 Task: Find connections with filter location Aracruz with filter topic #Analyticswith filter profile language German with filter current company VICE Media with filter school Chaudhary Devi Lal University with filter industry Dance Companies with filter service category Retirement Planning with filter keywords title Actuary
Action: Mouse moved to (667, 116)
Screenshot: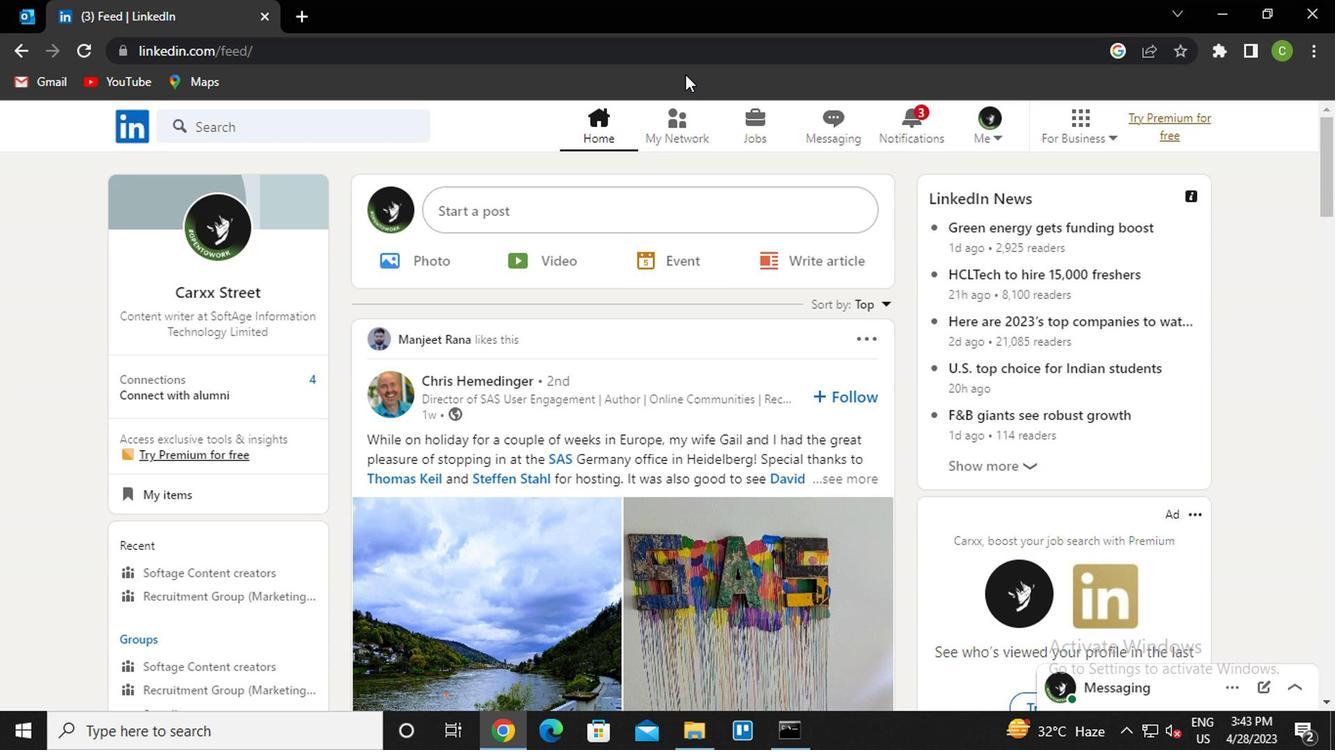 
Action: Mouse pressed left at (667, 116)
Screenshot: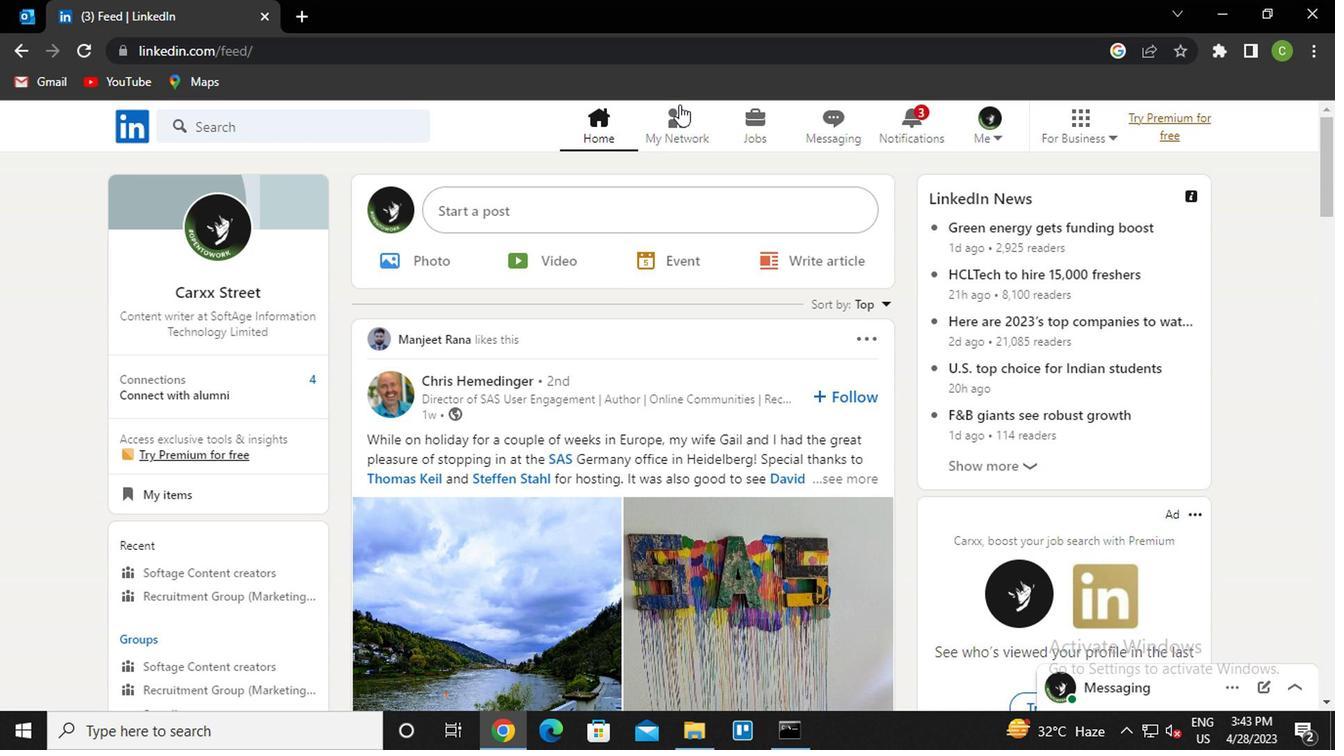 
Action: Mouse moved to (295, 252)
Screenshot: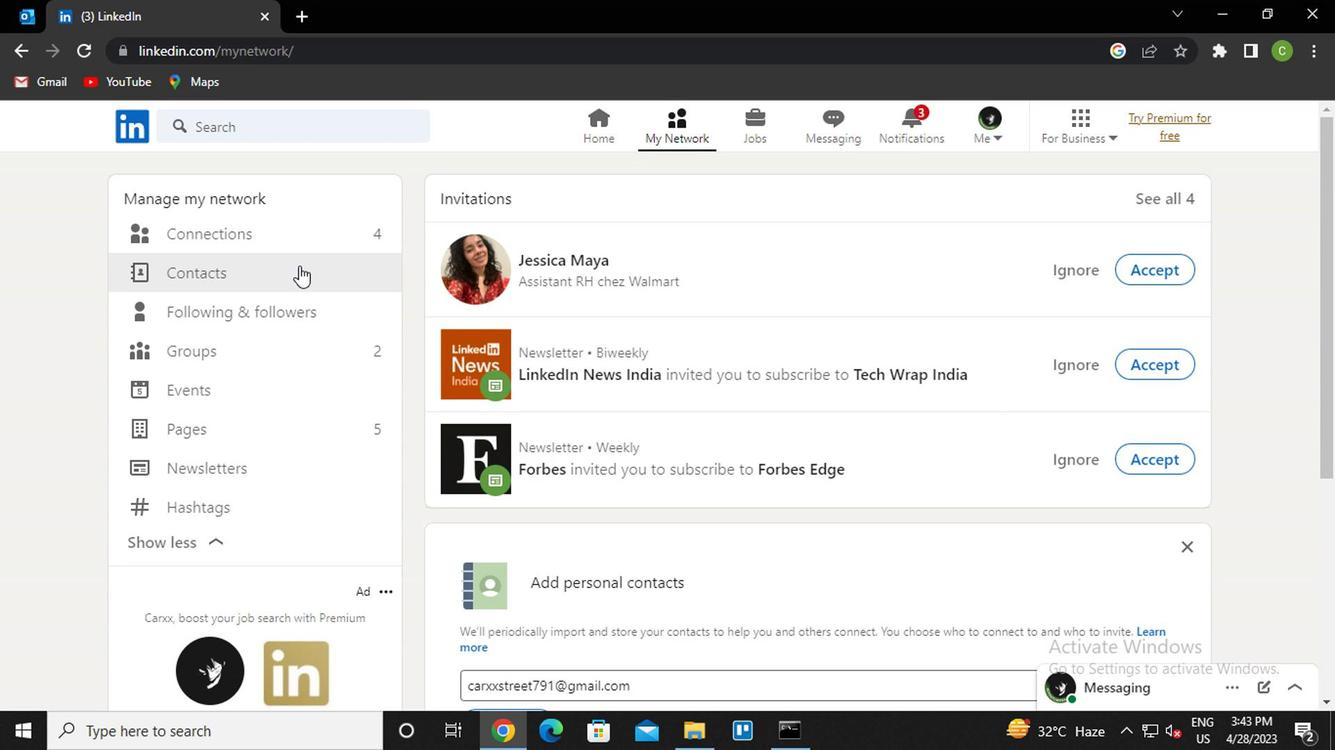 
Action: Mouse pressed left at (295, 252)
Screenshot: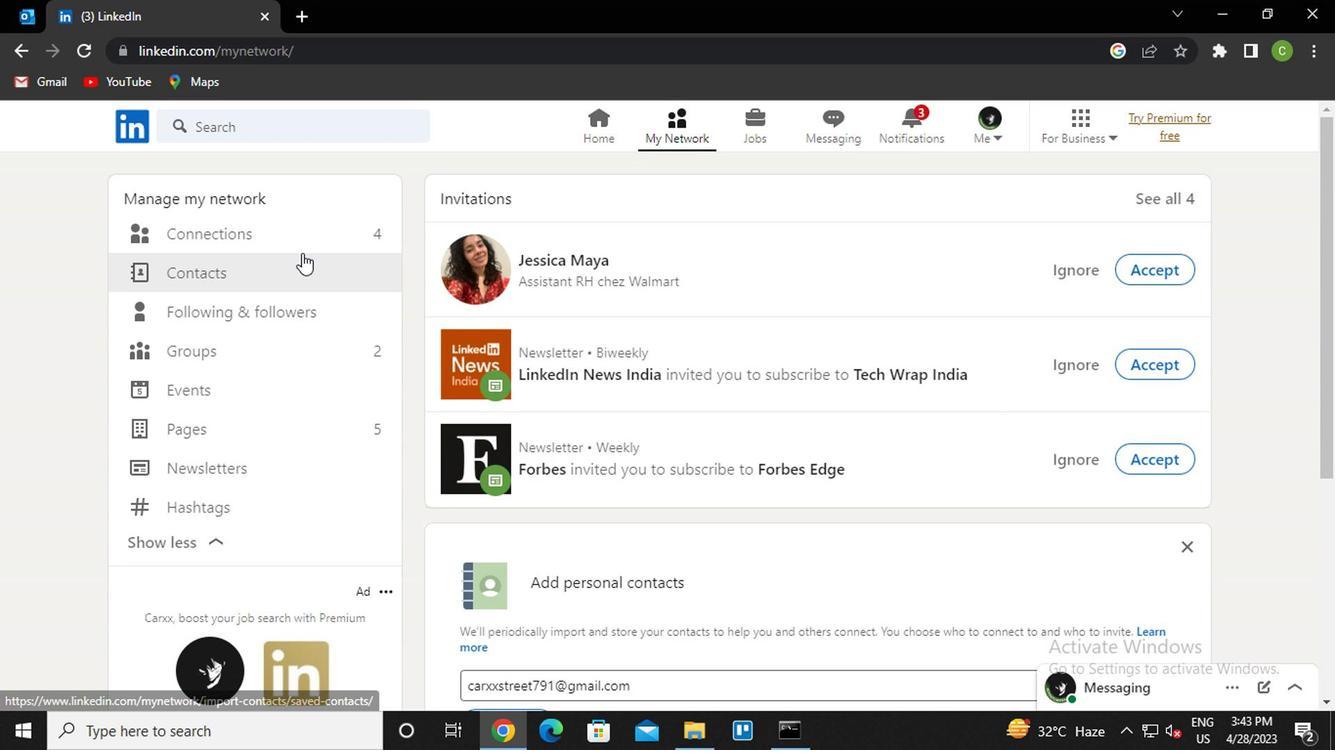 
Action: Mouse moved to (323, 241)
Screenshot: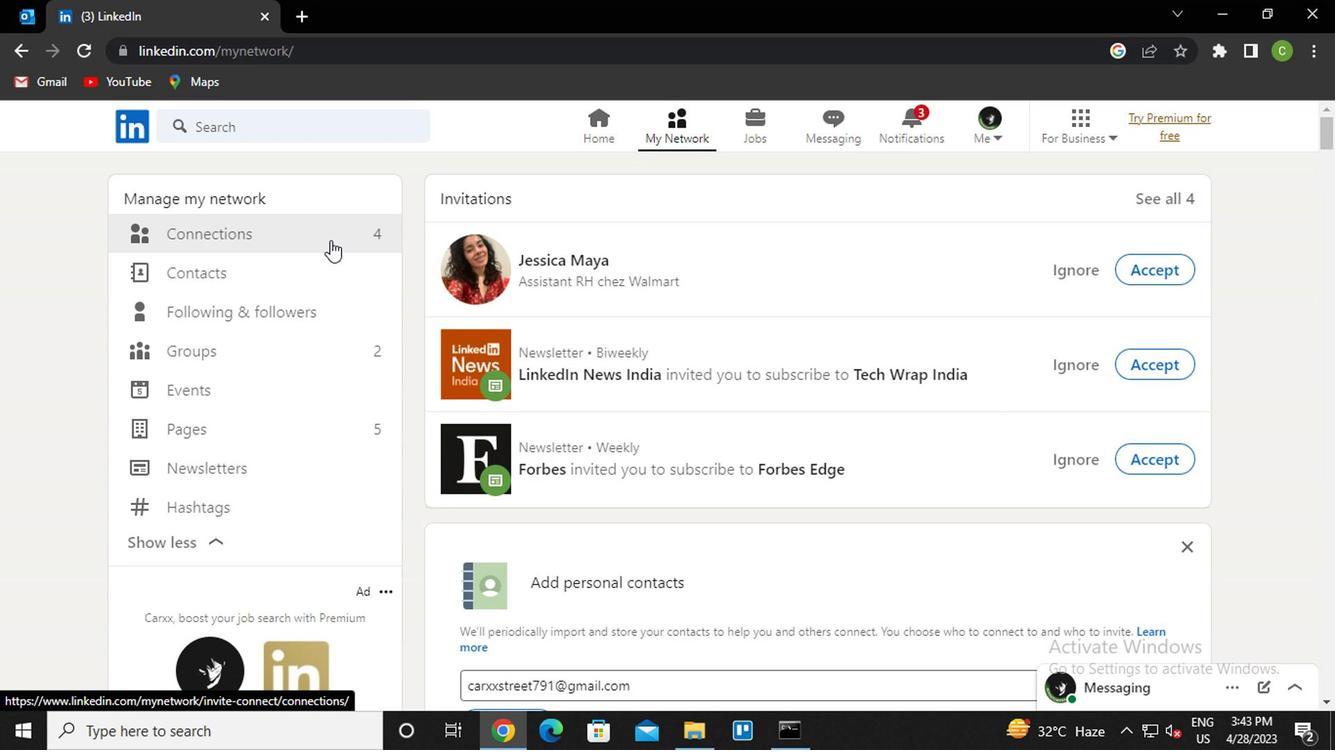 
Action: Mouse pressed left at (323, 241)
Screenshot: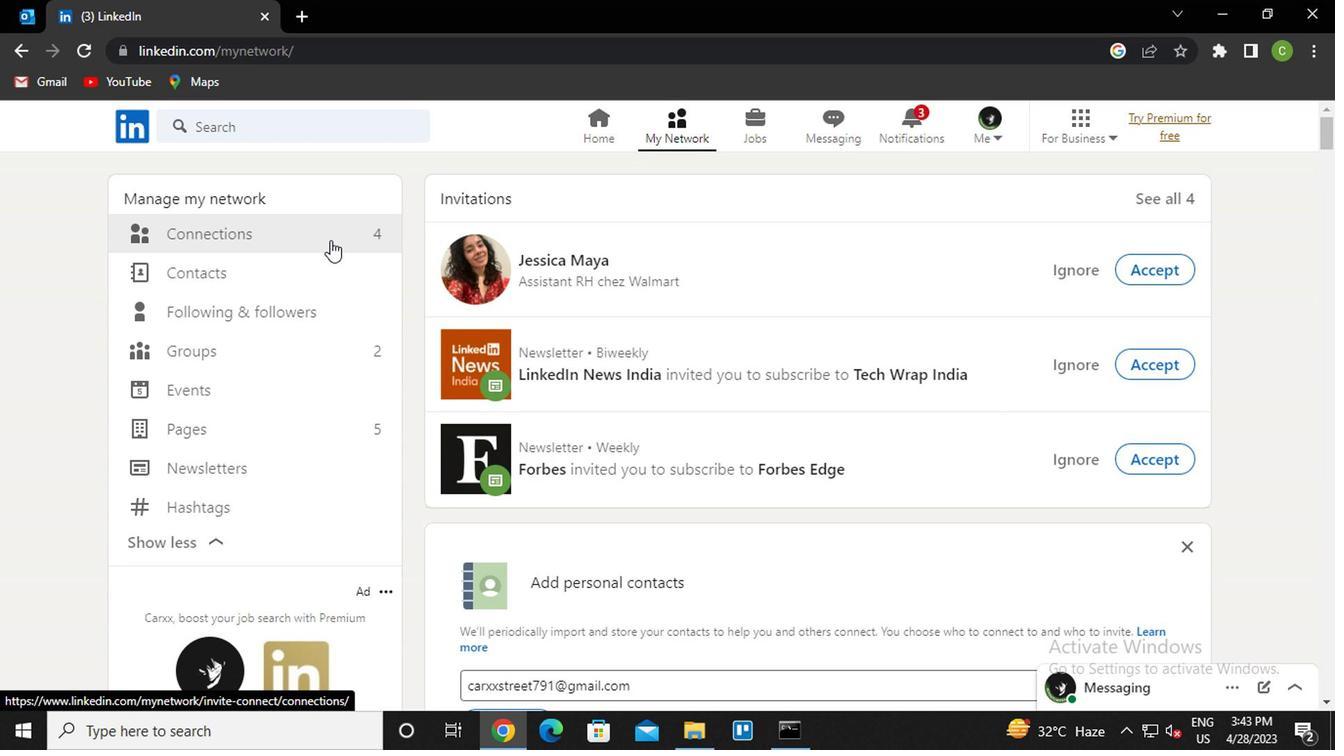 
Action: Mouse moved to (788, 235)
Screenshot: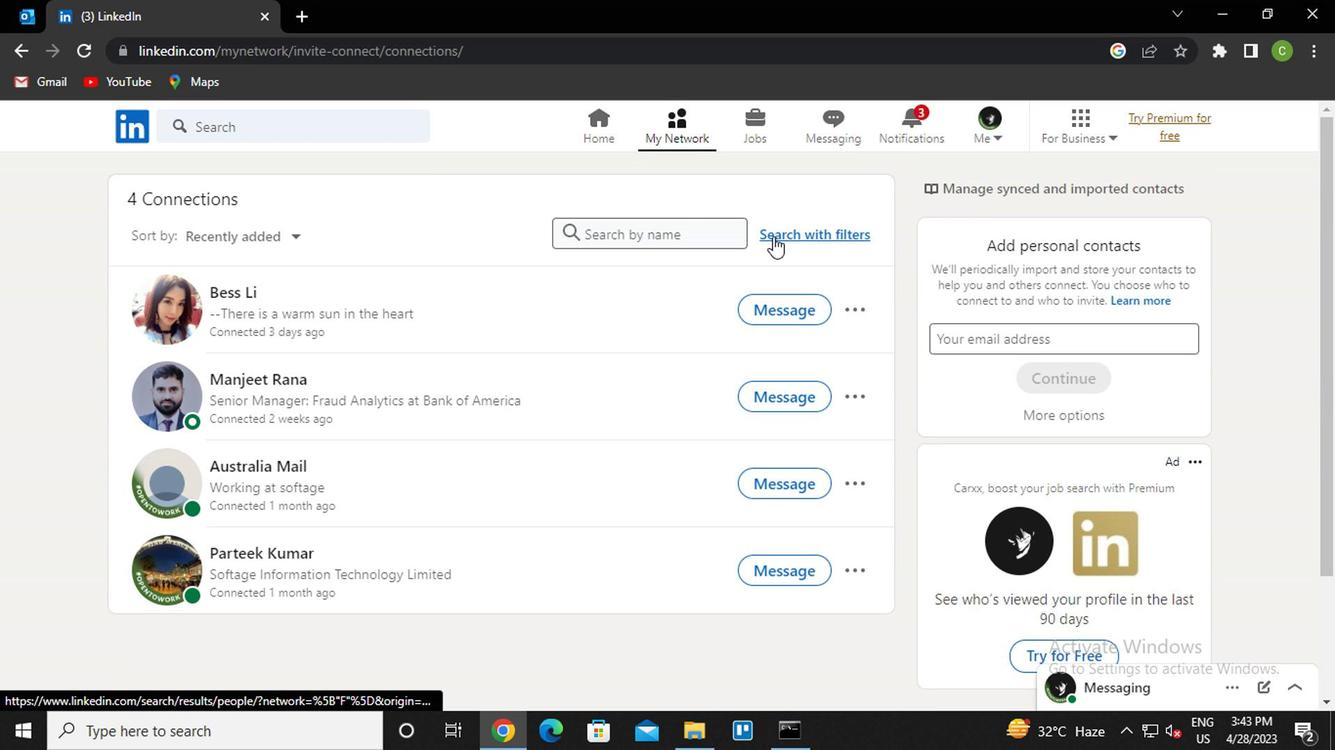 
Action: Mouse pressed left at (788, 235)
Screenshot: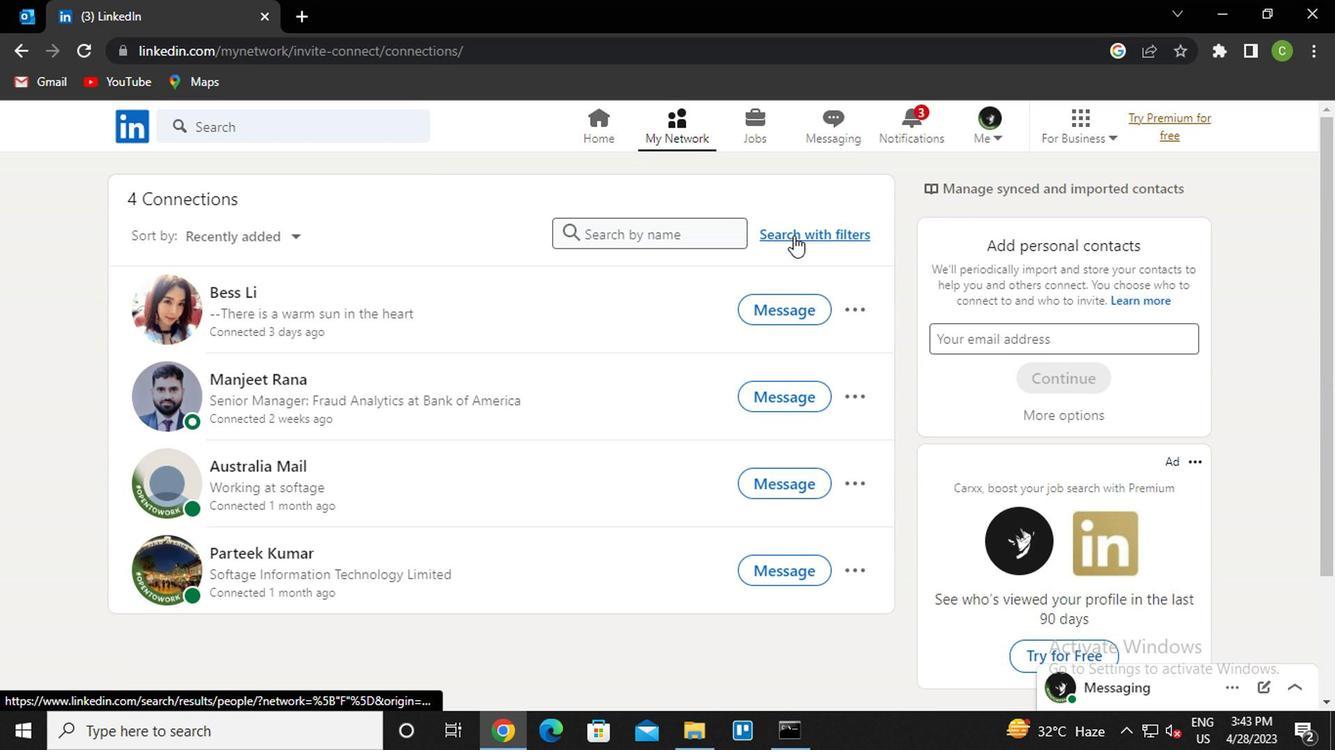 
Action: Mouse moved to (731, 185)
Screenshot: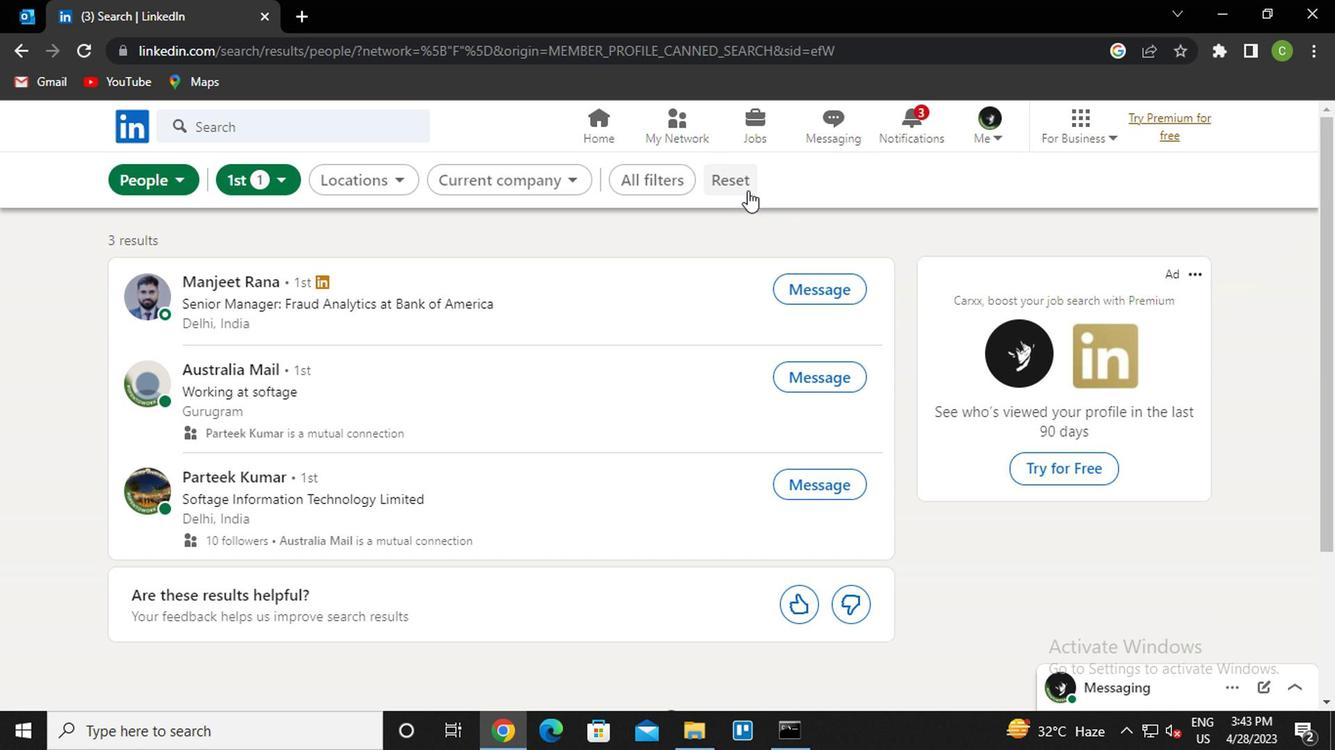 
Action: Mouse pressed left at (731, 185)
Screenshot: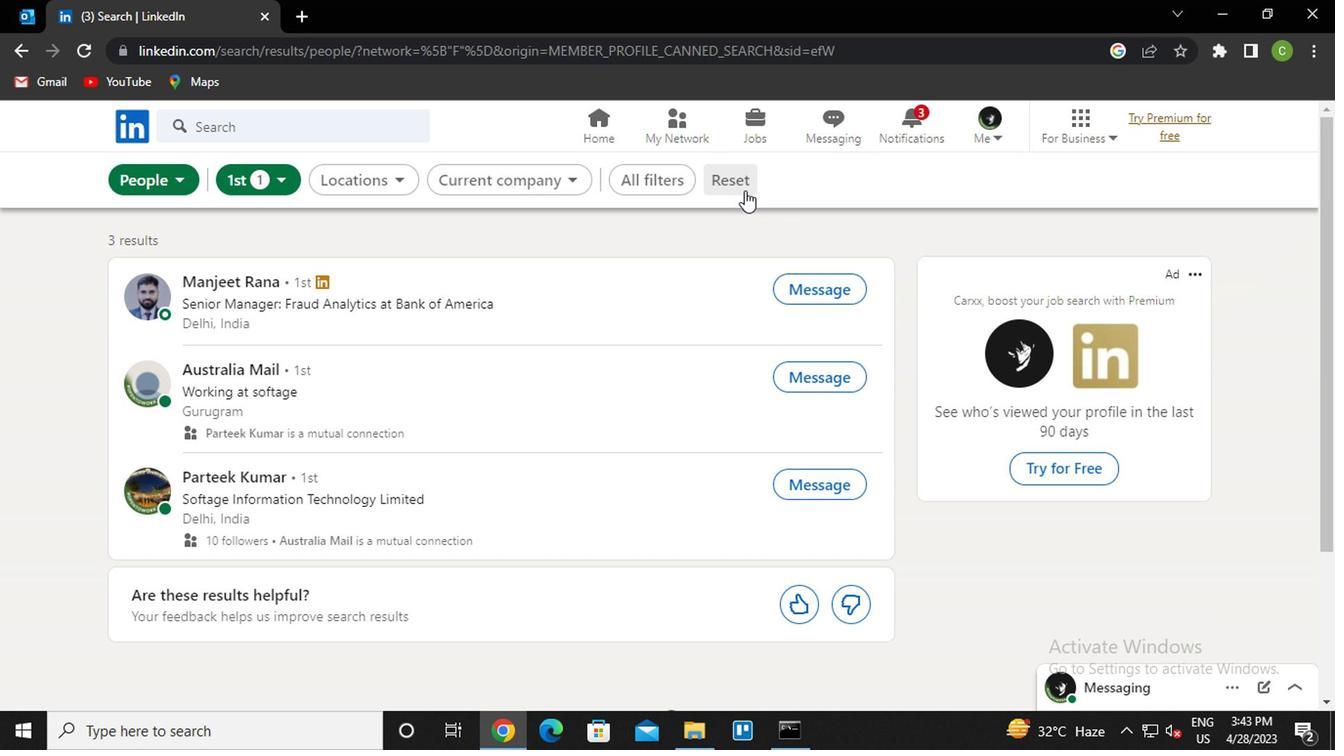 
Action: Mouse moved to (717, 186)
Screenshot: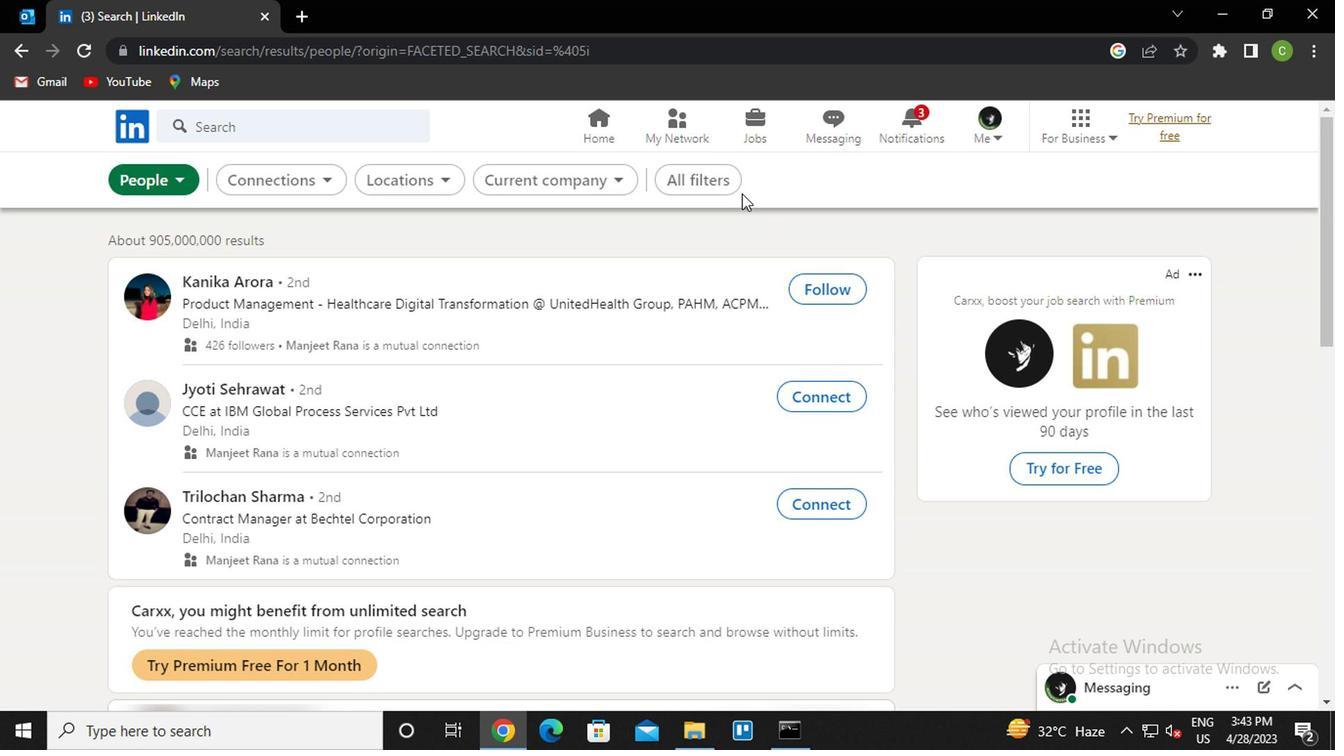 
Action: Mouse pressed left at (717, 186)
Screenshot: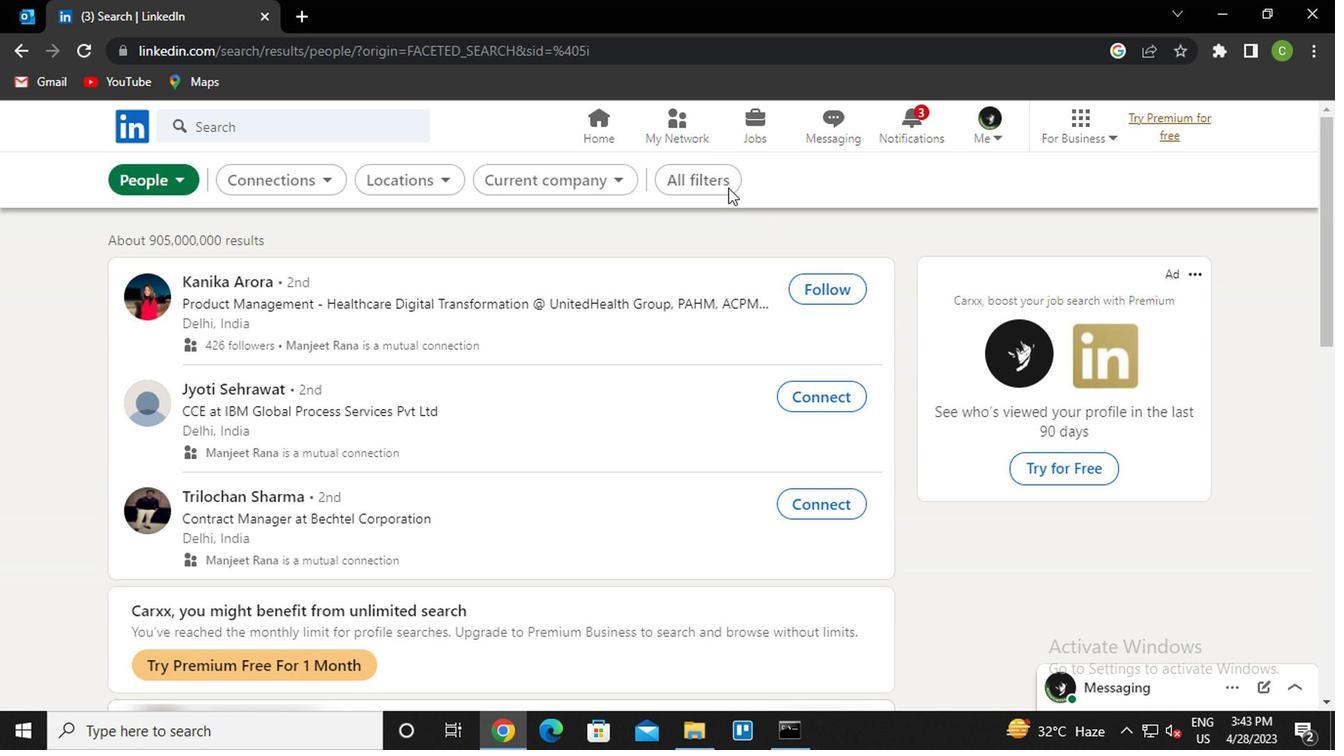 
Action: Mouse moved to (992, 351)
Screenshot: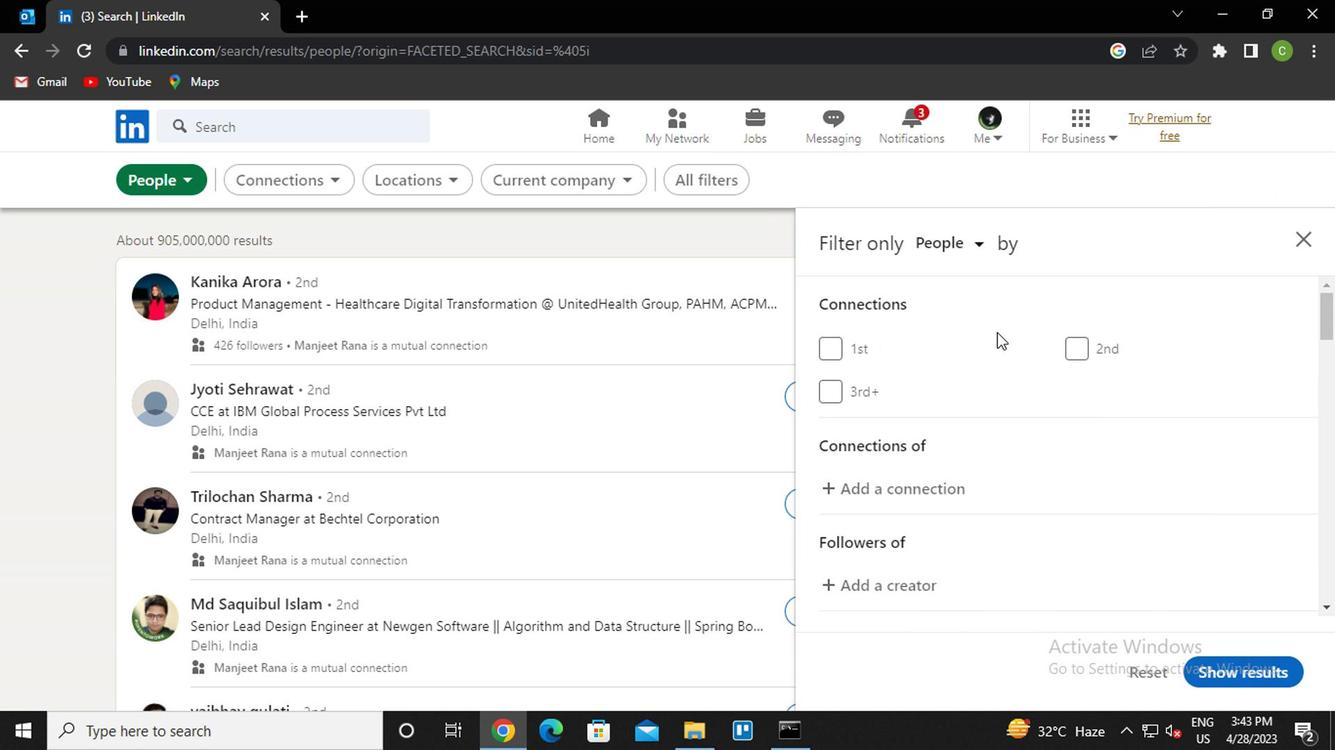 
Action: Mouse scrolled (992, 349) with delta (0, -1)
Screenshot: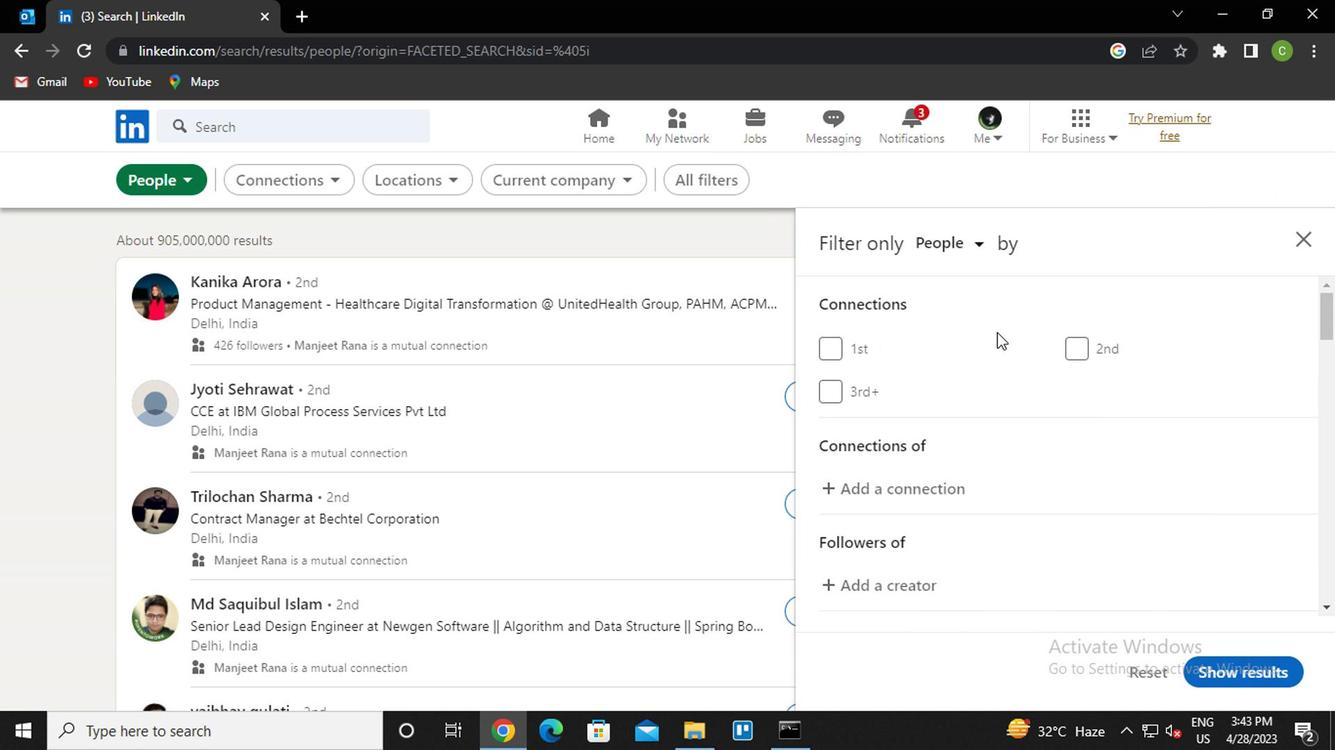 
Action: Mouse scrolled (992, 349) with delta (0, -1)
Screenshot: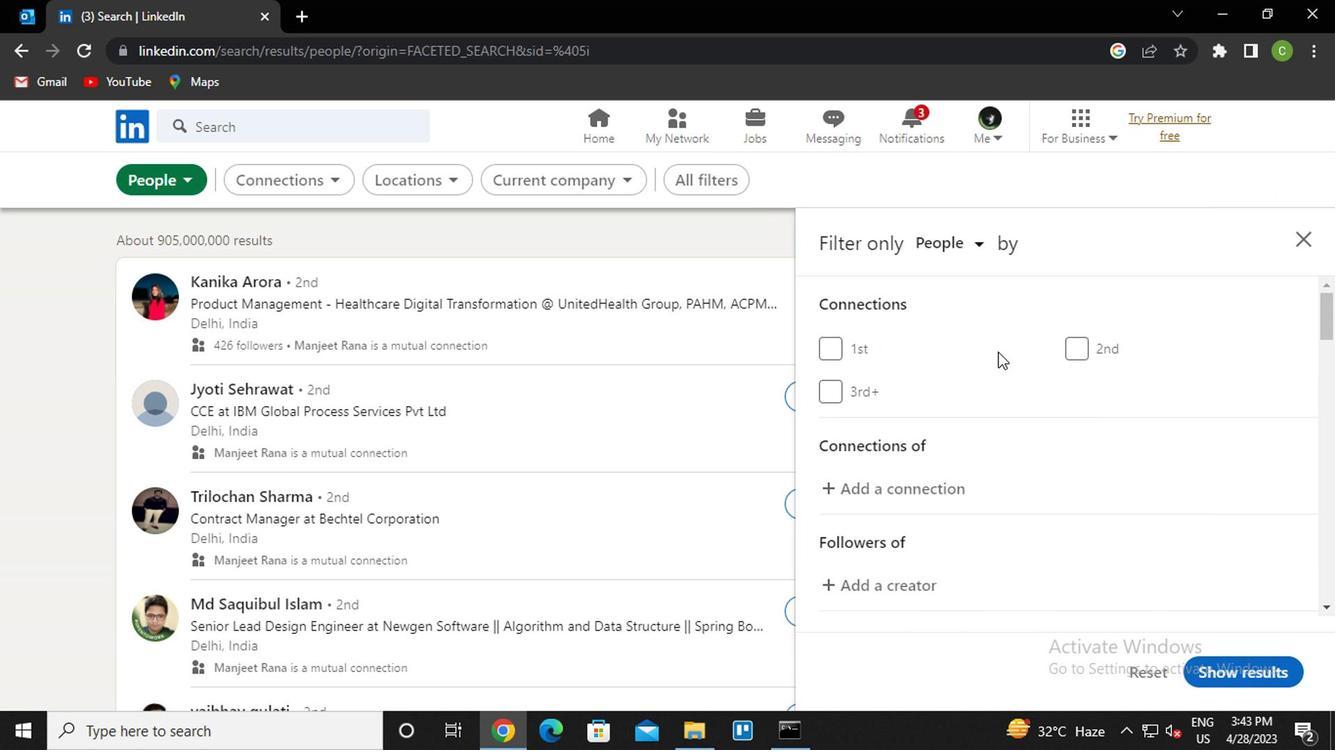 
Action: Mouse moved to (988, 353)
Screenshot: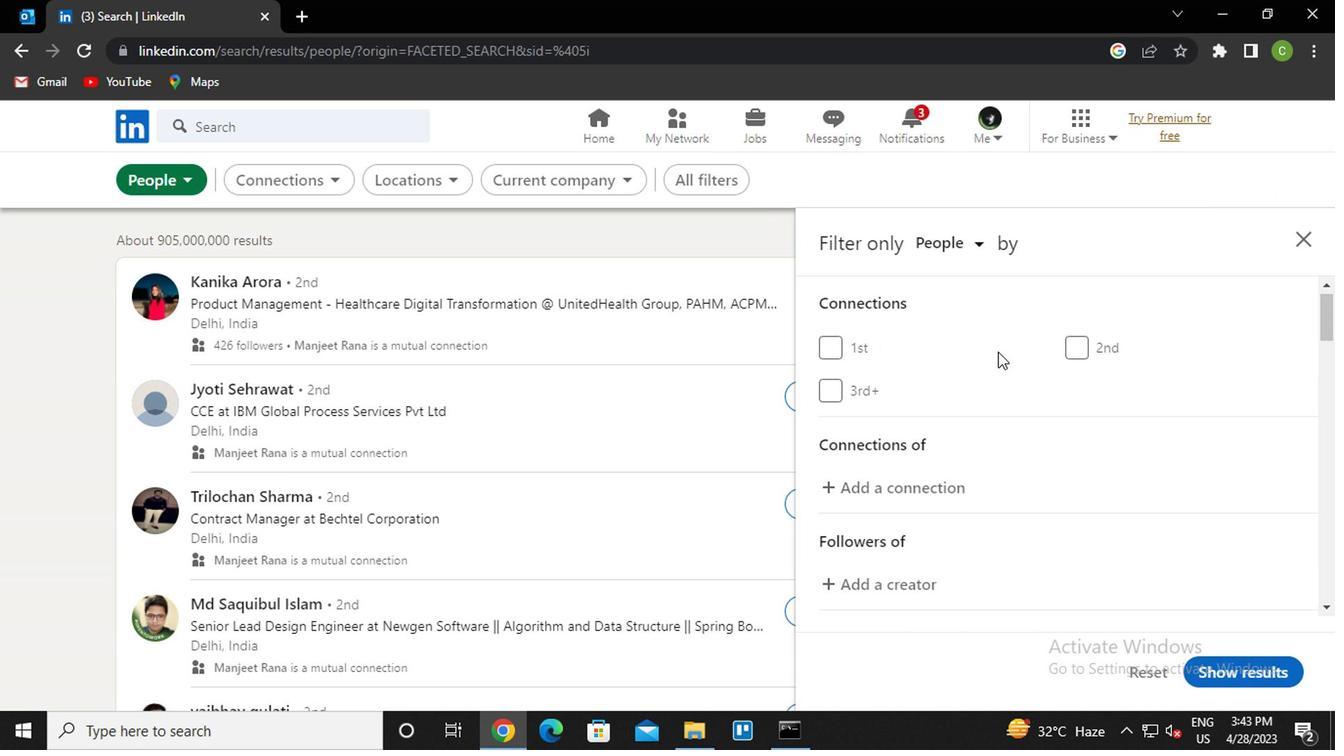 
Action: Mouse scrolled (988, 352) with delta (0, -1)
Screenshot: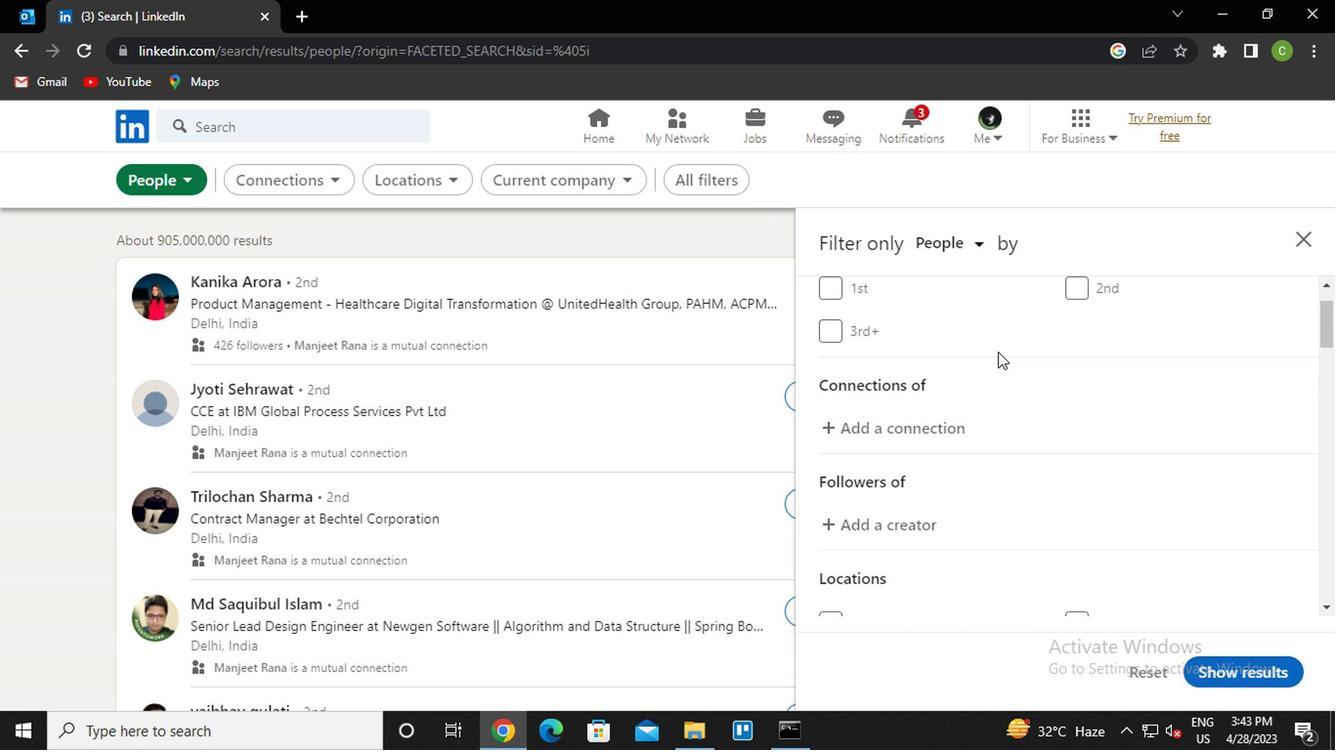 
Action: Mouse moved to (983, 357)
Screenshot: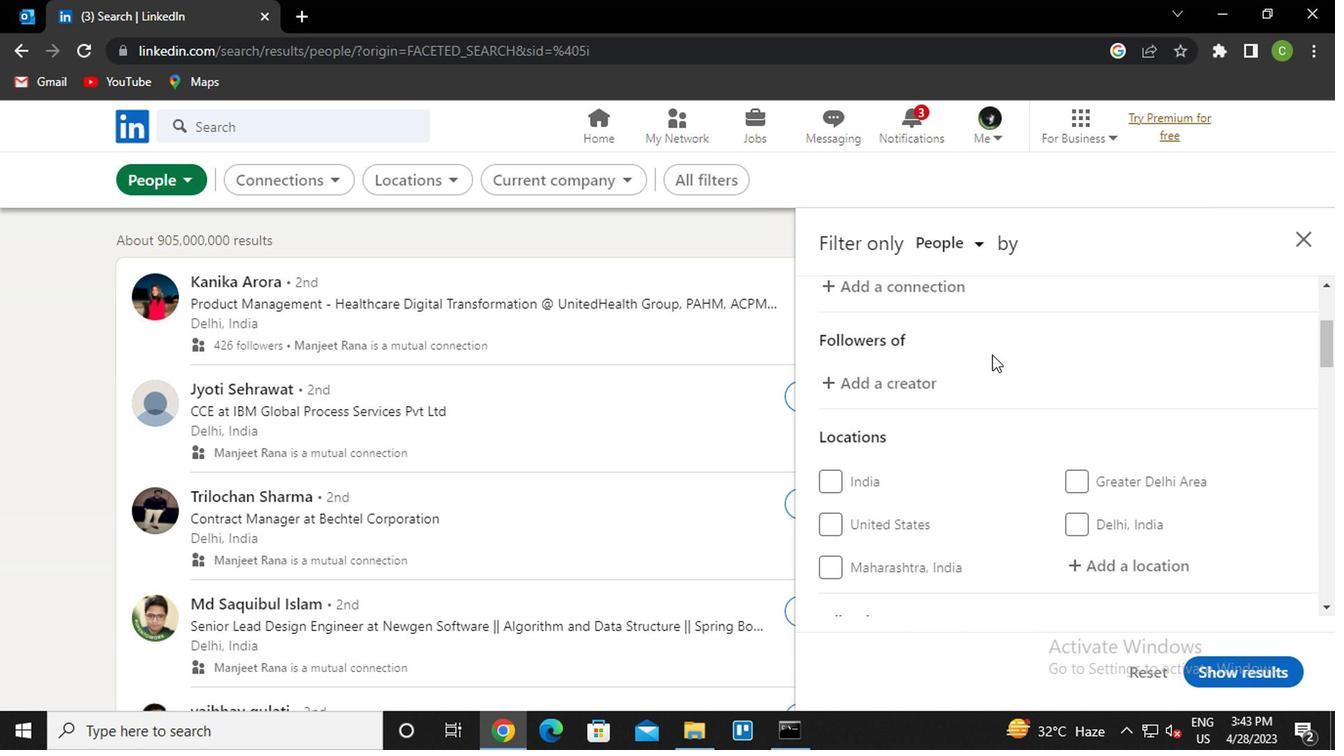 
Action: Mouse scrolled (983, 356) with delta (0, 0)
Screenshot: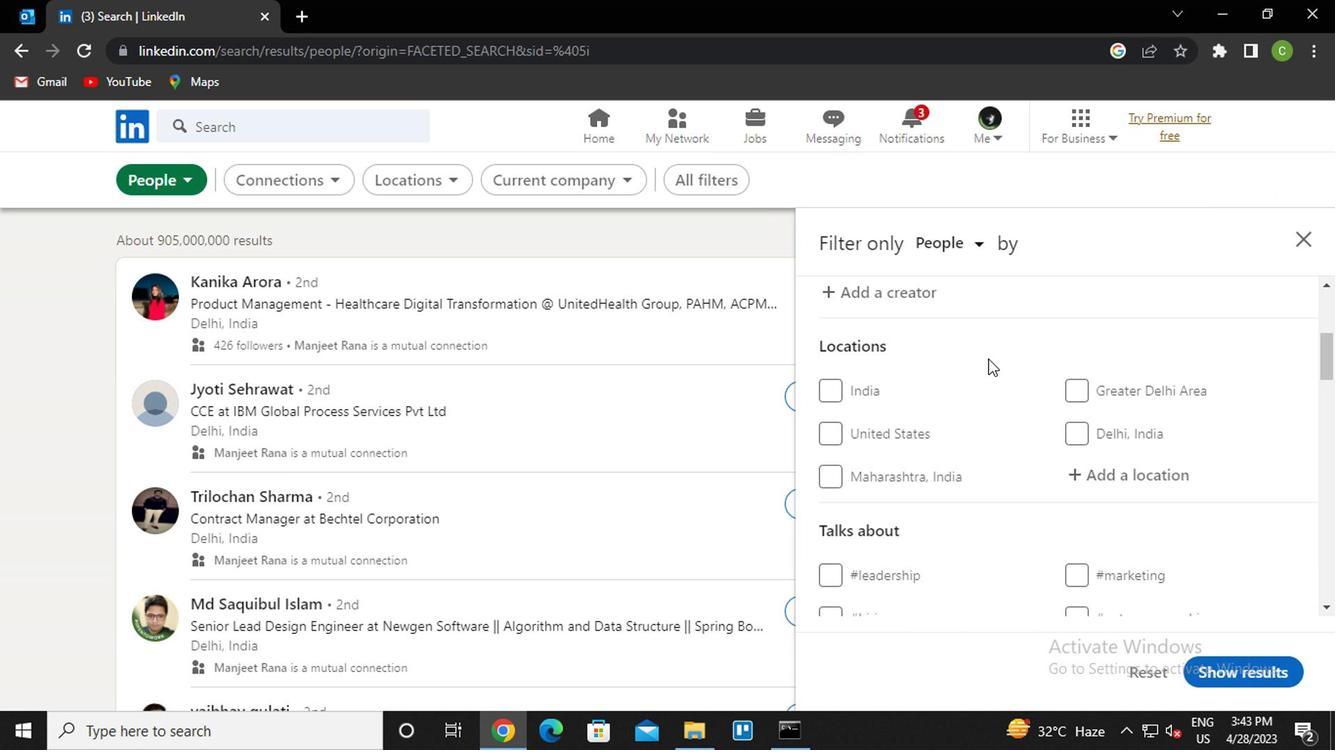 
Action: Mouse moved to (1081, 381)
Screenshot: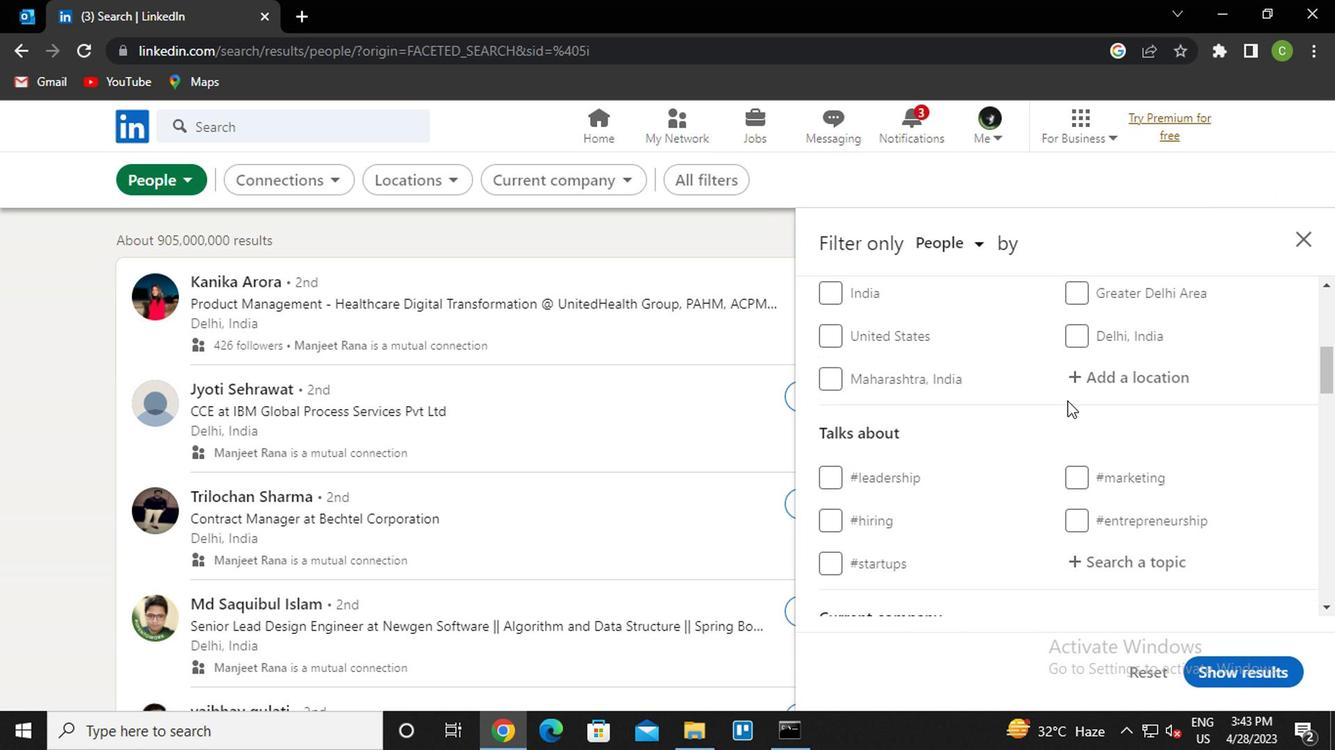
Action: Mouse pressed left at (1081, 381)
Screenshot: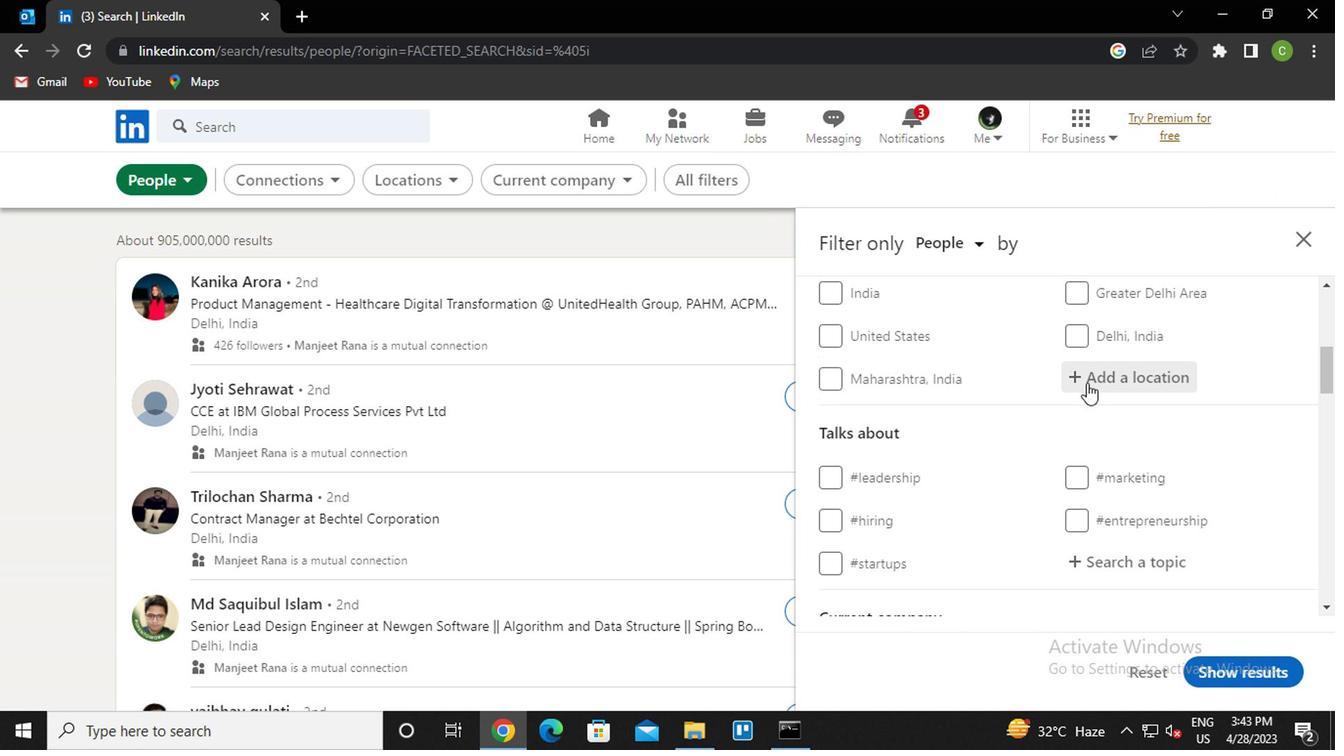 
Action: Key pressed <Key.caps_lock>a<Key.caps_lock>racru<Key.down><Key.enter>
Screenshot: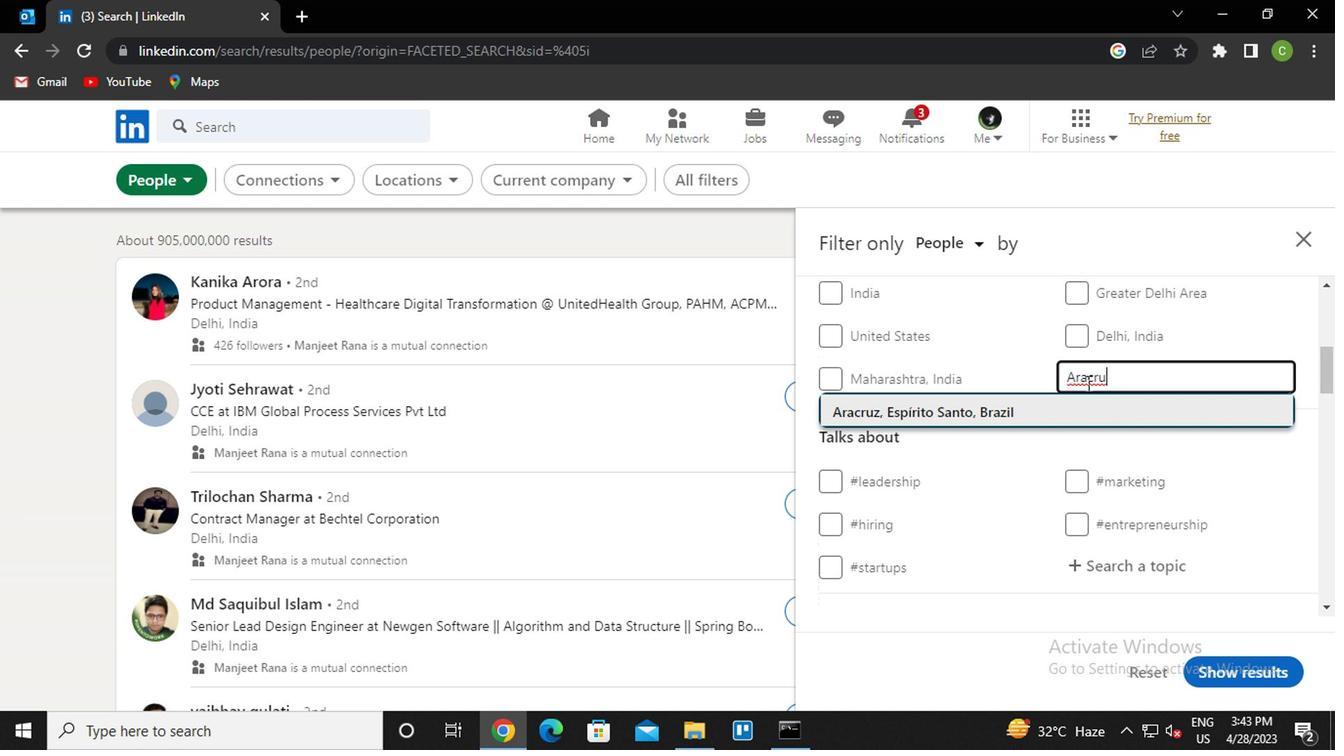 
Action: Mouse scrolled (1081, 381) with delta (0, 0)
Screenshot: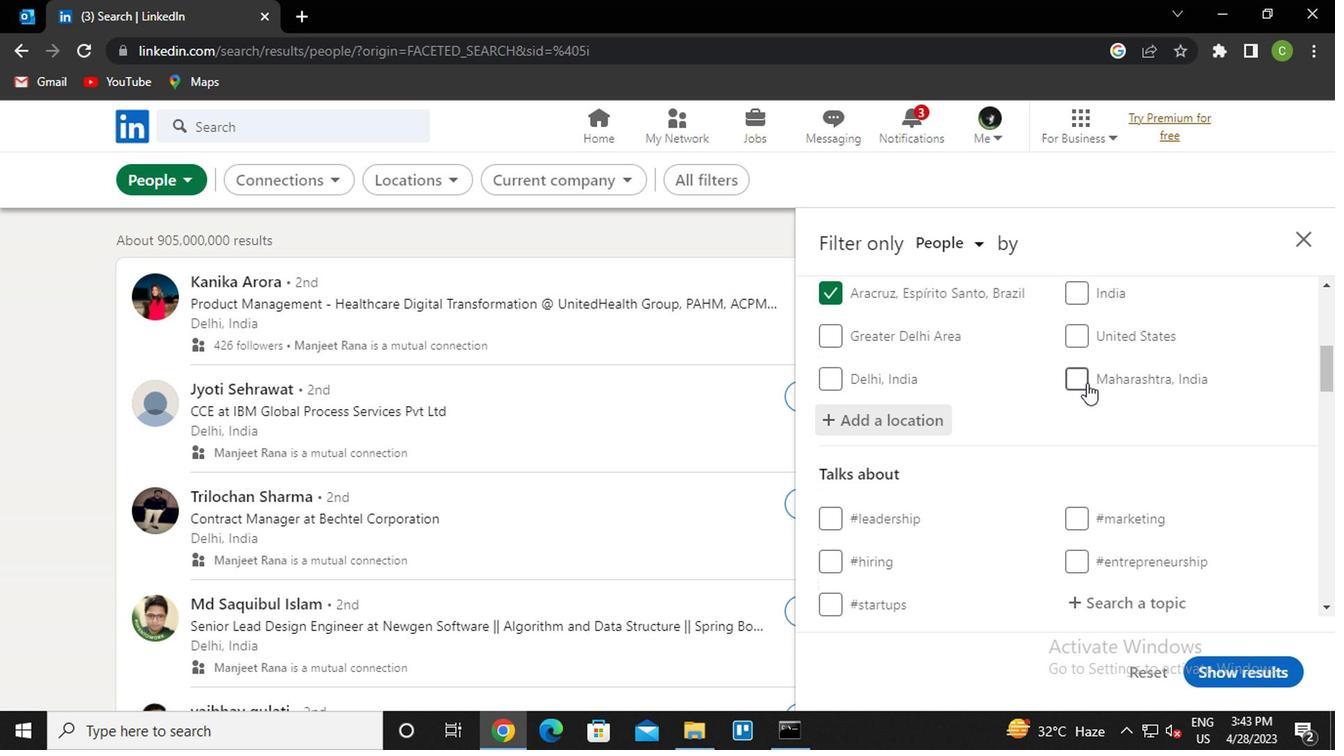
Action: Mouse scrolled (1081, 381) with delta (0, 0)
Screenshot: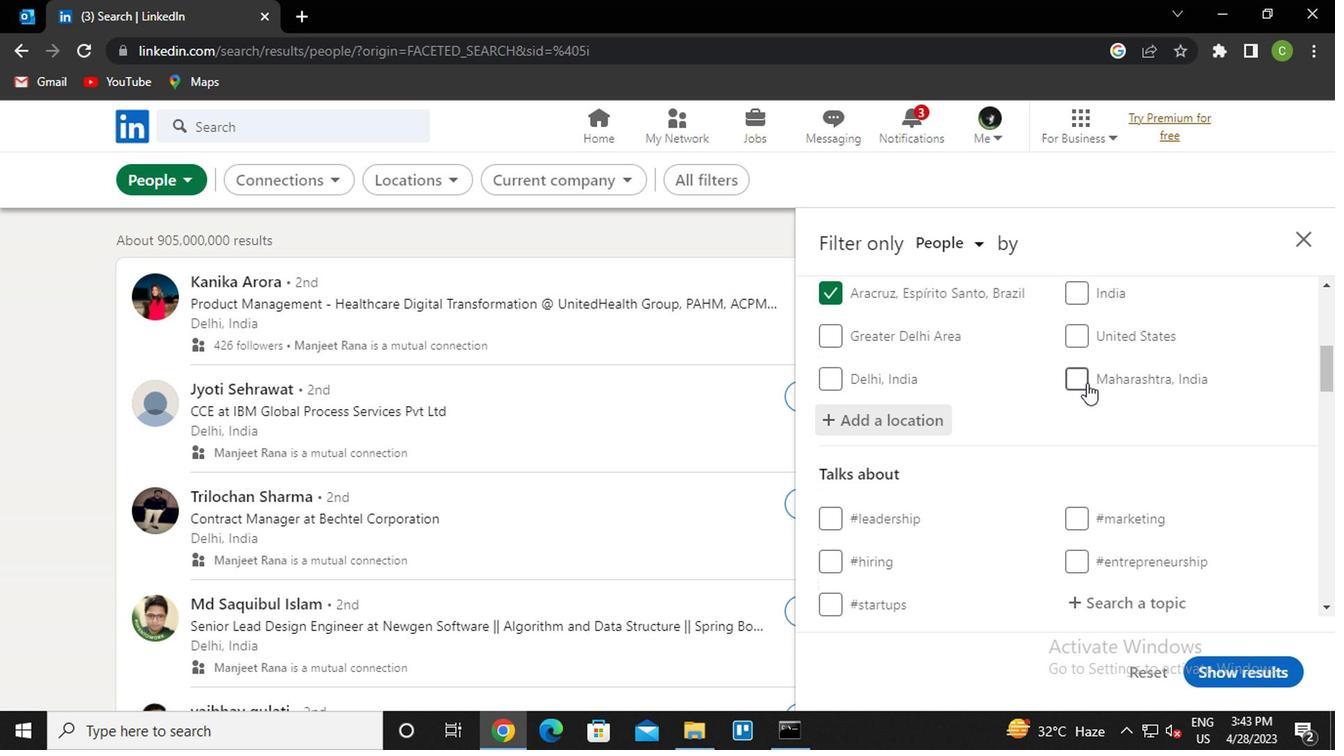 
Action: Mouse moved to (1147, 410)
Screenshot: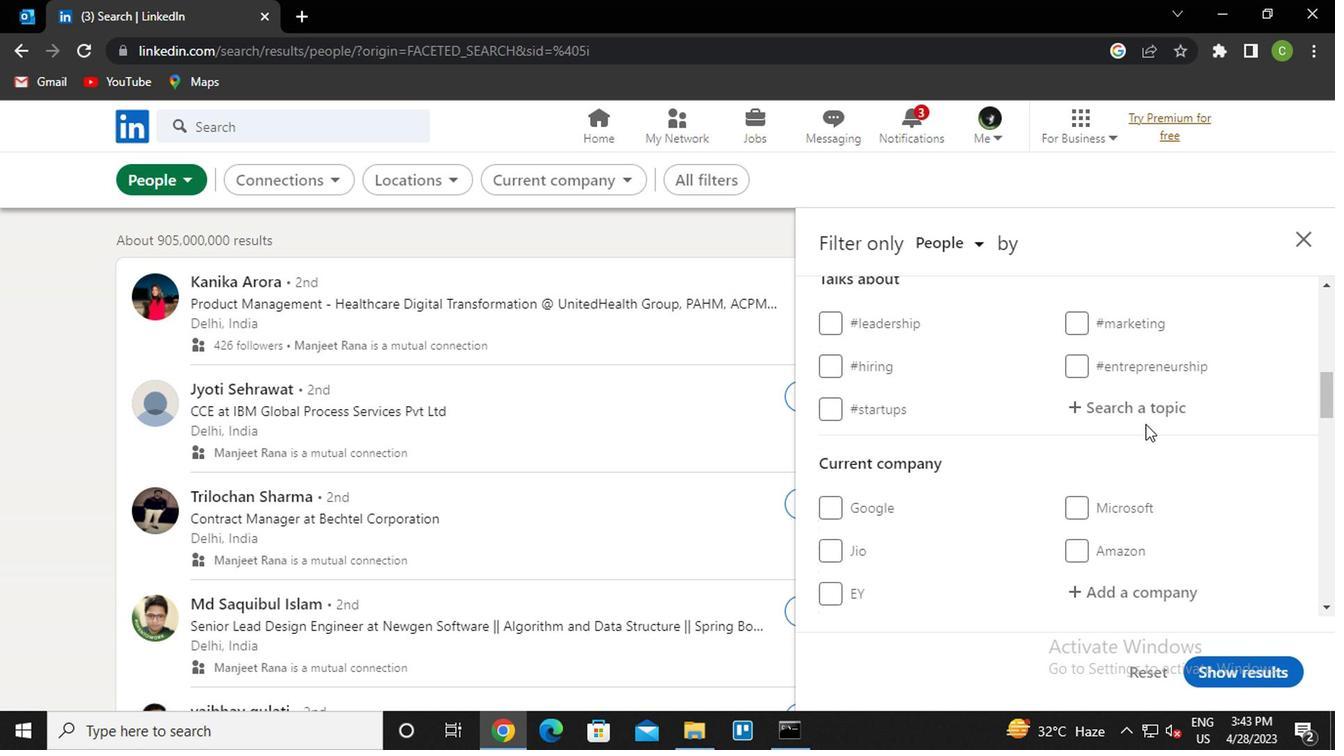 
Action: Mouse pressed left at (1147, 410)
Screenshot: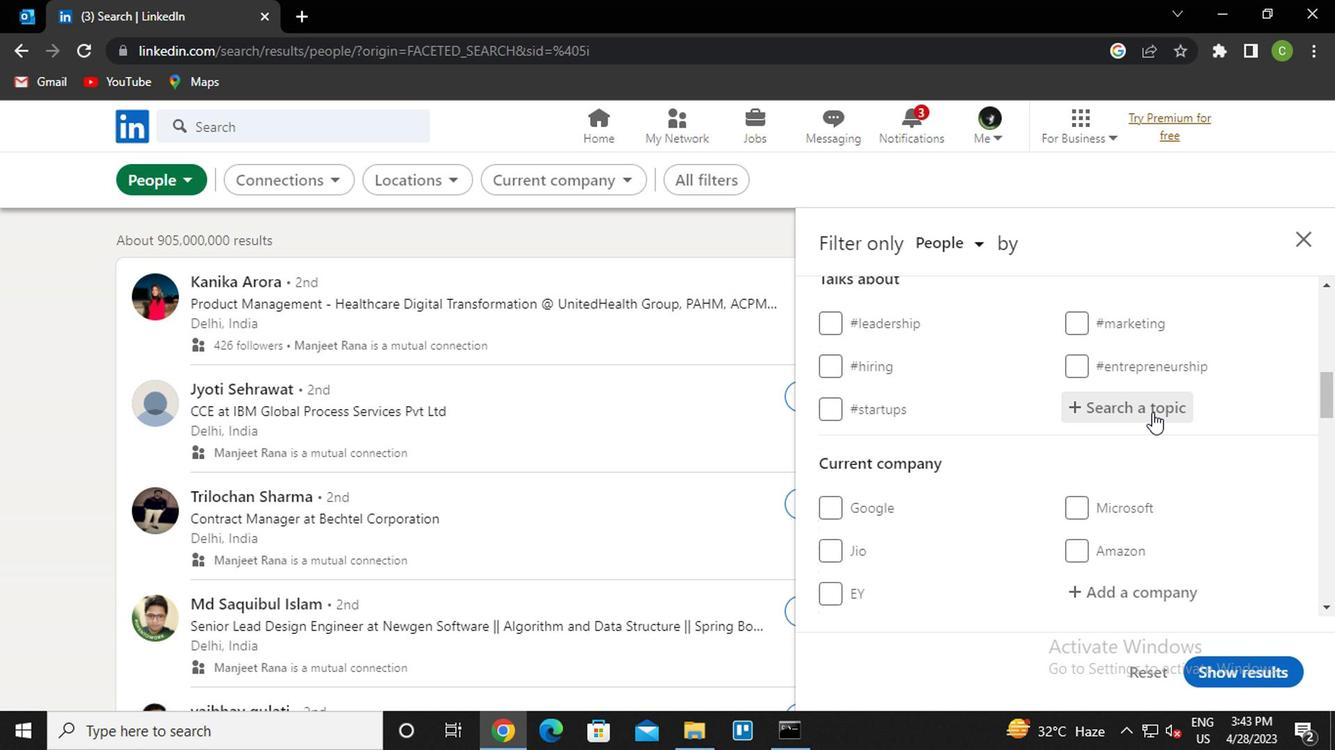 
Action: Key pressed <Key.caps_lock>a<Key.caps_lock>naly<Key.down><Key.enter>
Screenshot: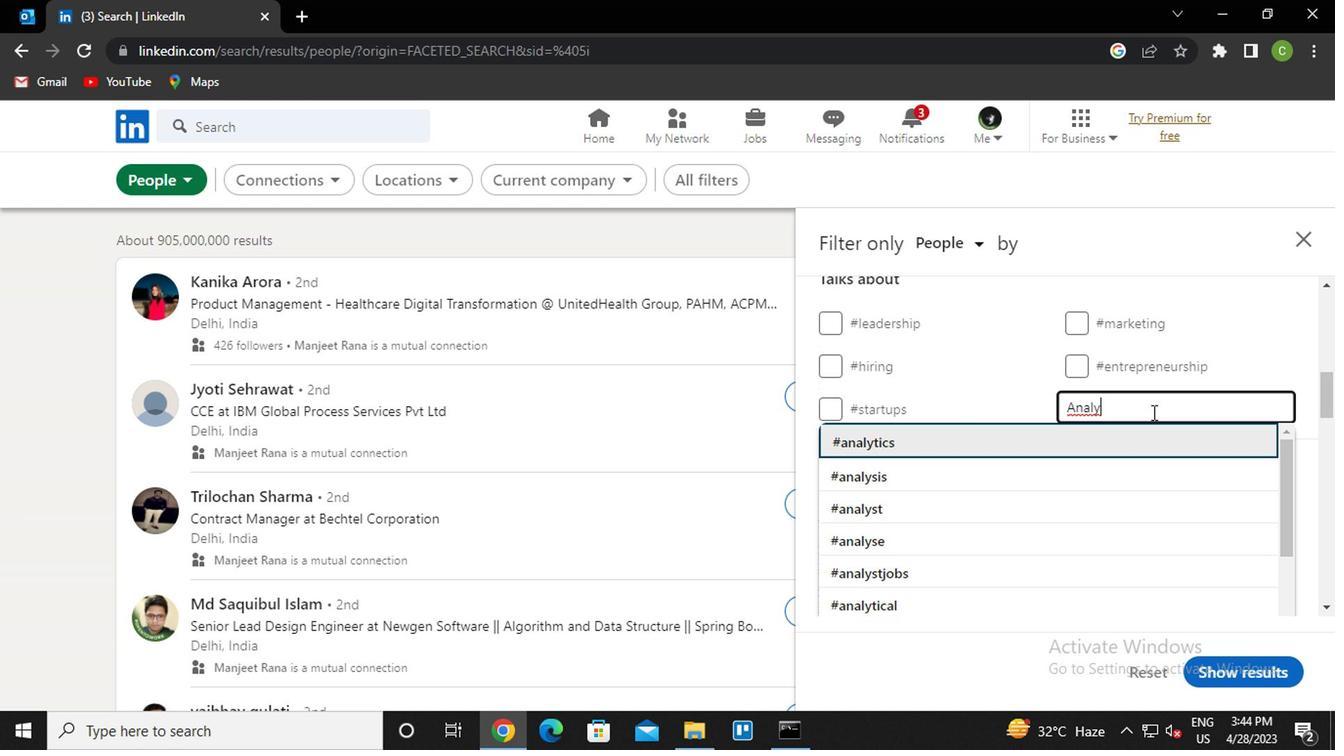 
Action: Mouse scrolled (1147, 409) with delta (0, -1)
Screenshot: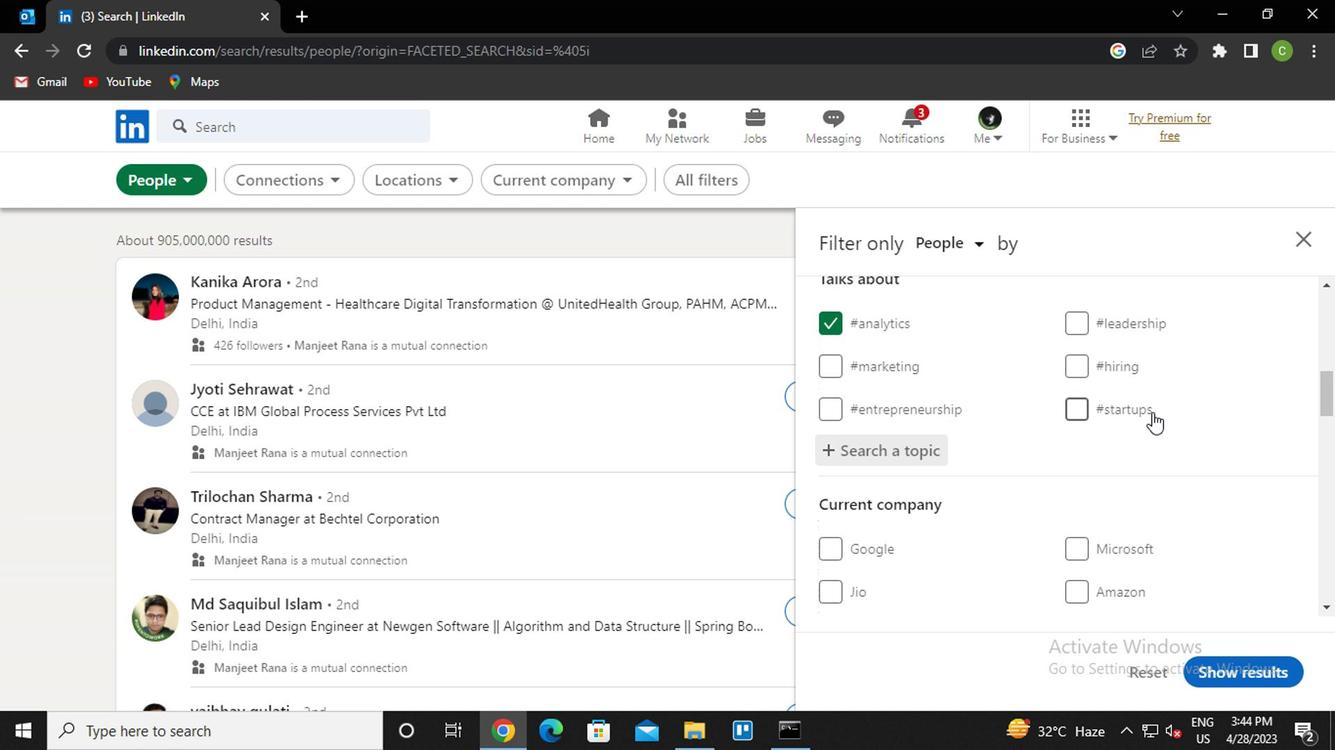 
Action: Mouse scrolled (1147, 409) with delta (0, -1)
Screenshot: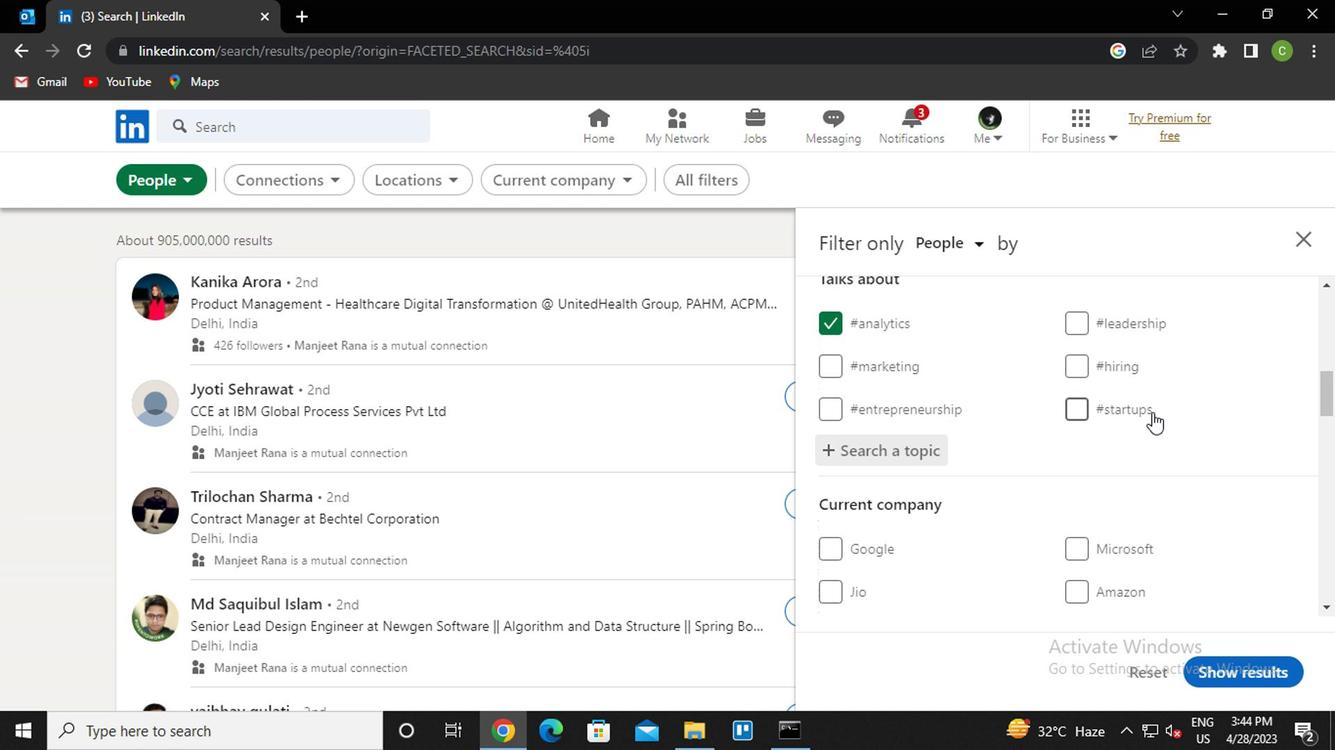 
Action: Mouse scrolled (1147, 409) with delta (0, -1)
Screenshot: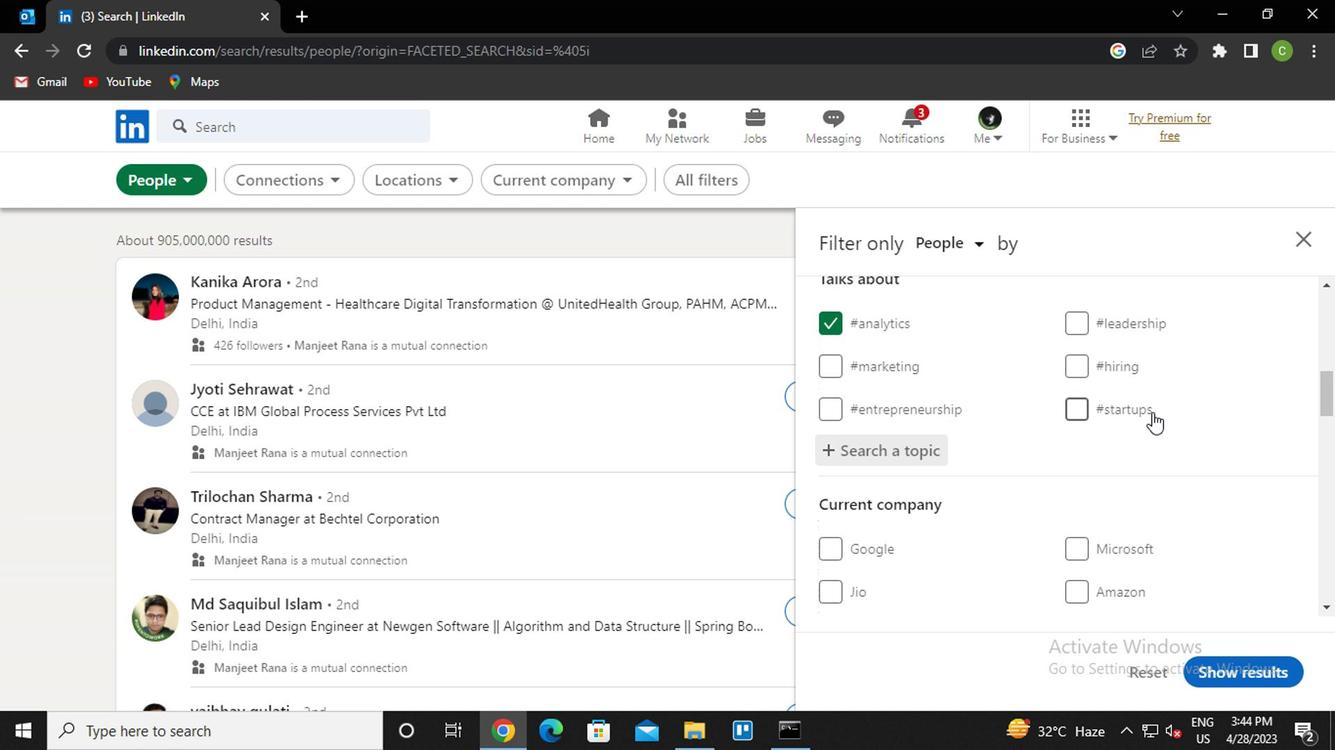 
Action: Mouse moved to (1129, 421)
Screenshot: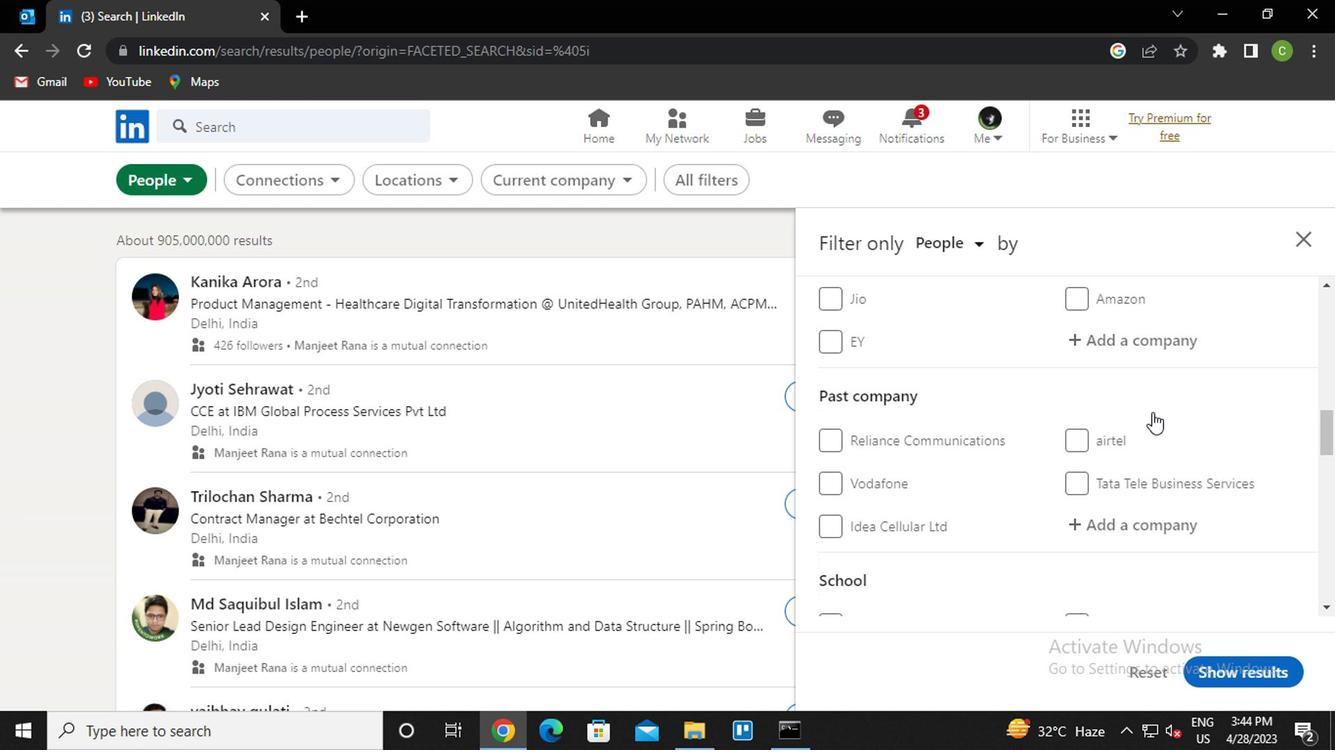 
Action: Mouse scrolled (1129, 420) with delta (0, 0)
Screenshot: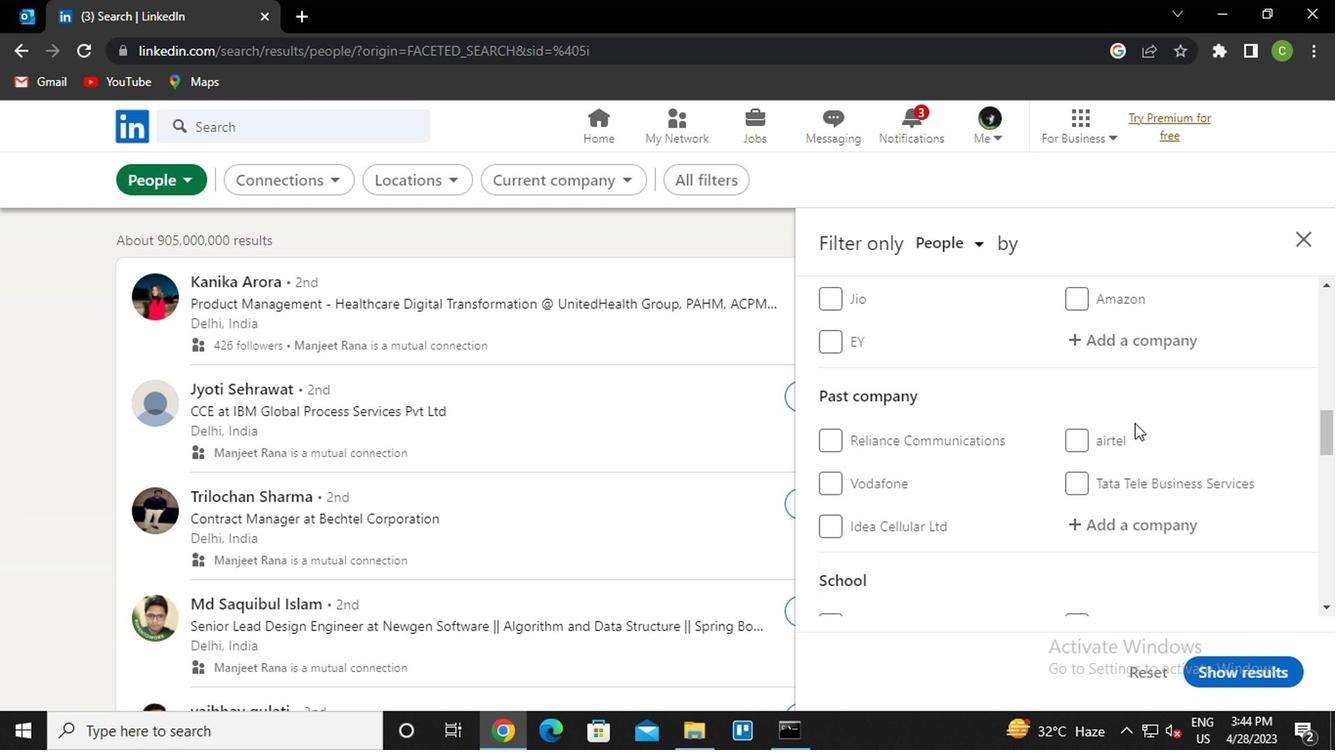 
Action: Mouse scrolled (1129, 420) with delta (0, 0)
Screenshot: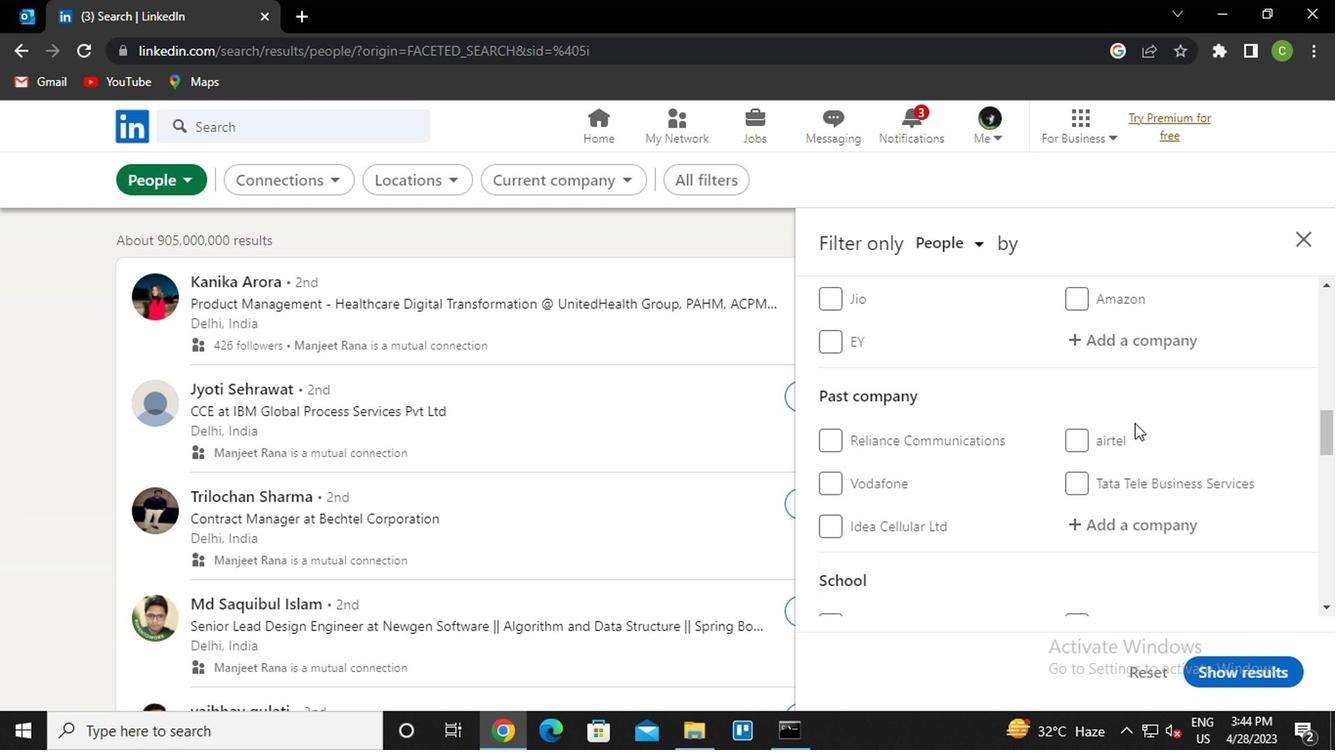 
Action: Mouse scrolled (1129, 420) with delta (0, 0)
Screenshot: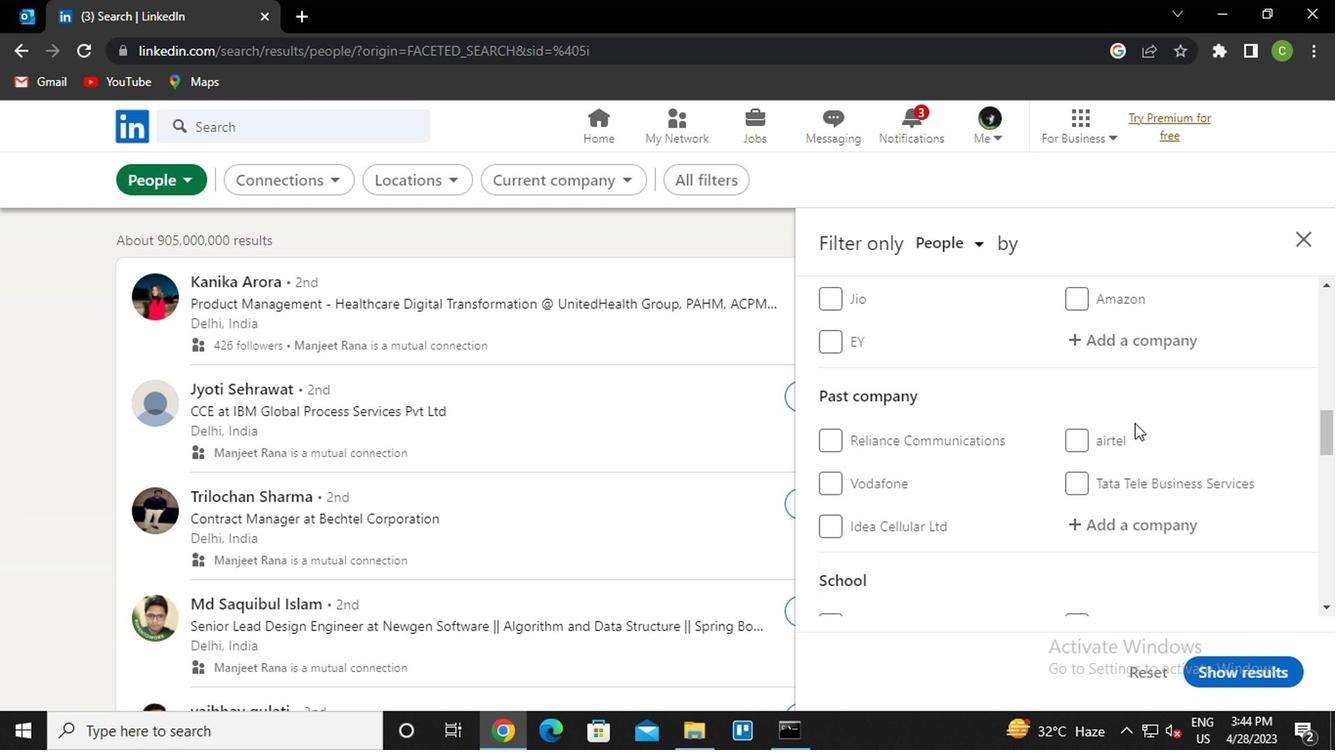 
Action: Mouse scrolled (1129, 420) with delta (0, 0)
Screenshot: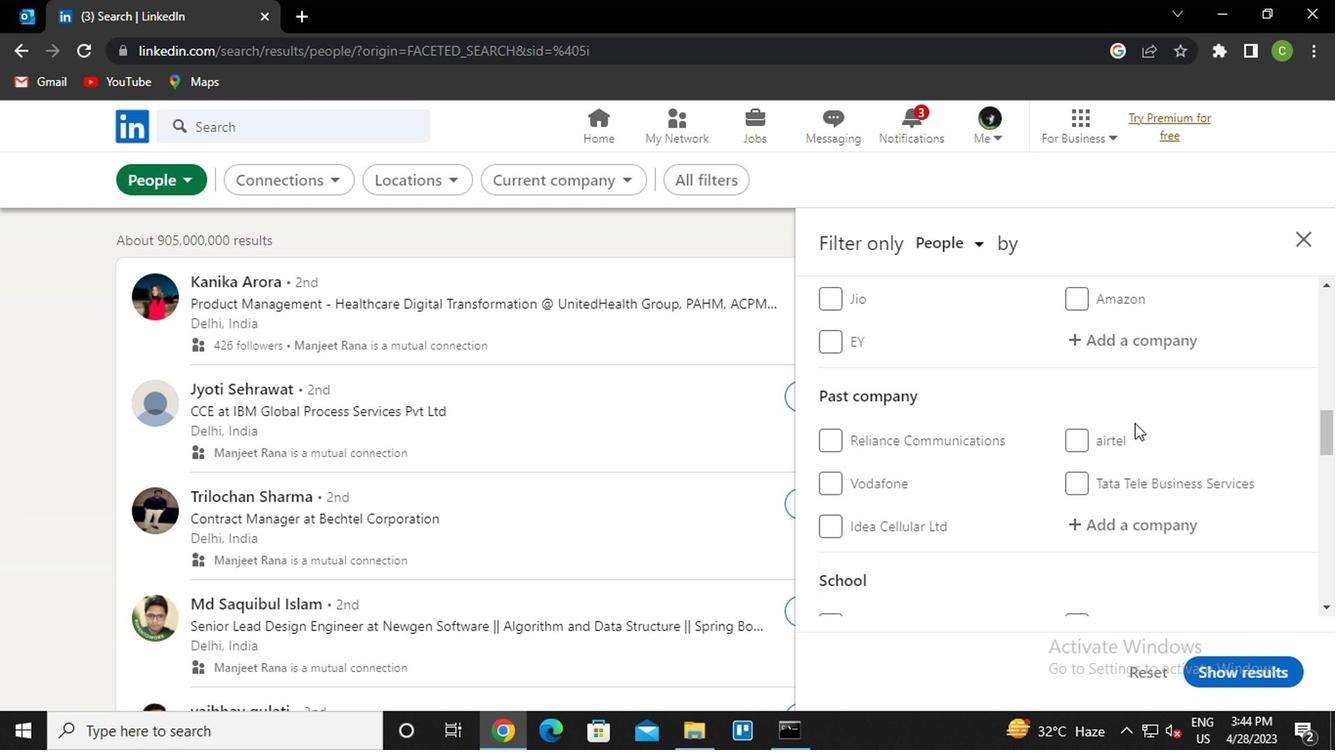 
Action: Mouse scrolled (1129, 420) with delta (0, 0)
Screenshot: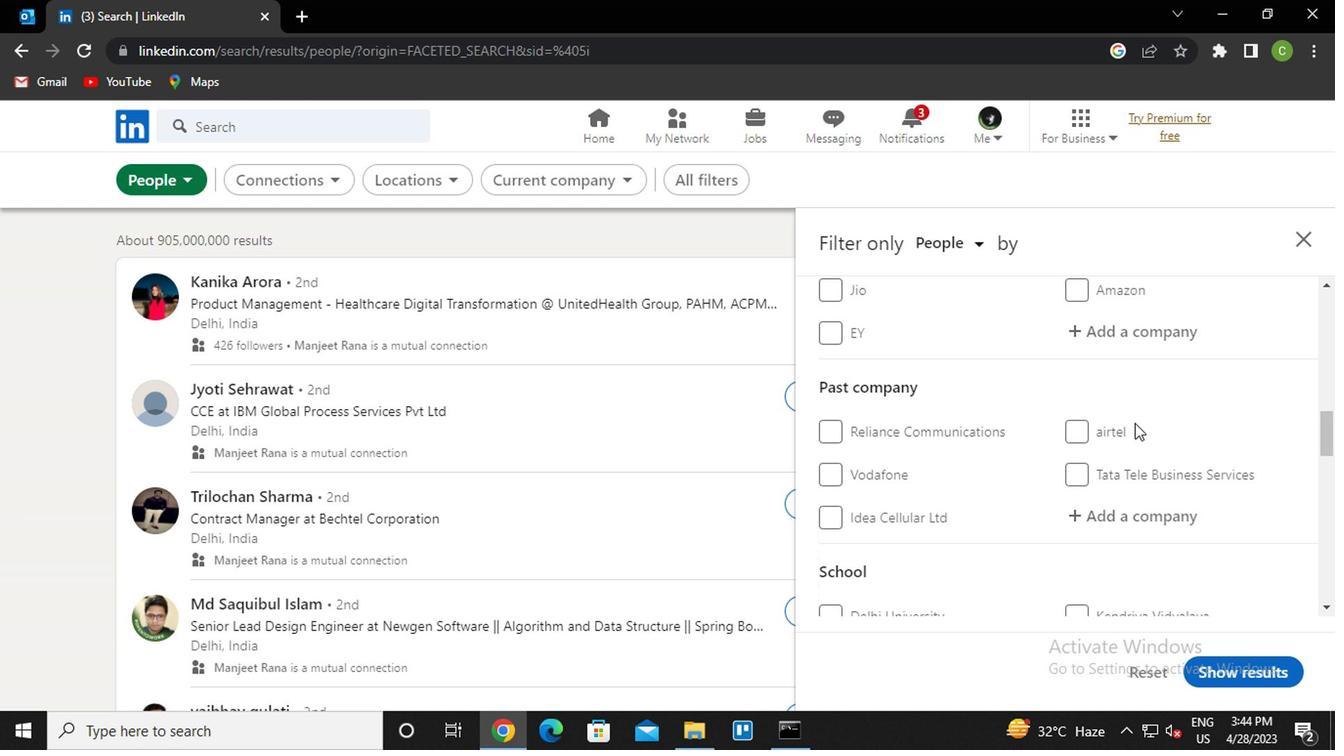 
Action: Mouse scrolled (1129, 420) with delta (0, 0)
Screenshot: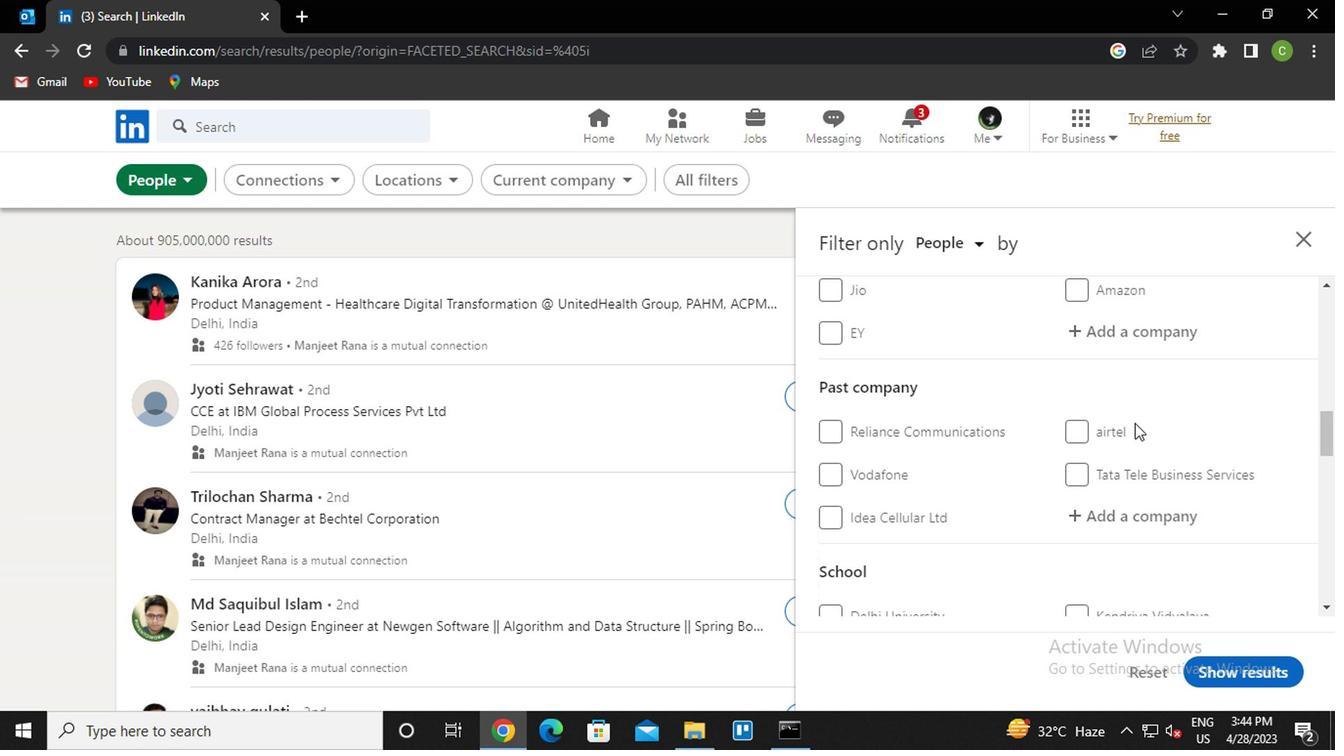 
Action: Mouse scrolled (1129, 420) with delta (0, 0)
Screenshot: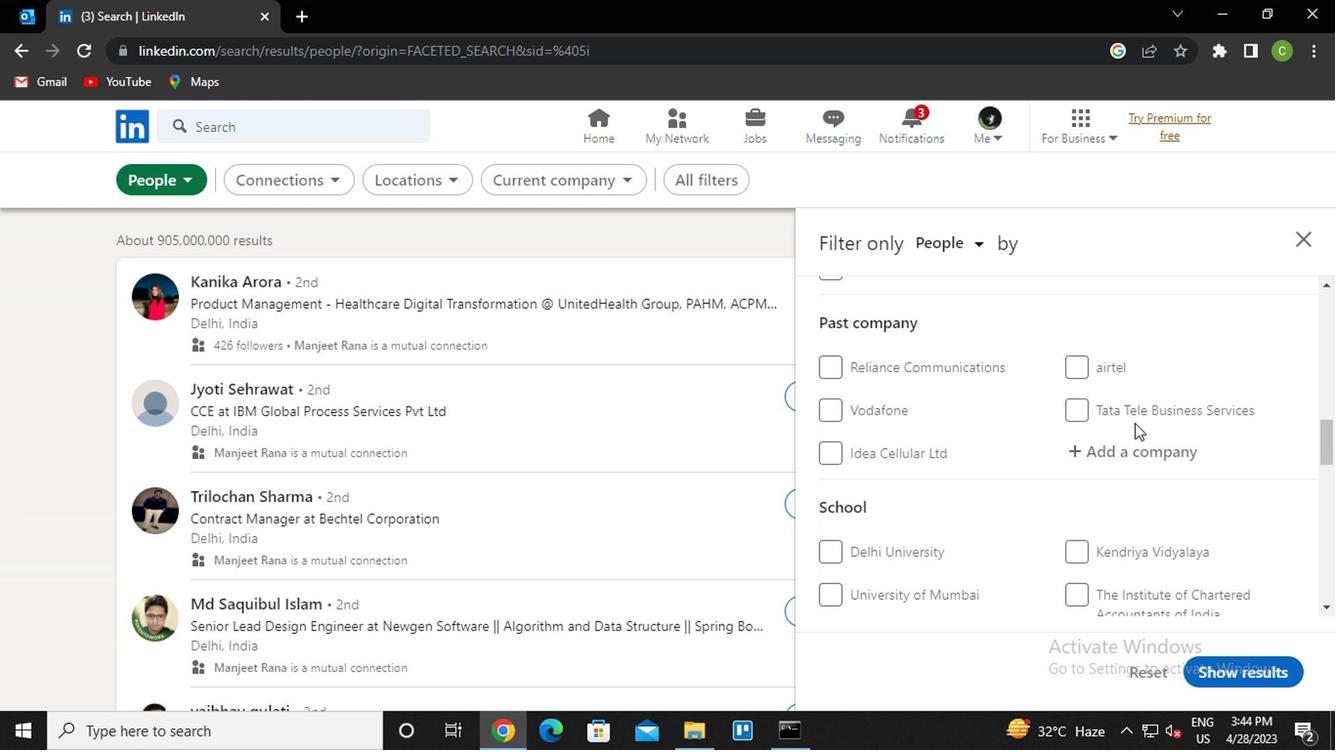 
Action: Mouse moved to (837, 425)
Screenshot: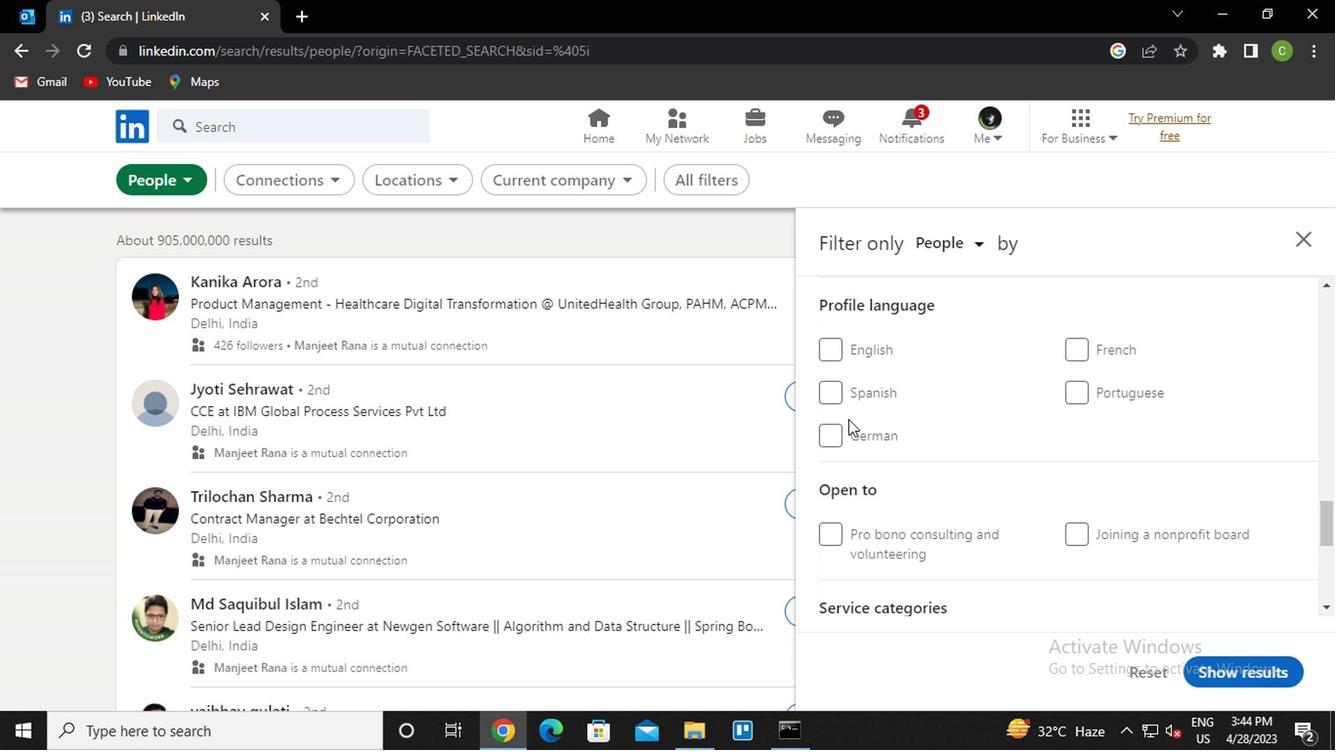 
Action: Mouse pressed left at (837, 425)
Screenshot: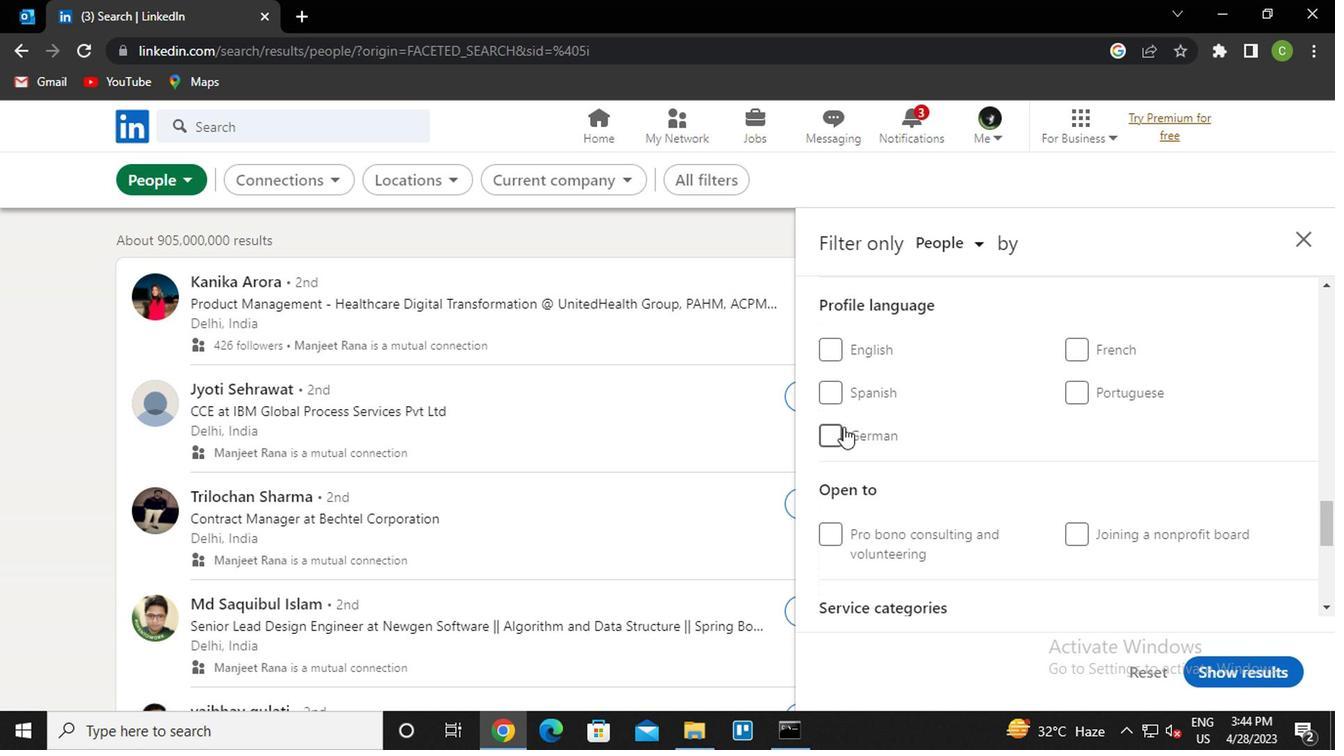 
Action: Mouse moved to (1000, 522)
Screenshot: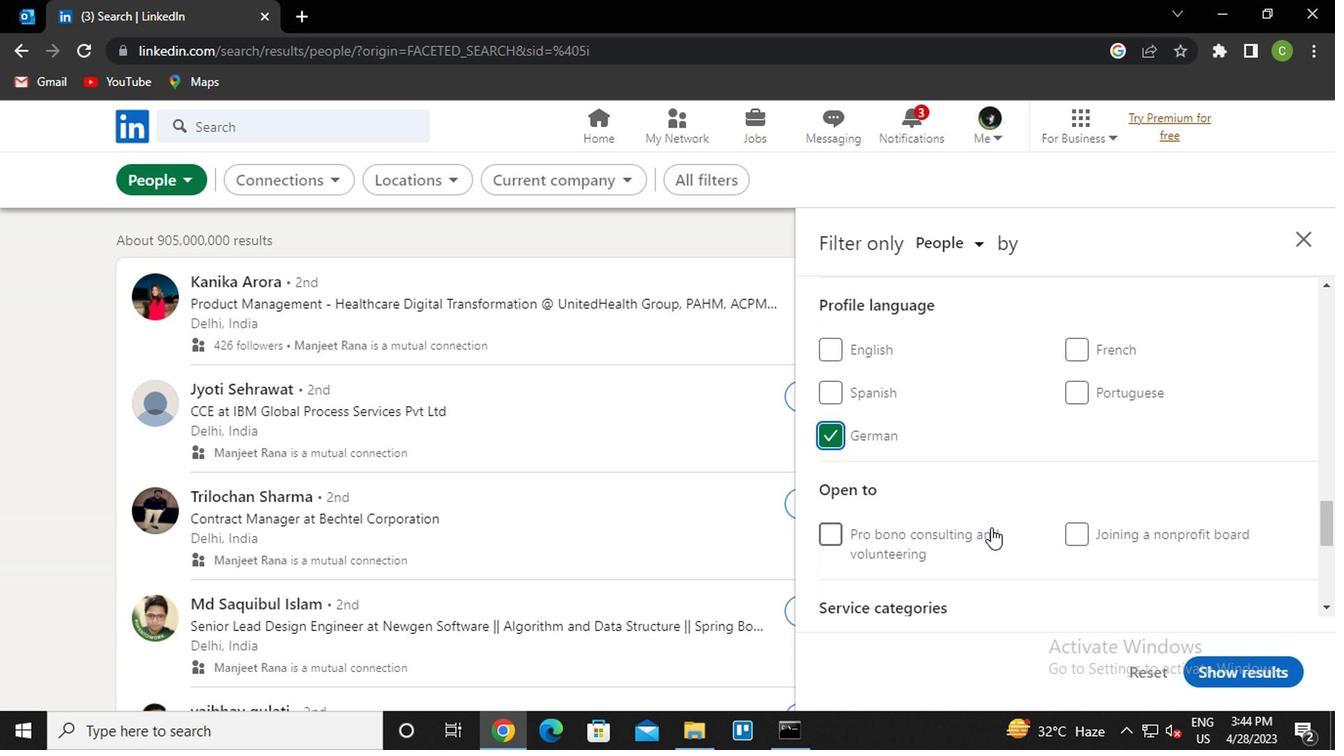 
Action: Mouse scrolled (1000, 522) with delta (0, 0)
Screenshot: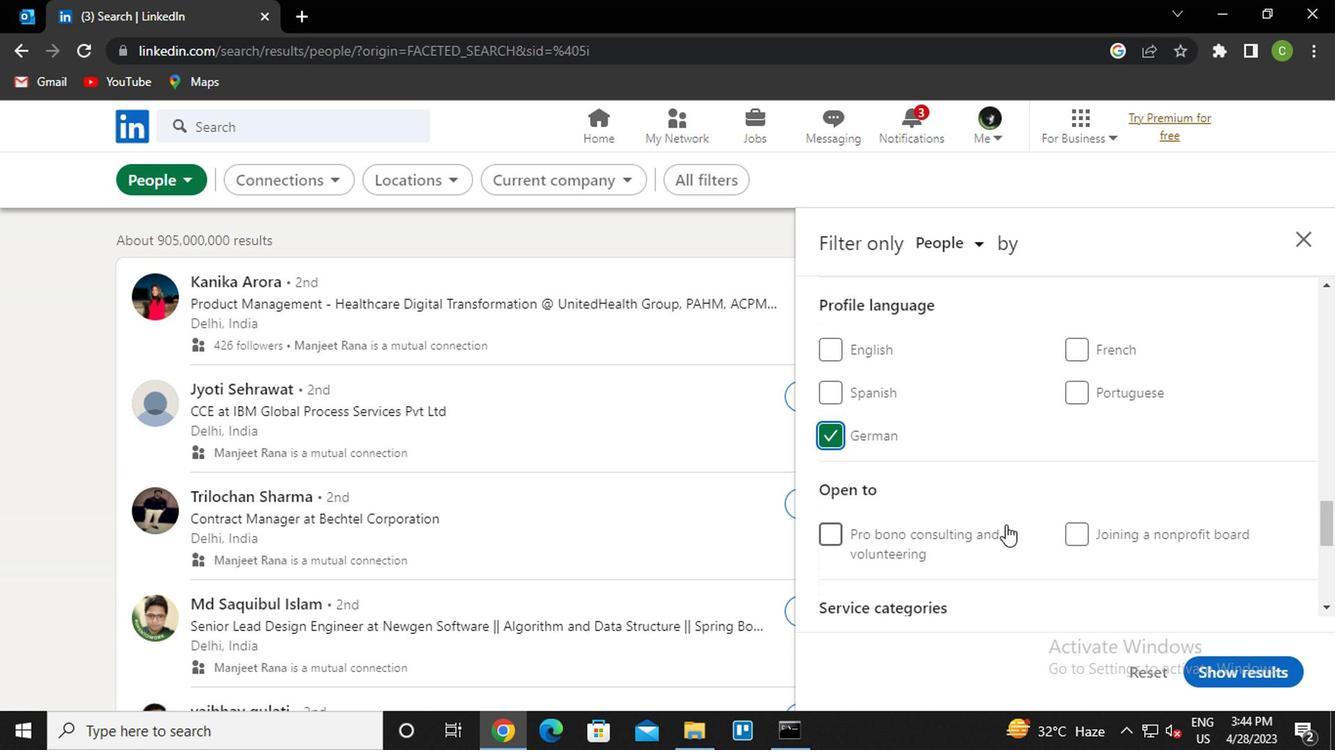 
Action: Mouse scrolled (1000, 522) with delta (0, 0)
Screenshot: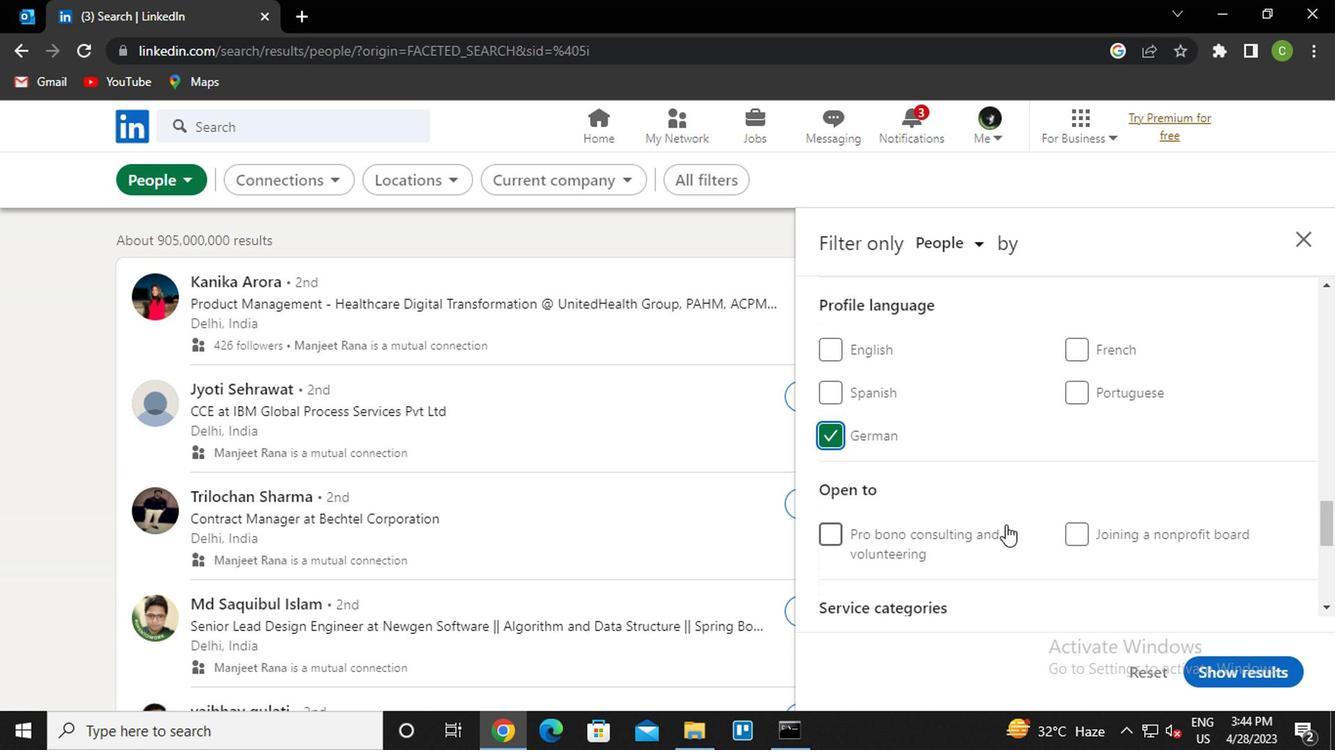 
Action: Mouse scrolled (1000, 522) with delta (0, 0)
Screenshot: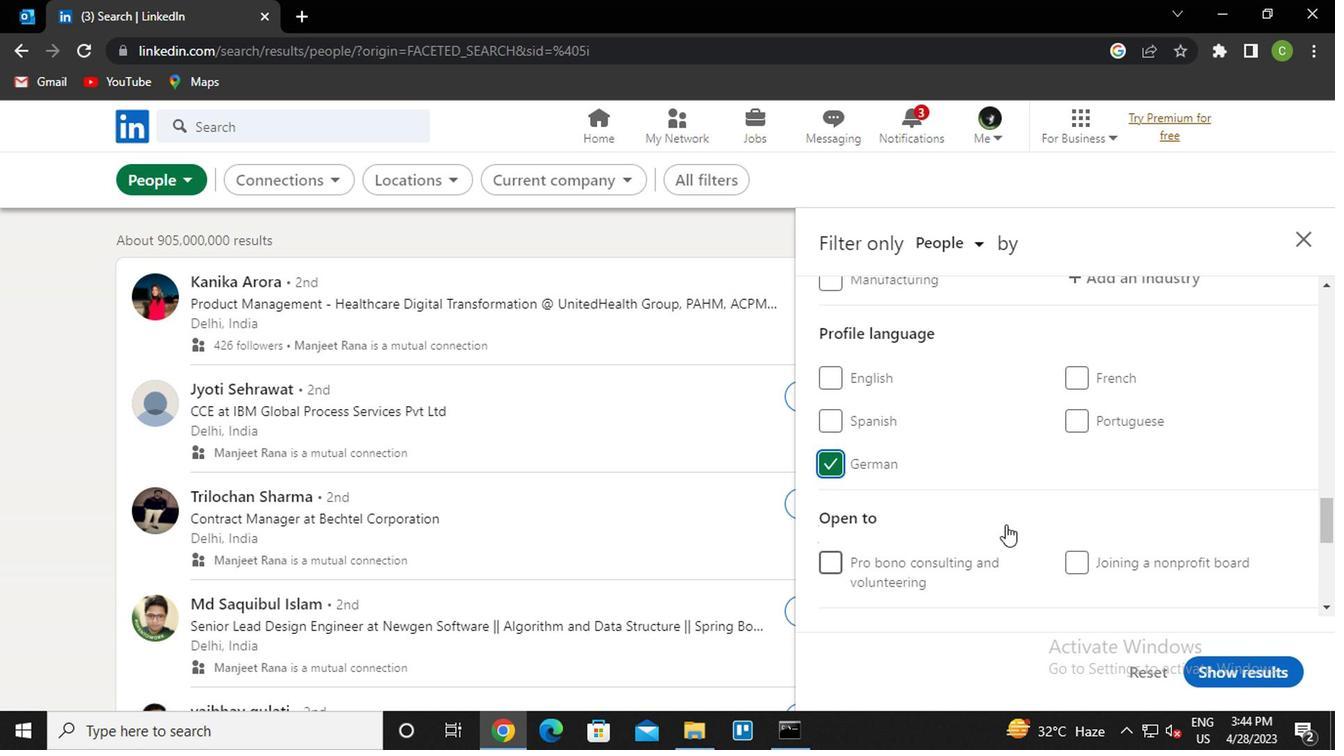
Action: Mouse scrolled (1000, 522) with delta (0, 0)
Screenshot: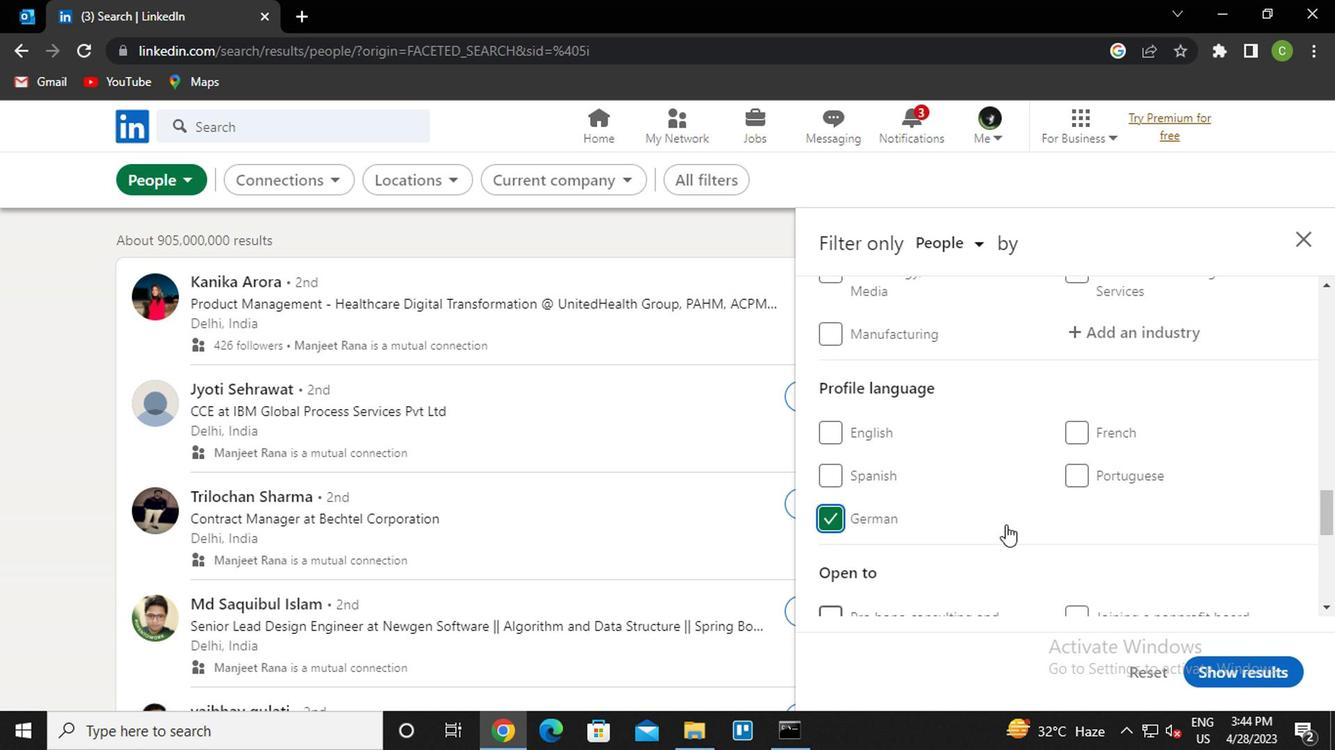 
Action: Mouse scrolled (1000, 522) with delta (0, 0)
Screenshot: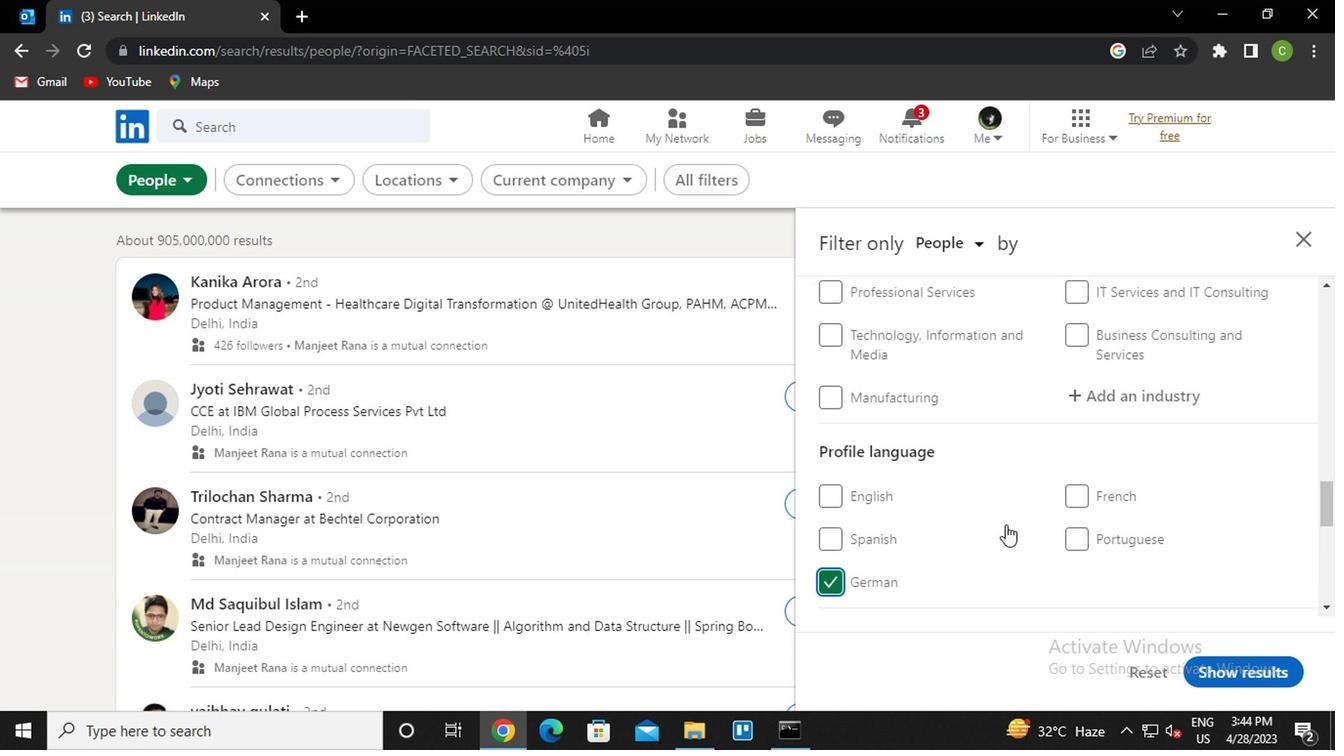 
Action: Mouse scrolled (1000, 522) with delta (0, 0)
Screenshot: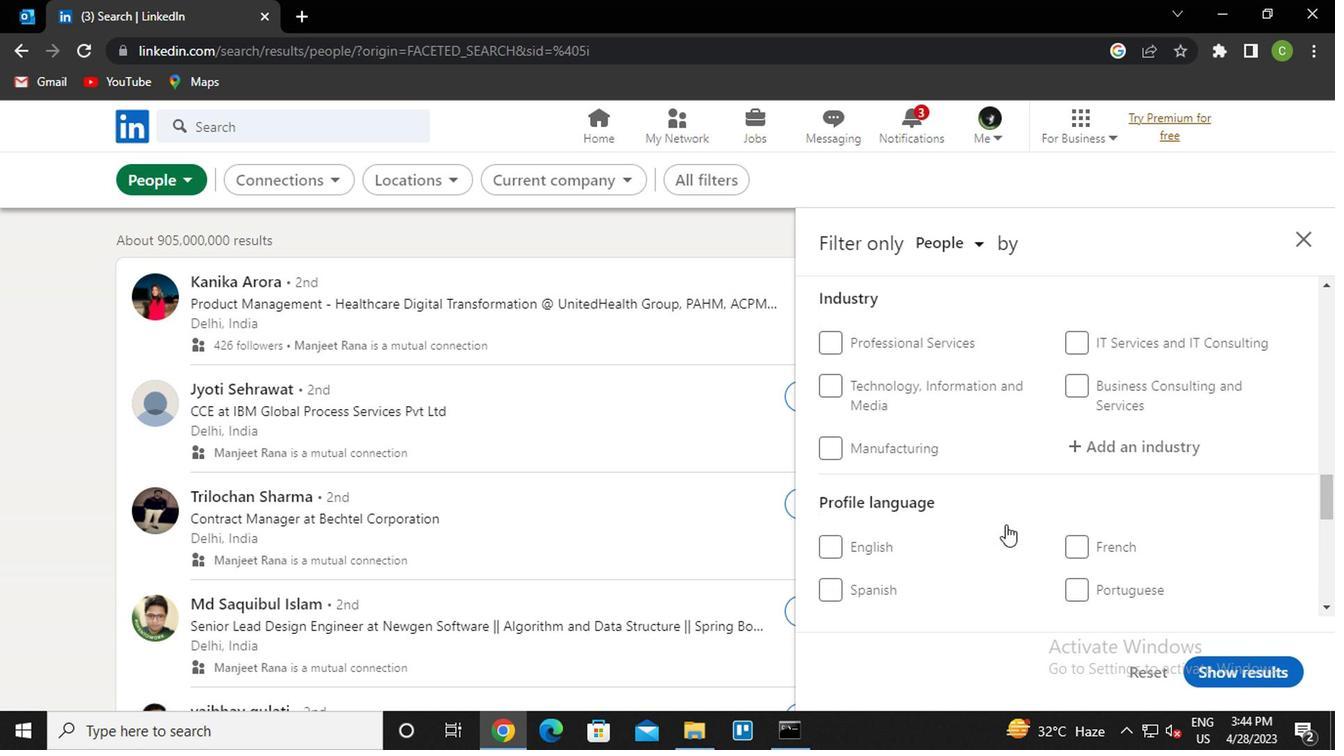 
Action: Mouse scrolled (1000, 522) with delta (0, 0)
Screenshot: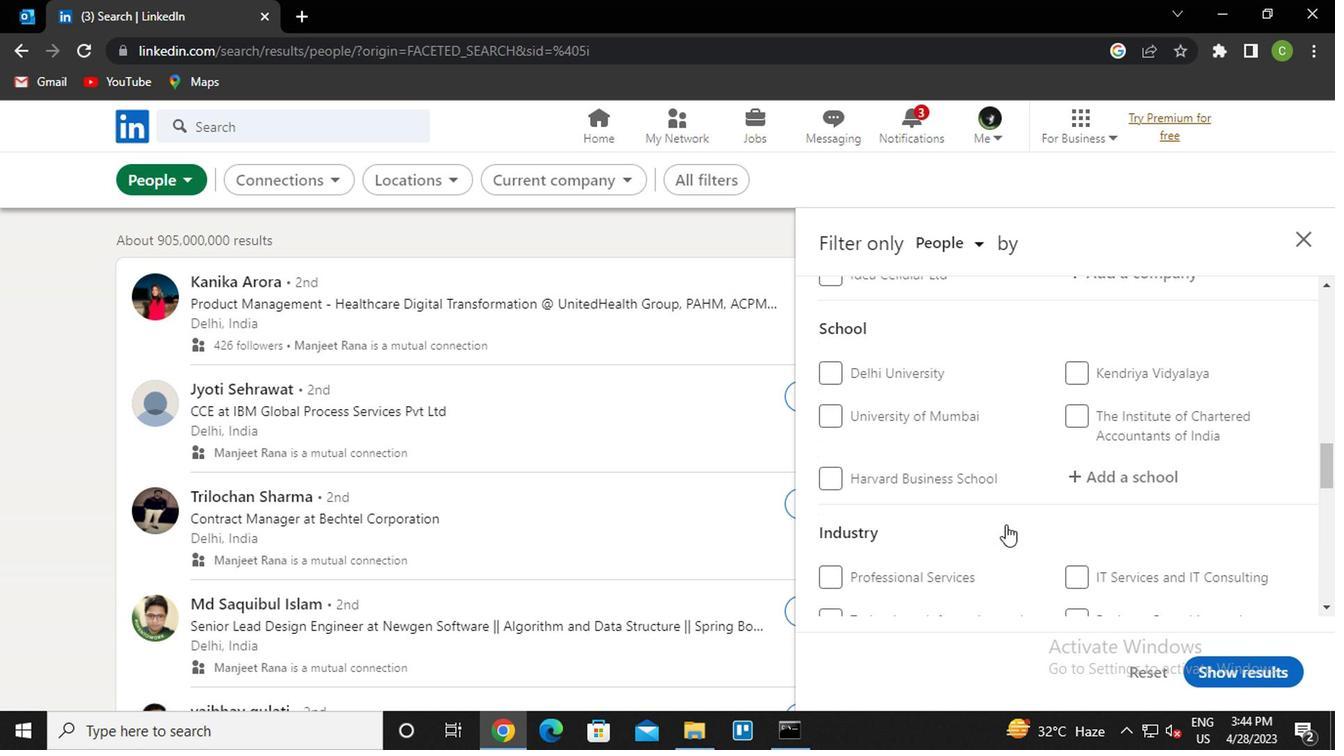 
Action: Mouse scrolled (1000, 522) with delta (0, 0)
Screenshot: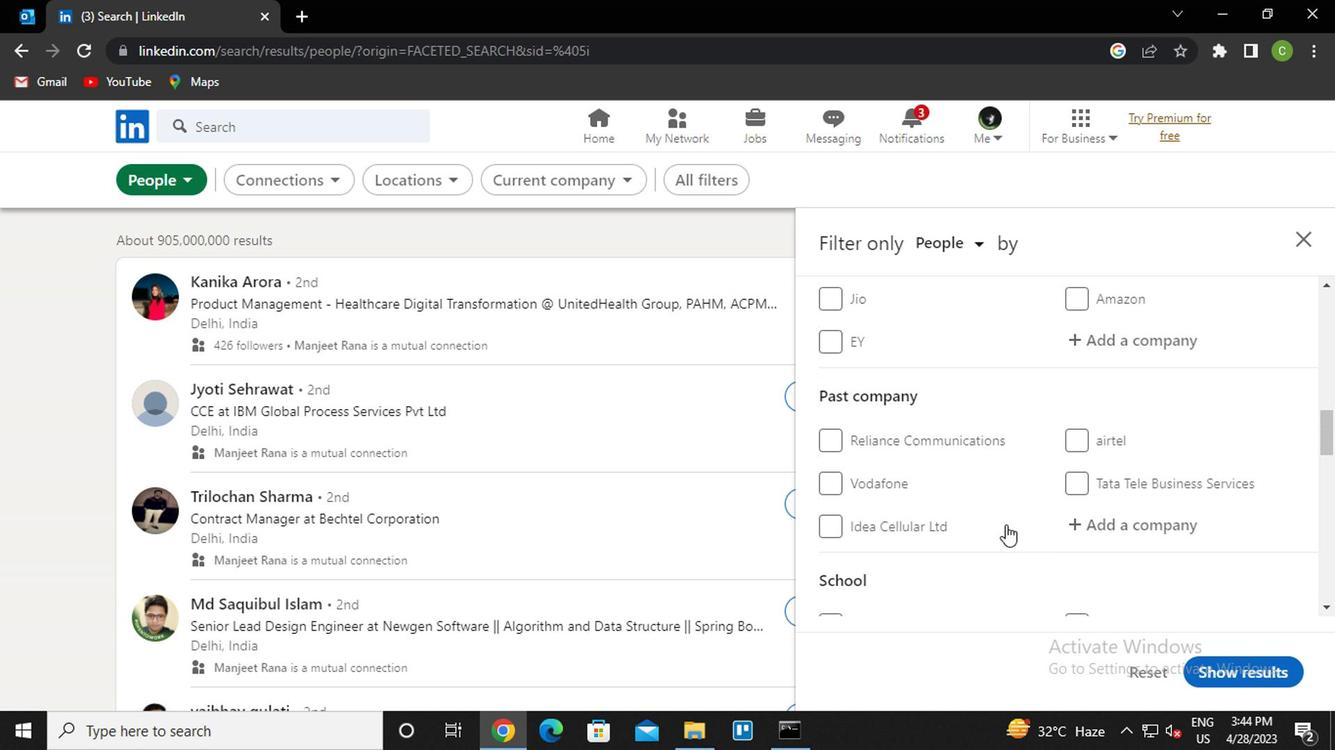
Action: Mouse scrolled (1000, 522) with delta (0, 0)
Screenshot: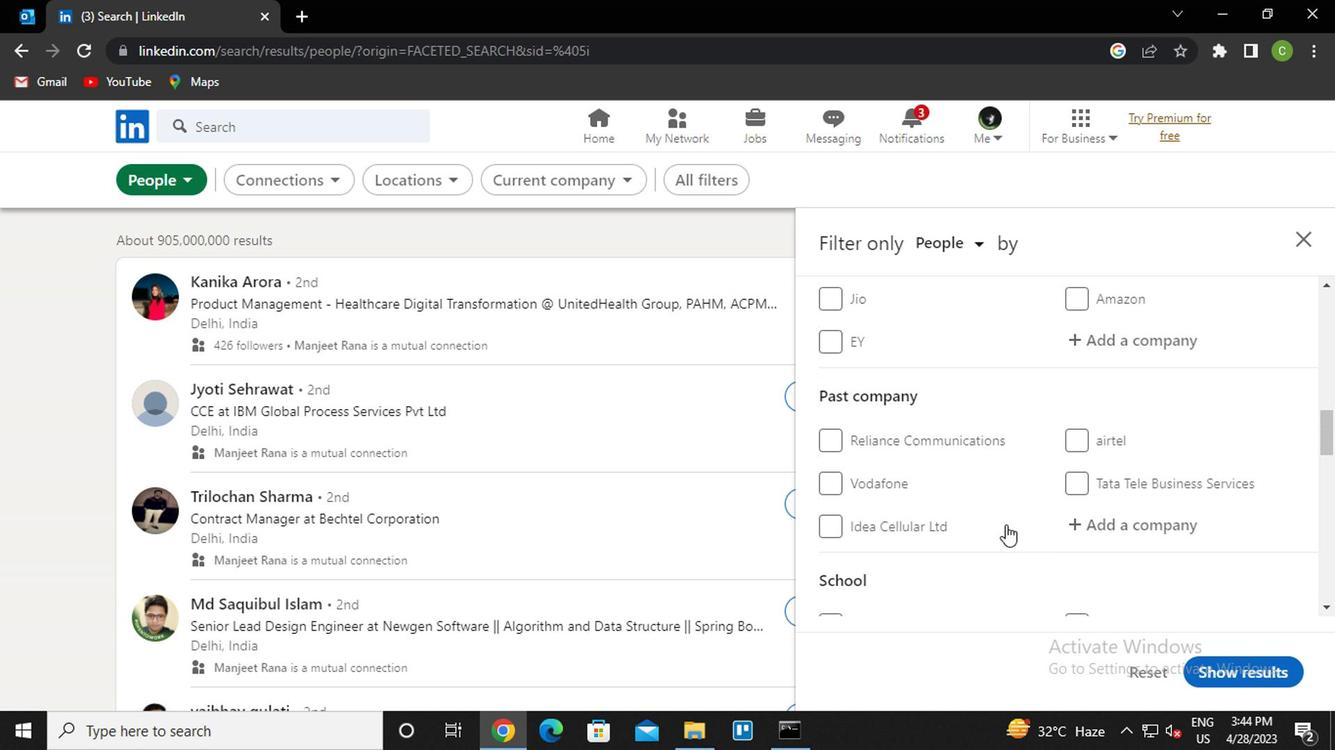 
Action: Mouse scrolled (1000, 521) with delta (0, 0)
Screenshot: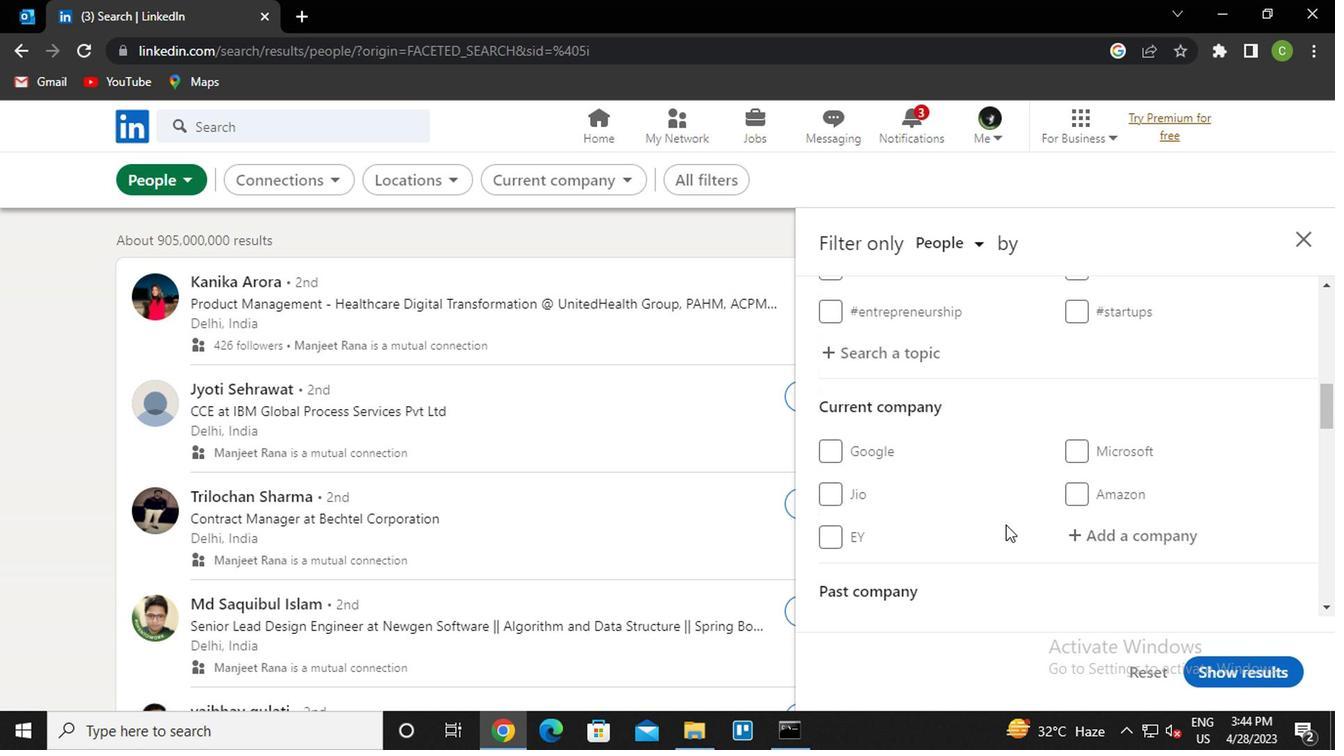 
Action: Mouse scrolled (1000, 521) with delta (0, 0)
Screenshot: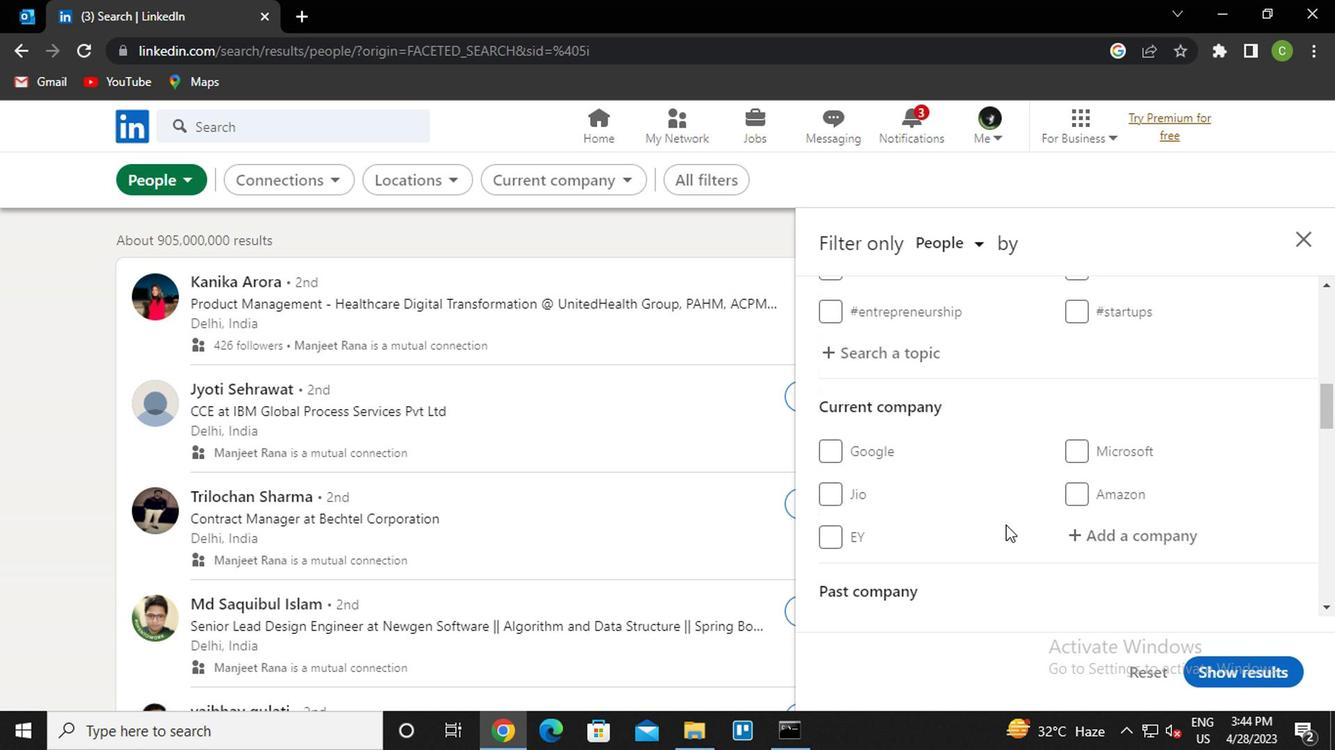 
Action: Mouse moved to (1121, 341)
Screenshot: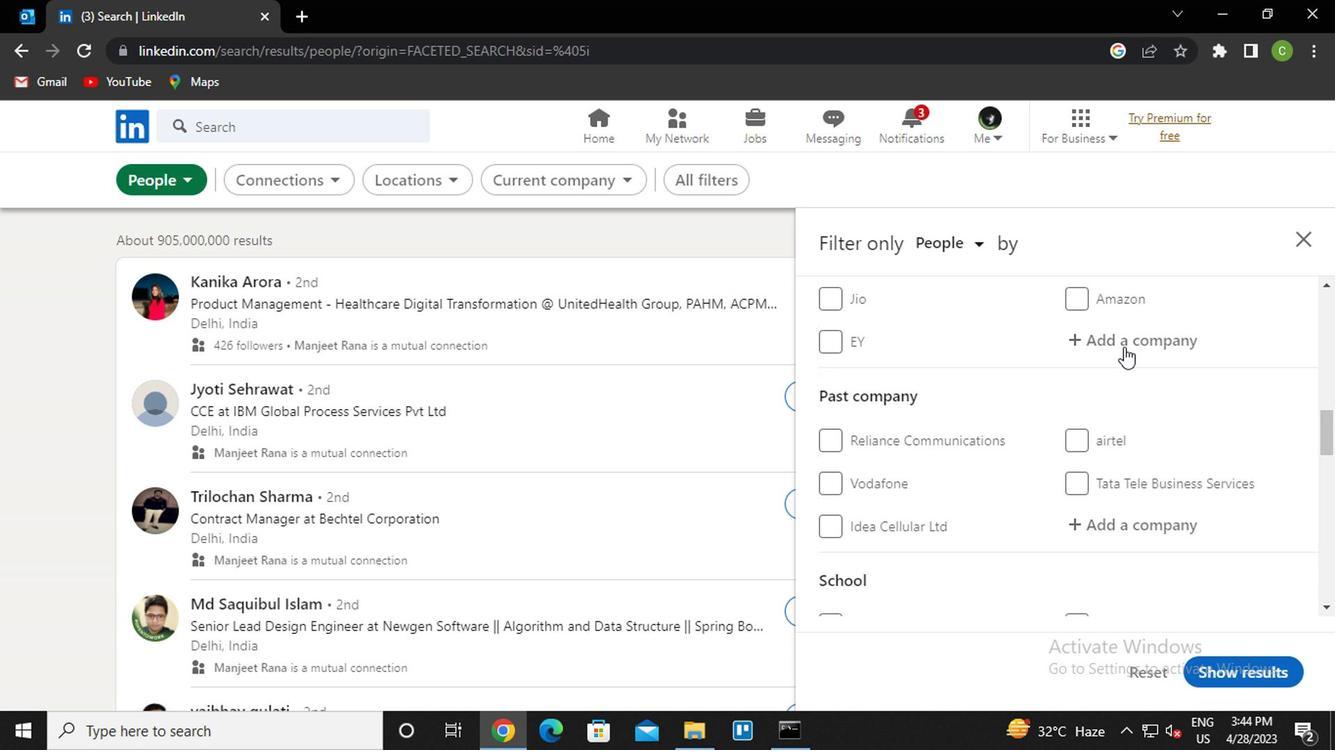 
Action: Mouse pressed left at (1121, 341)
Screenshot: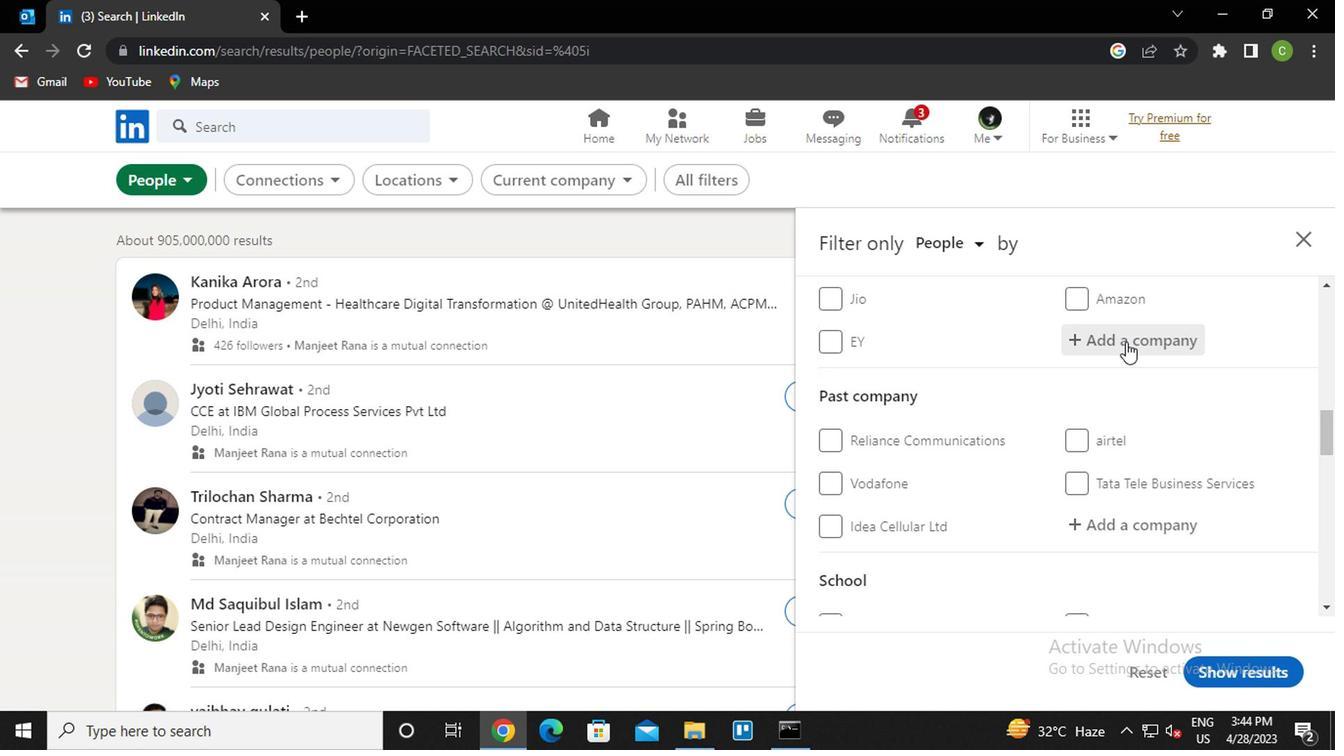 
Action: Key pressed <Key.tab>
Screenshot: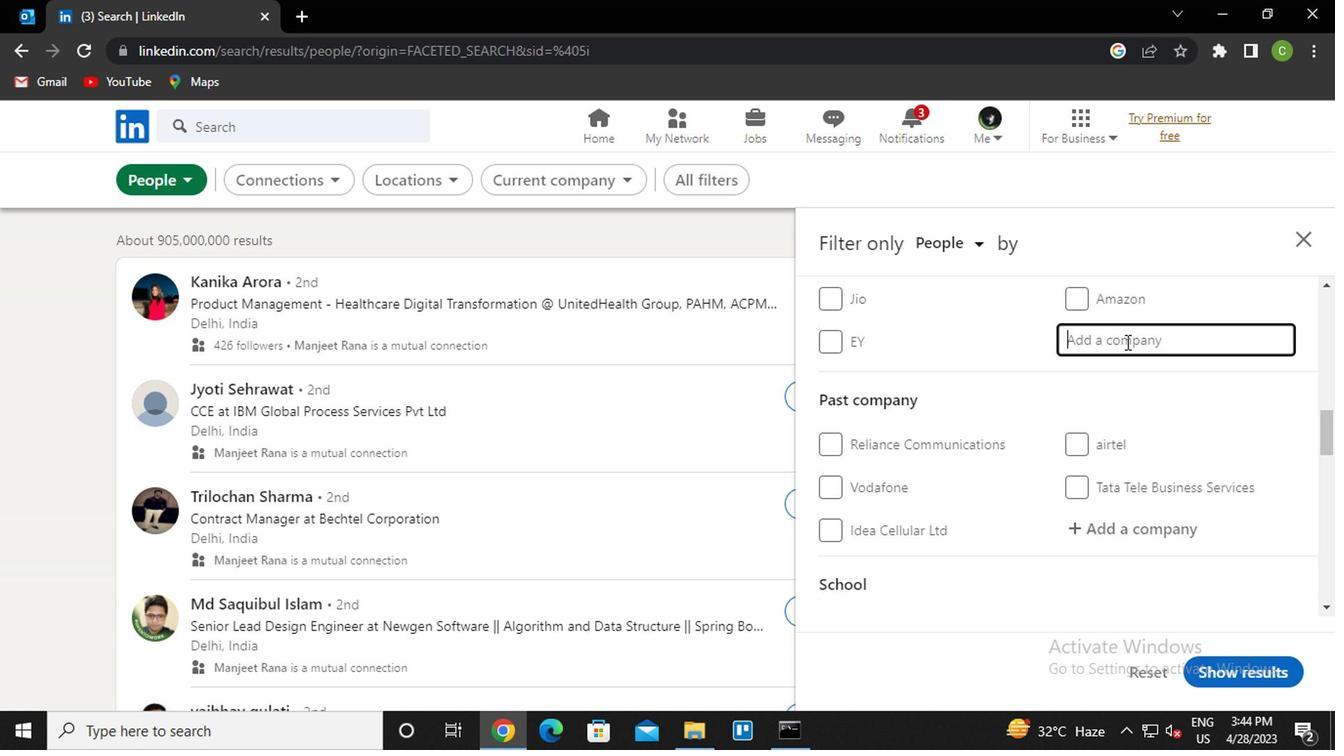
Action: Mouse pressed left at (1121, 341)
Screenshot: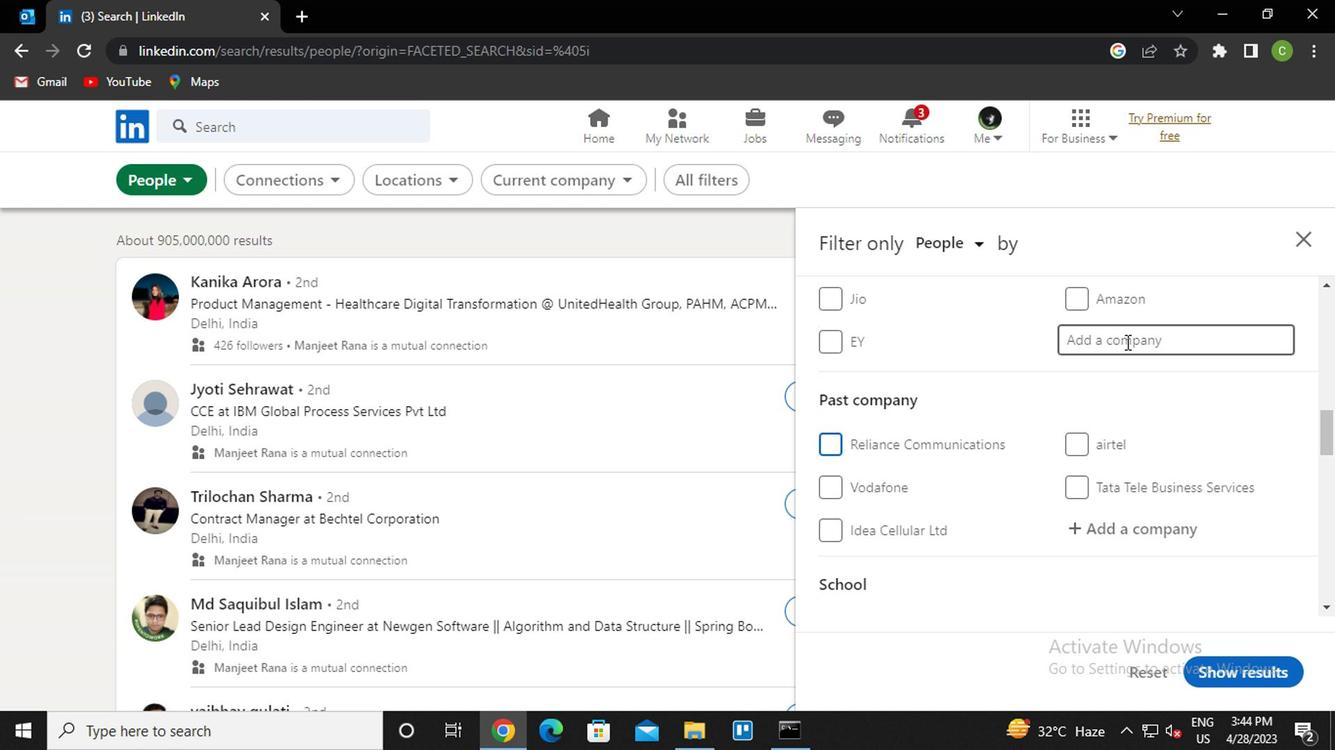 
Action: Key pressed <Key.caps_lock>vice<Key.space>m<Key.caps_lock>ed<Key.down><Key.enter>
Screenshot: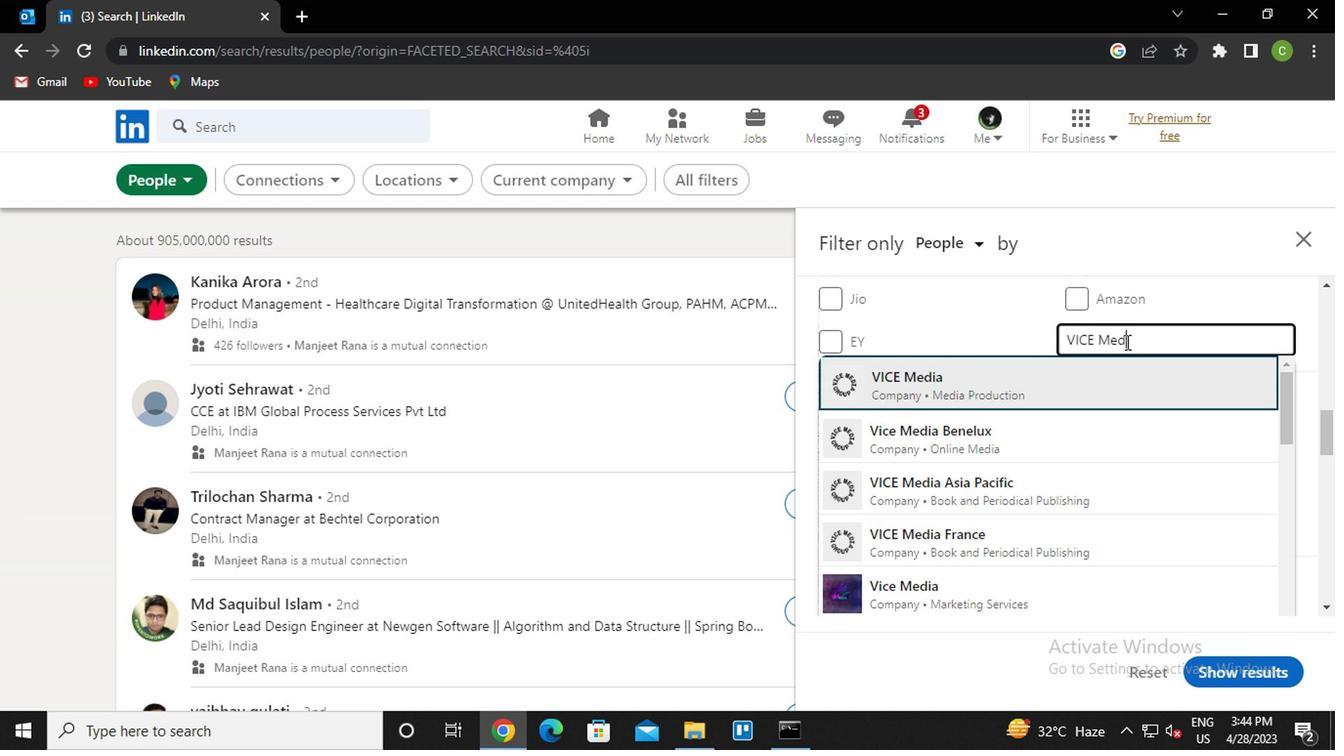 
Action: Mouse moved to (1113, 336)
Screenshot: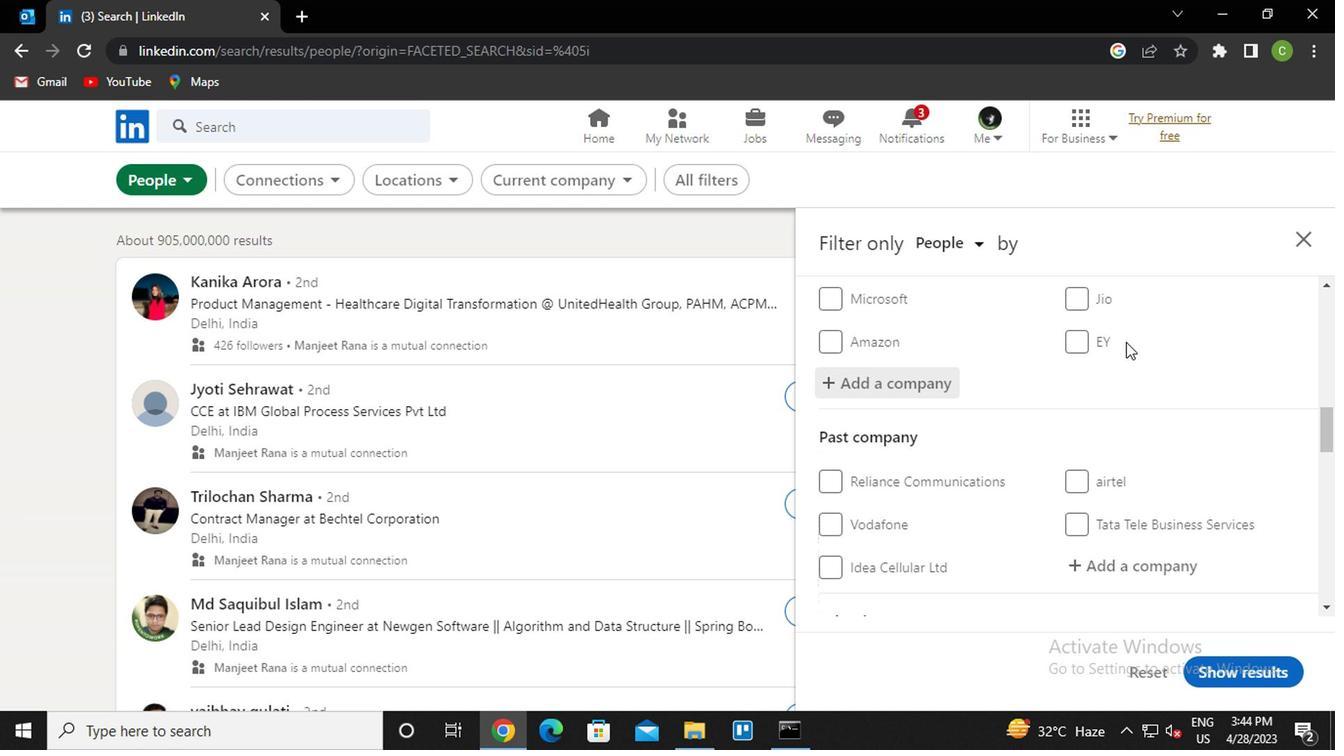 
Action: Mouse scrolled (1113, 335) with delta (0, -1)
Screenshot: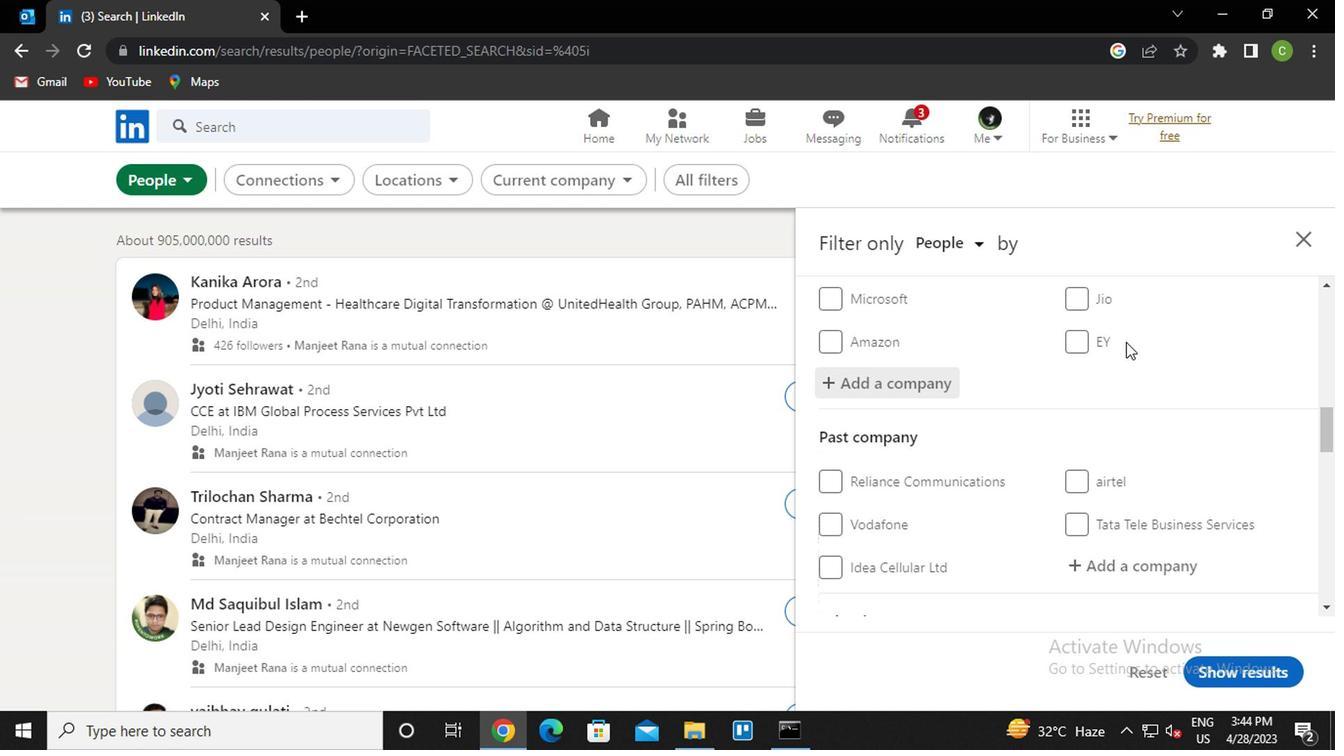 
Action: Mouse scrolled (1113, 335) with delta (0, -1)
Screenshot: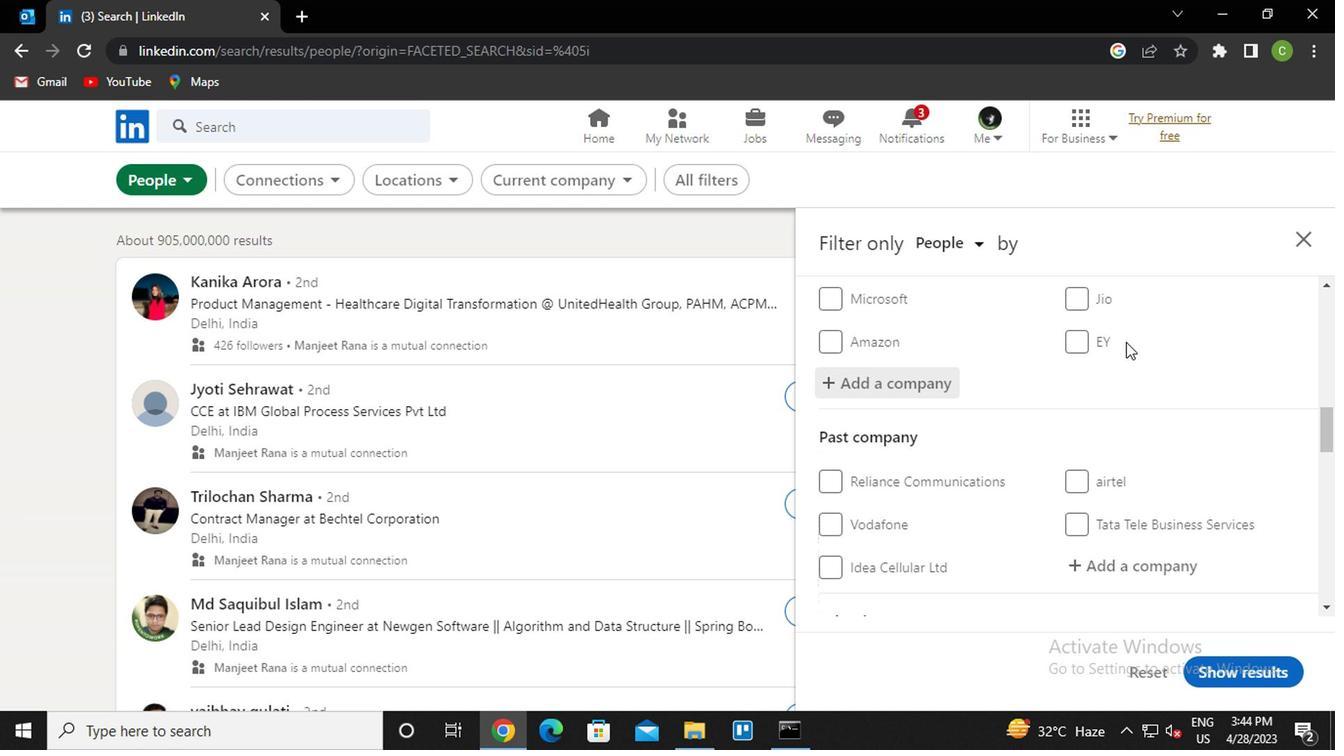 
Action: Mouse moved to (1109, 342)
Screenshot: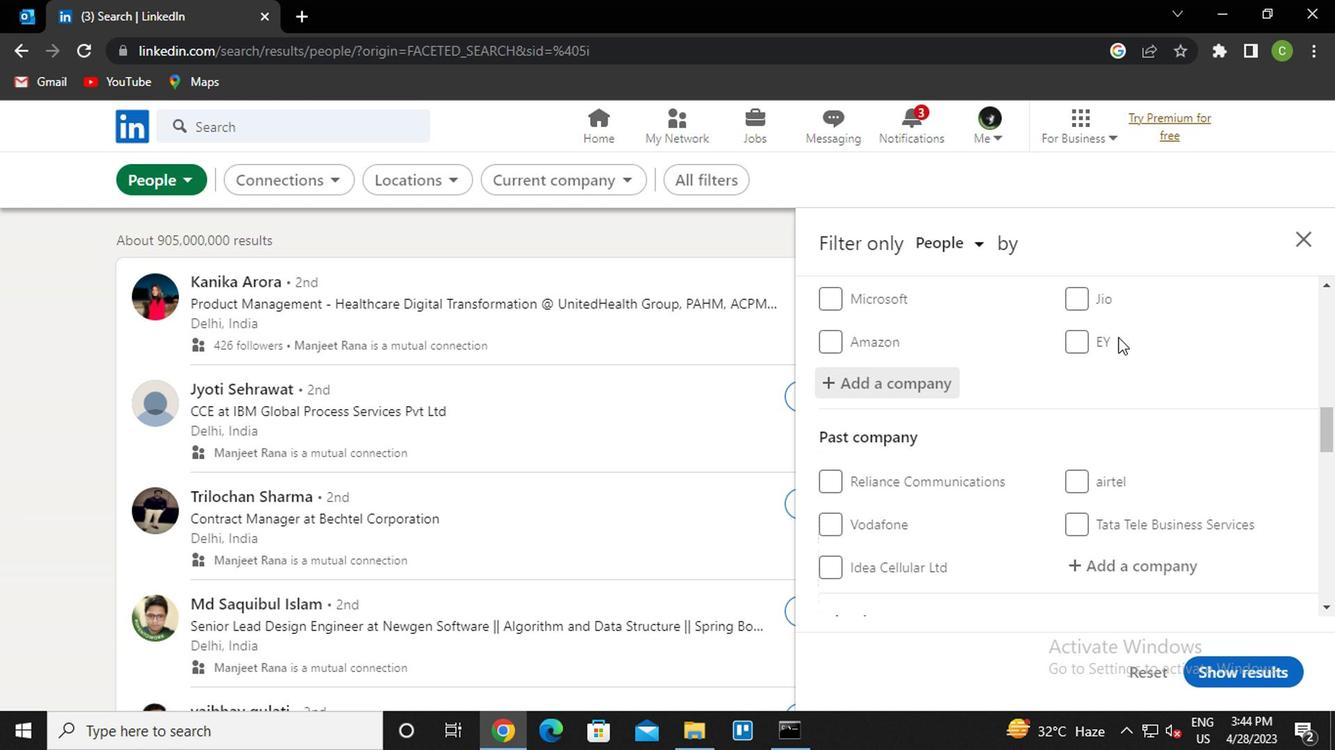 
Action: Mouse scrolled (1109, 341) with delta (0, 0)
Screenshot: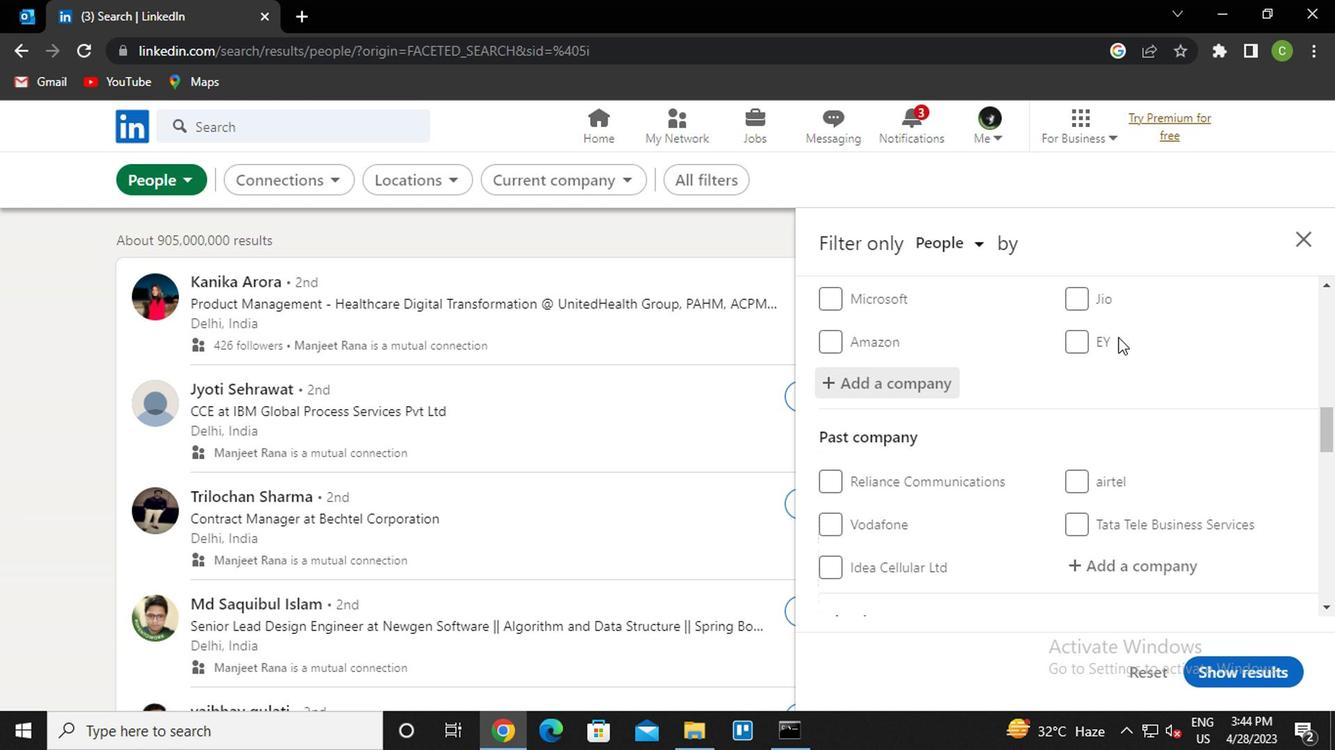 
Action: Mouse moved to (1134, 467)
Screenshot: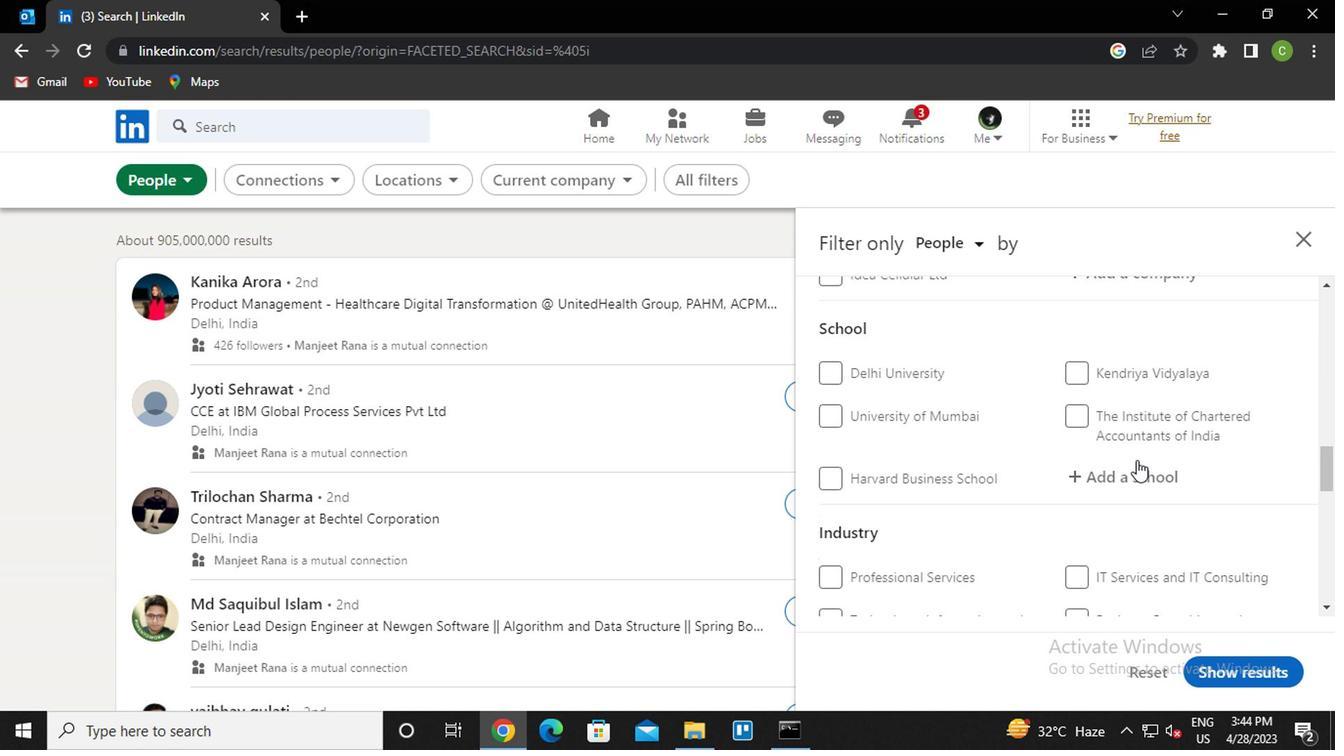 
Action: Mouse pressed left at (1134, 467)
Screenshot: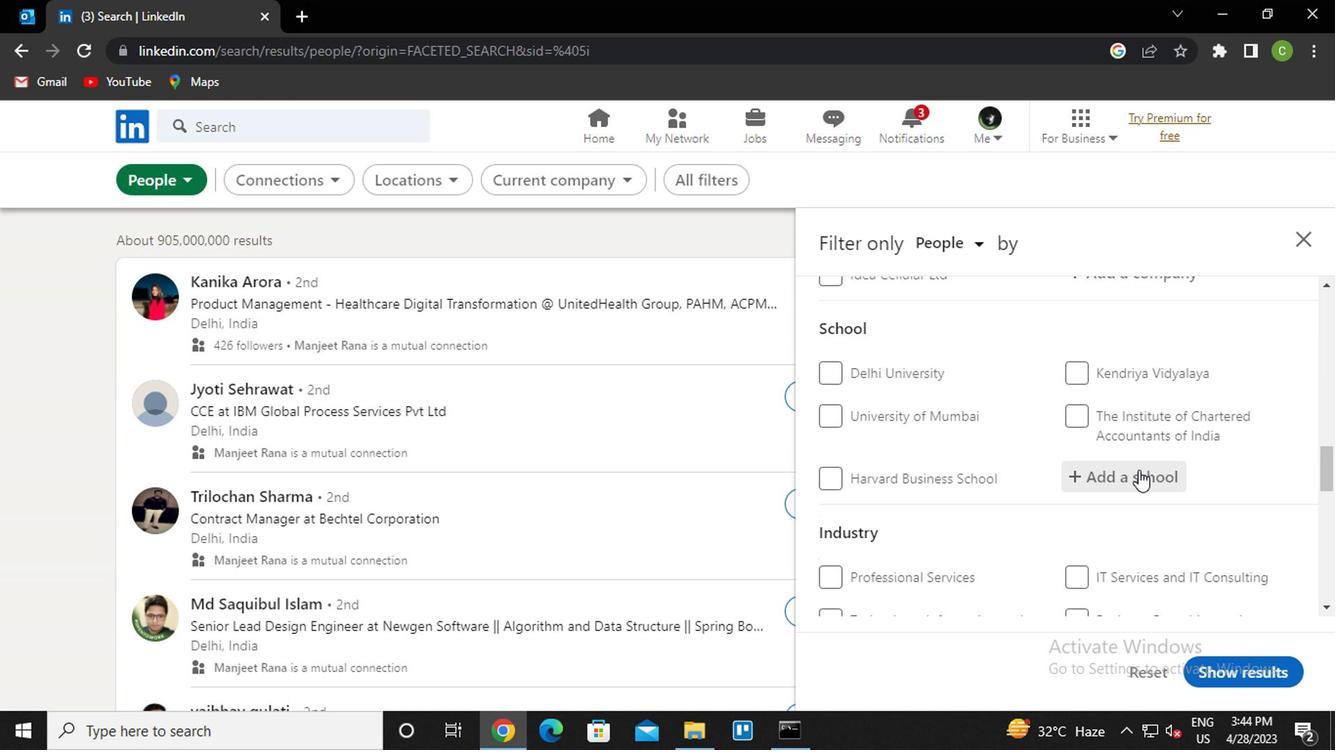 
Action: Key pressed <Key.caps_lock>c<Key.caps_lock>haudhary<Key.space><Key.caps_lock>d<Key.caps_lock>Evi<Key.down><Key.enter>
Screenshot: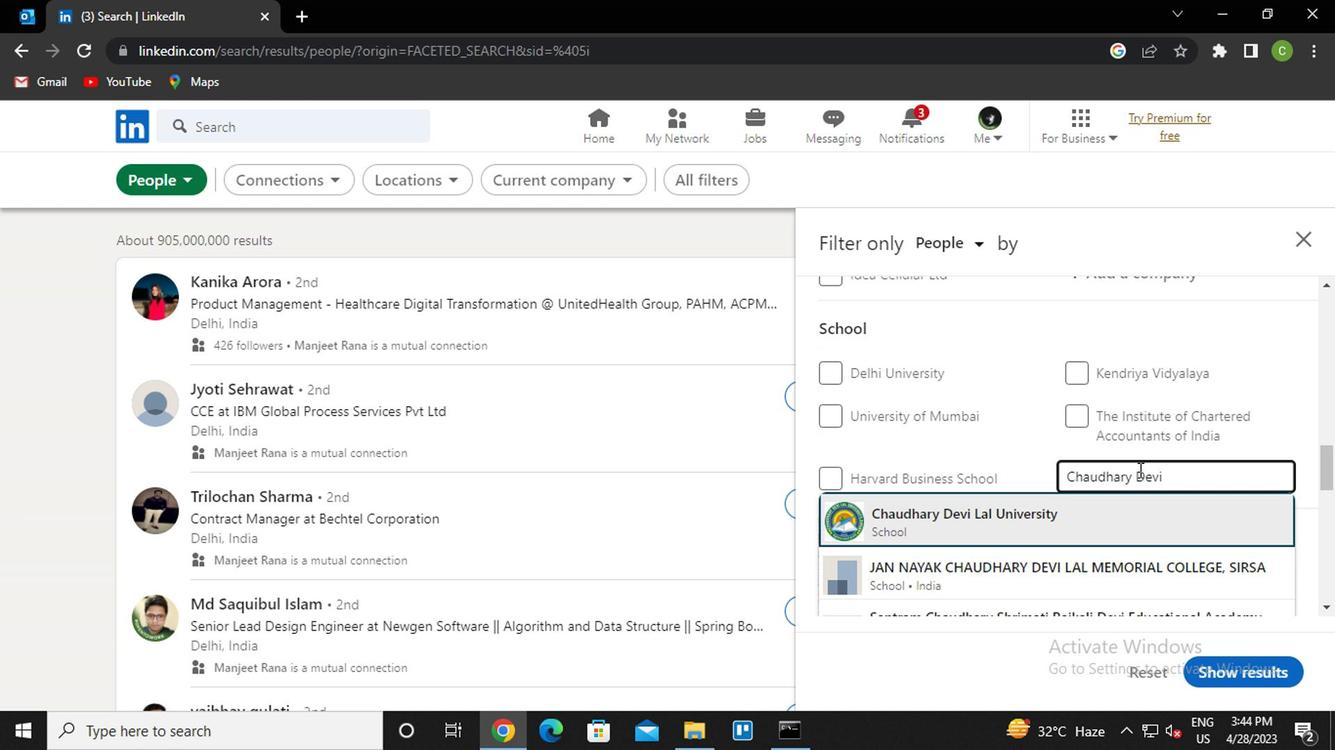 
Action: Mouse scrolled (1134, 467) with delta (0, 0)
Screenshot: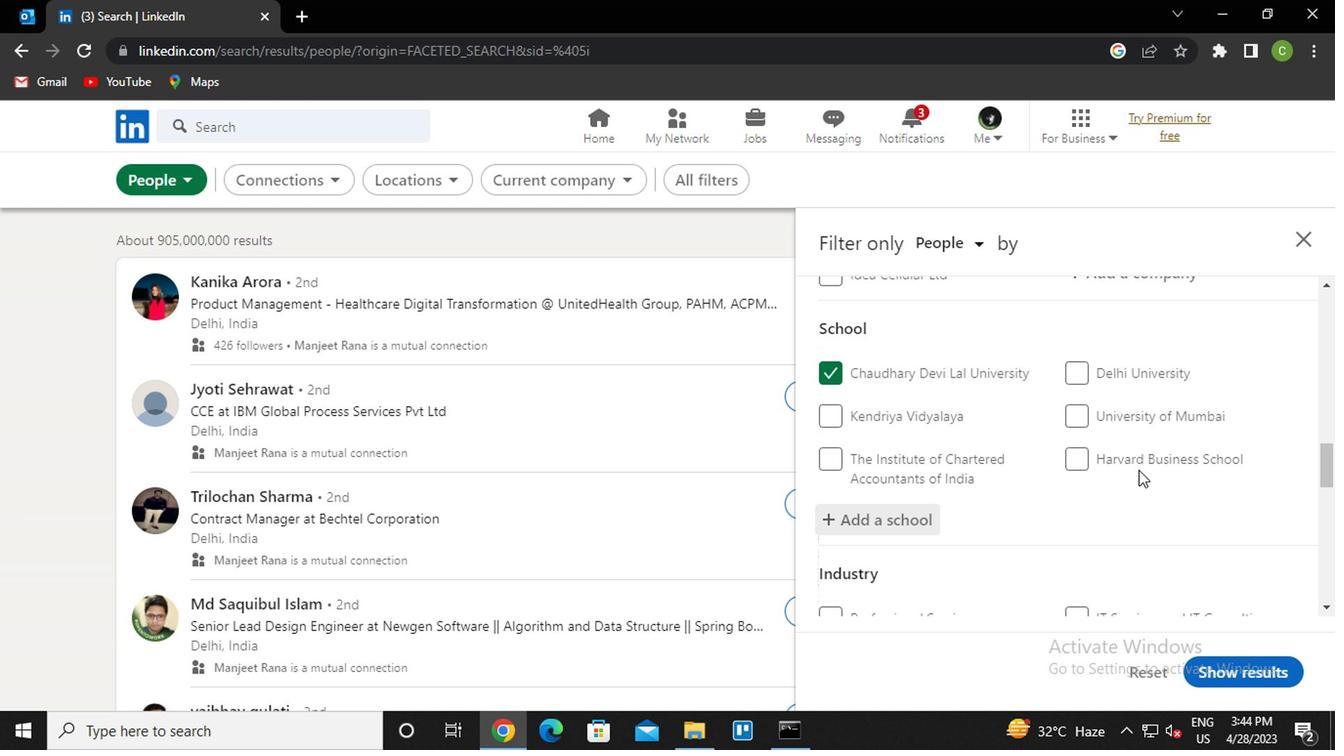 
Action: Mouse scrolled (1134, 467) with delta (0, 0)
Screenshot: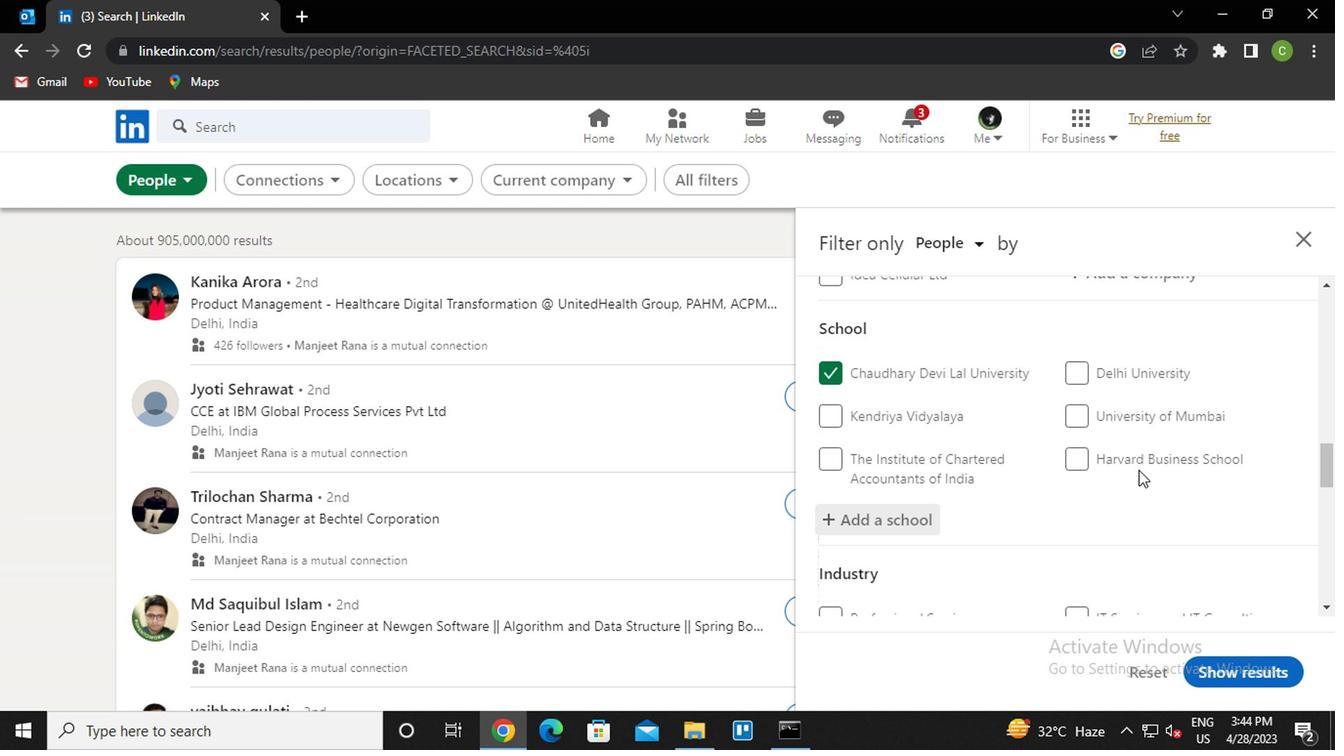 
Action: Mouse scrolled (1134, 467) with delta (0, 0)
Screenshot: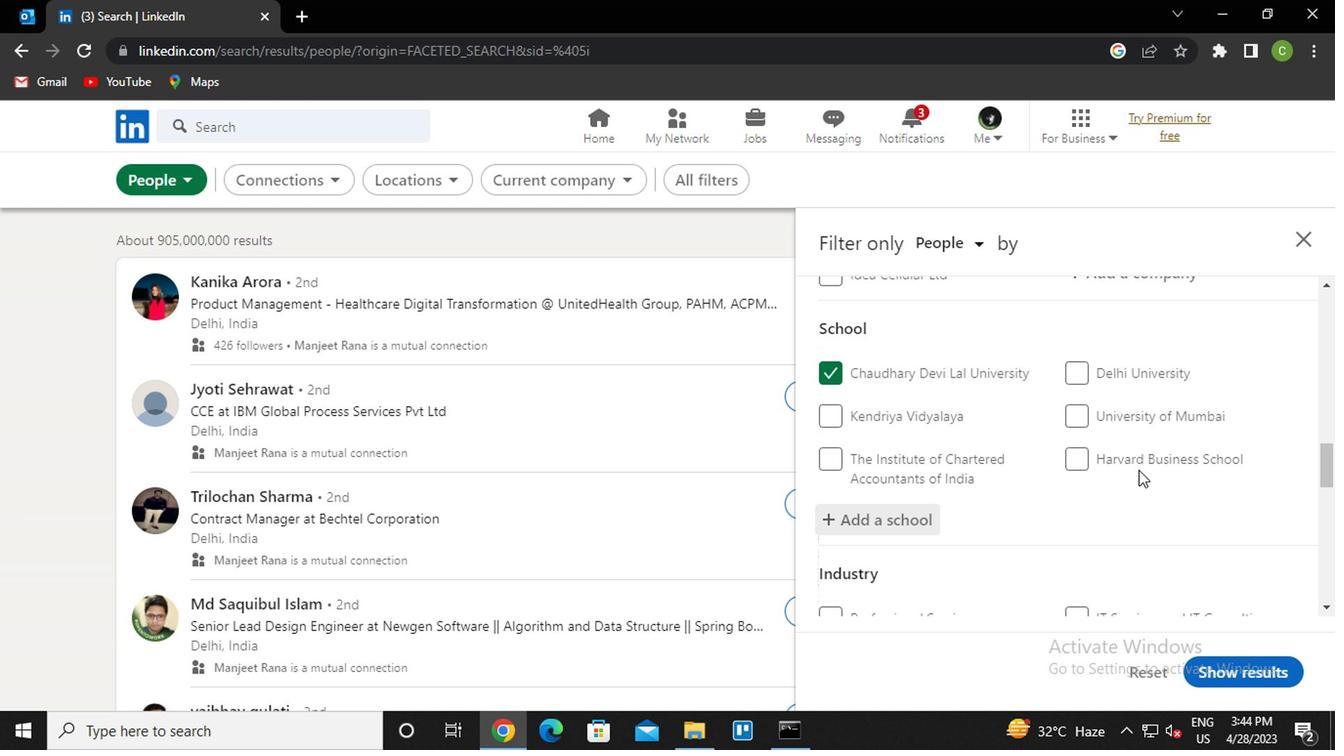 
Action: Mouse moved to (1112, 438)
Screenshot: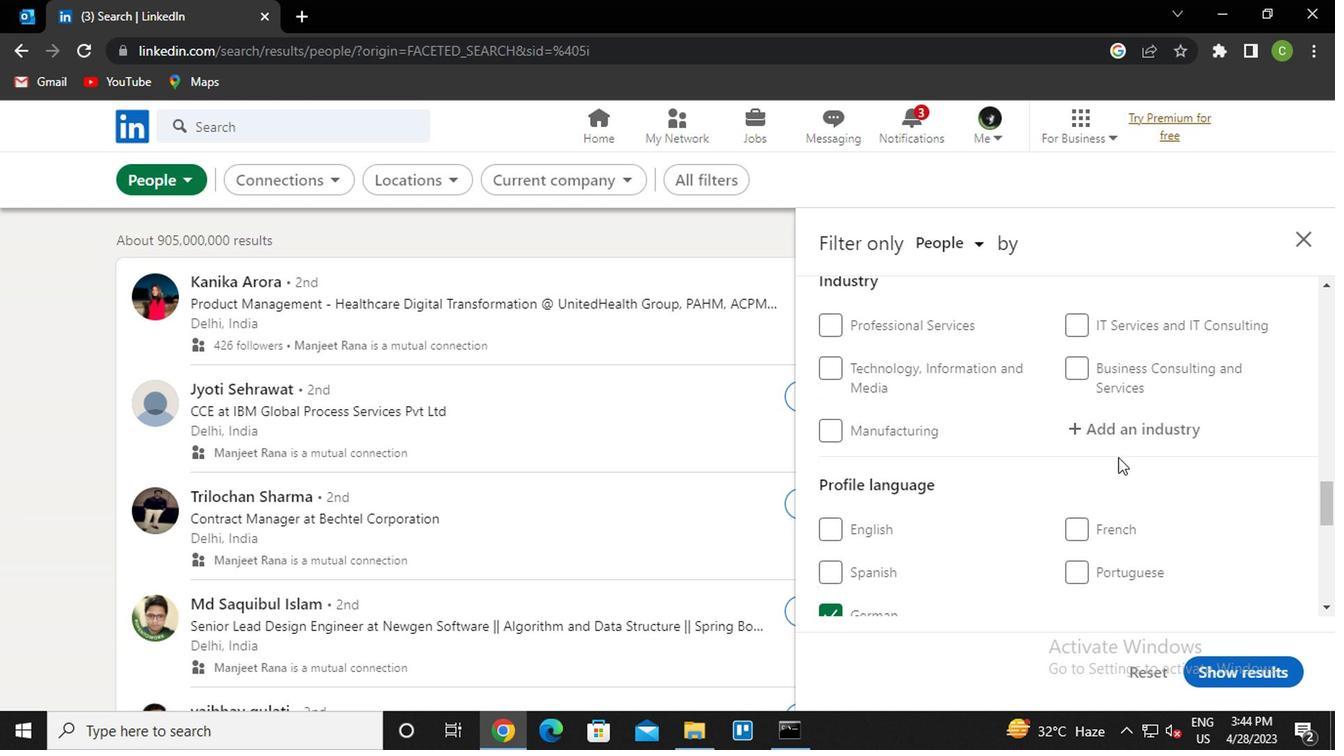 
Action: Mouse pressed left at (1112, 438)
Screenshot: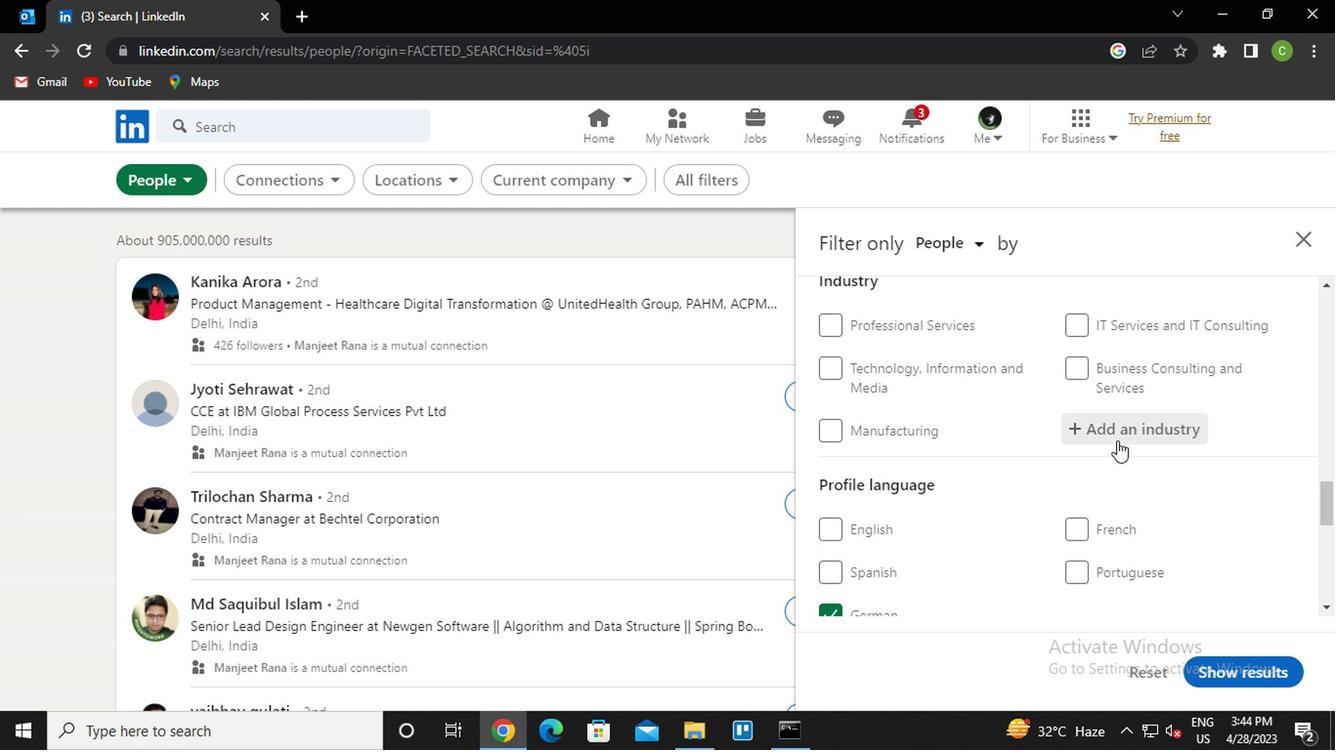 
Action: Key pressed <Key.caps_lock>d<Key.caps_lock>ance<Key.down><Key.enter>
Screenshot: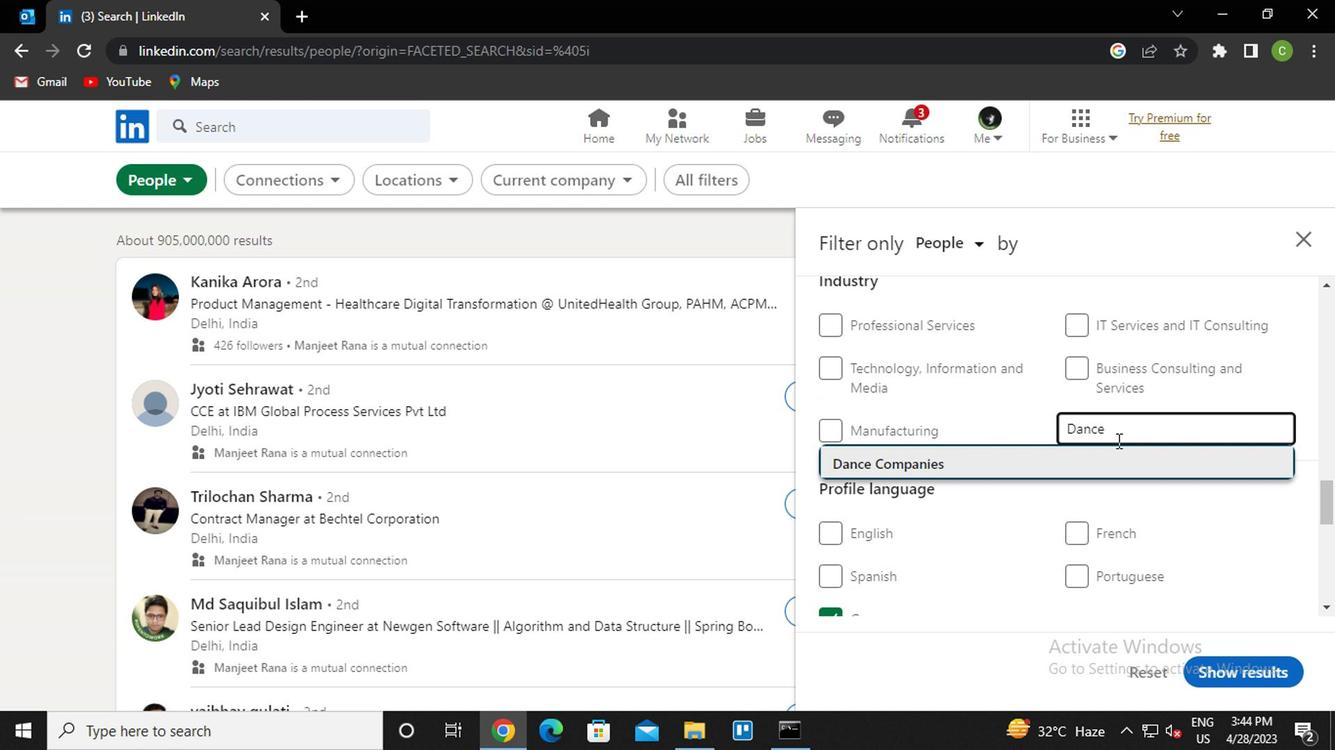 
Action: Mouse scrolled (1112, 438) with delta (0, 0)
Screenshot: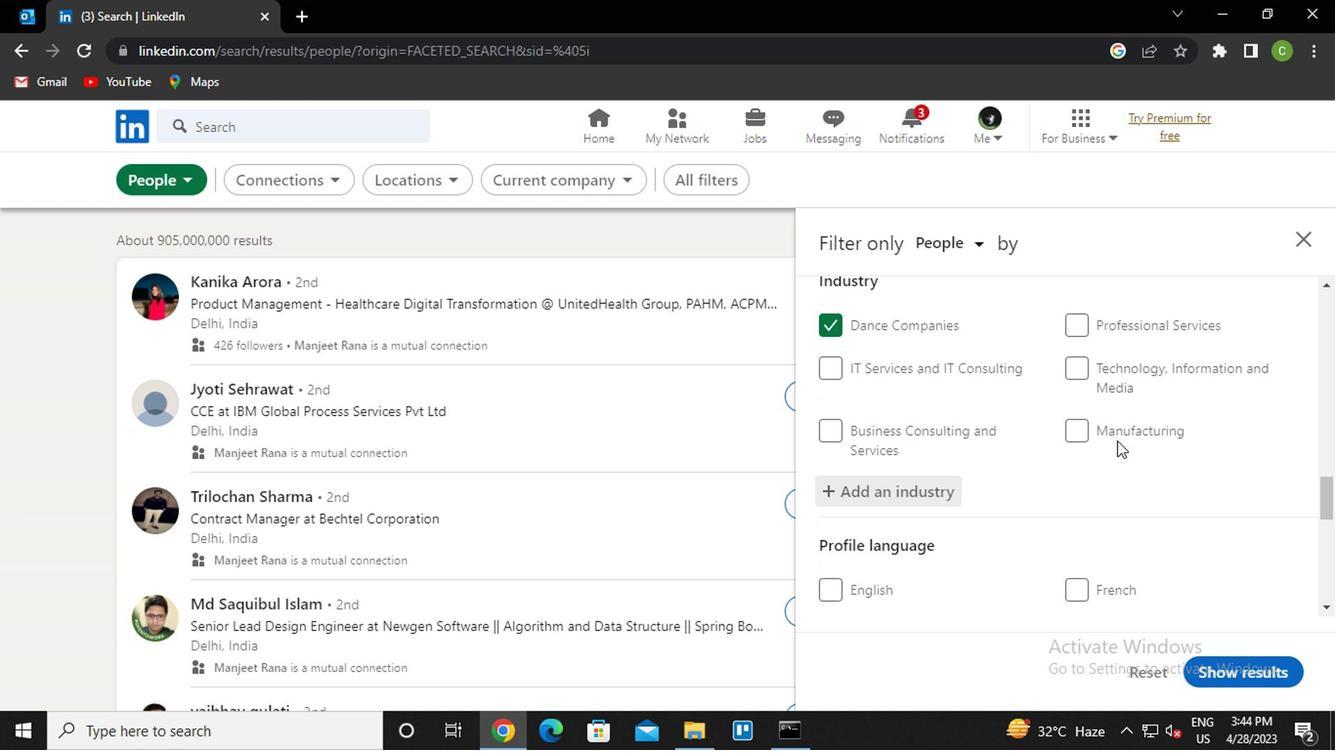 
Action: Mouse scrolled (1112, 438) with delta (0, 0)
Screenshot: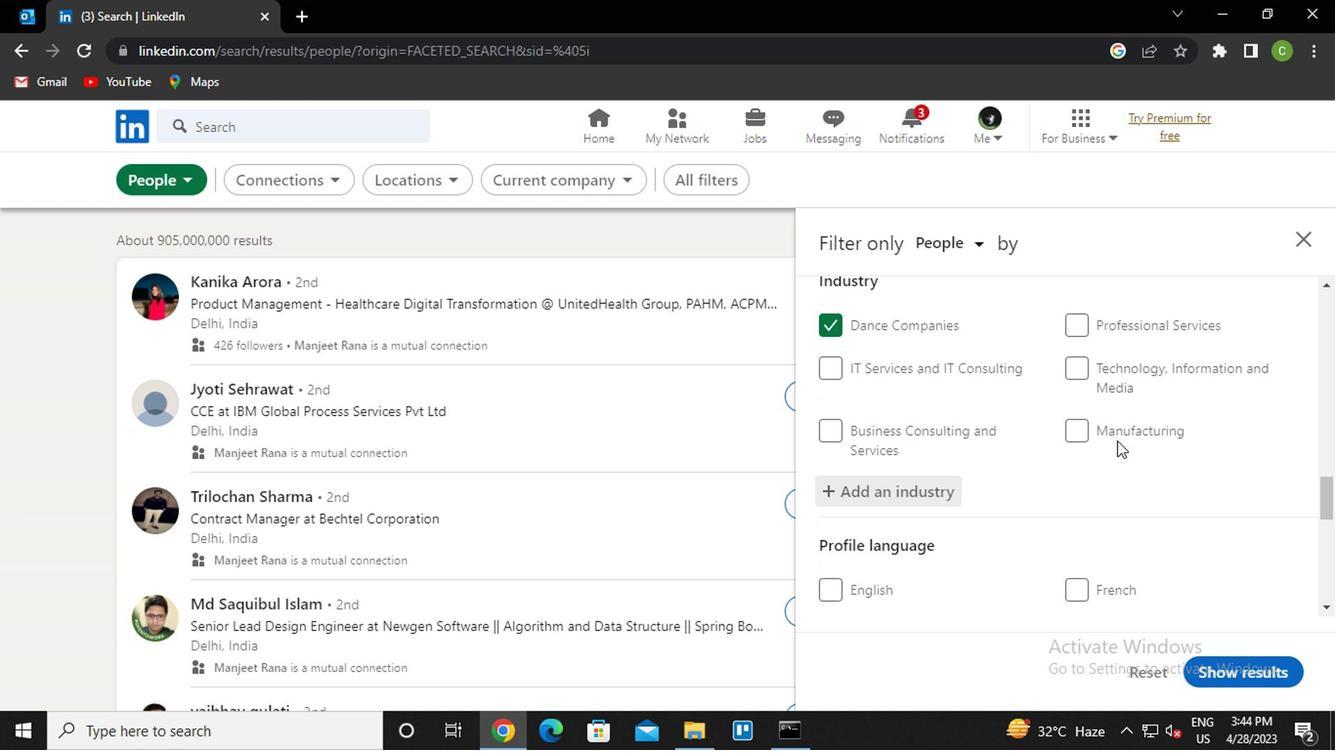 
Action: Mouse scrolled (1112, 438) with delta (0, 0)
Screenshot: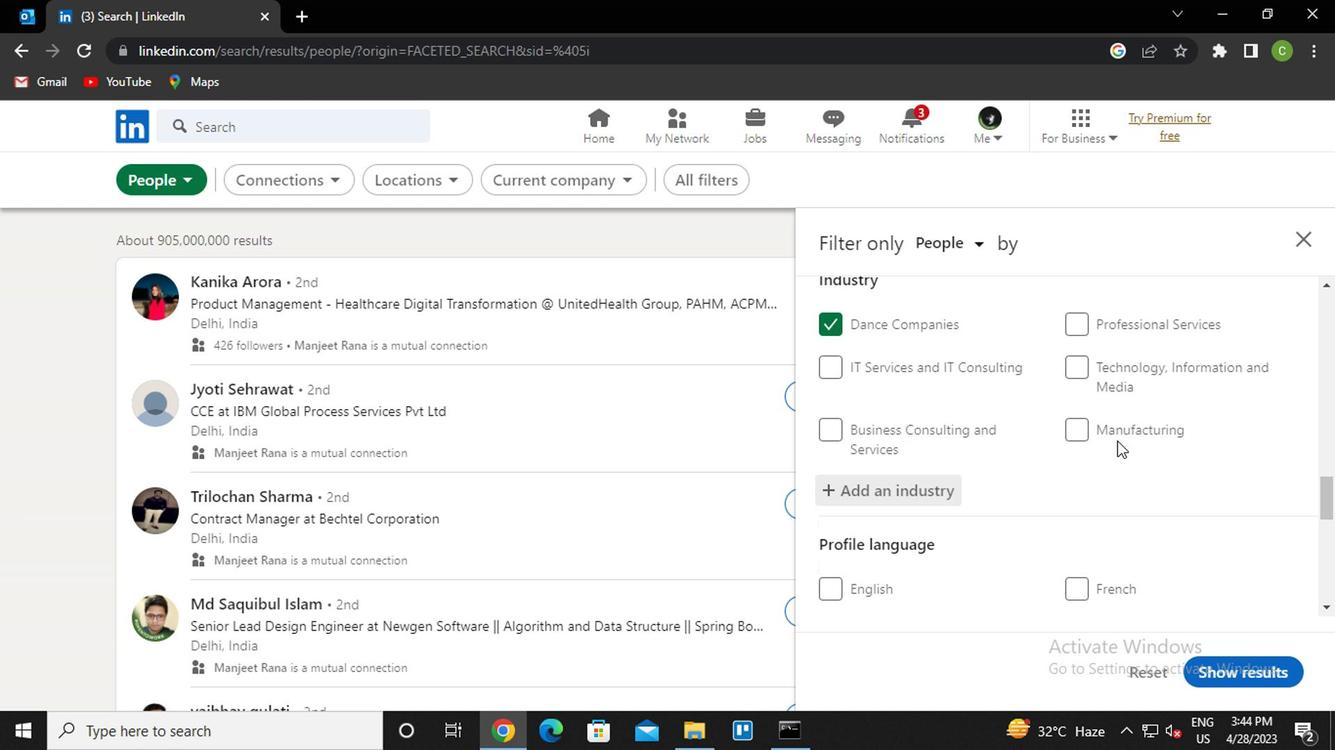 
Action: Mouse scrolled (1112, 438) with delta (0, 0)
Screenshot: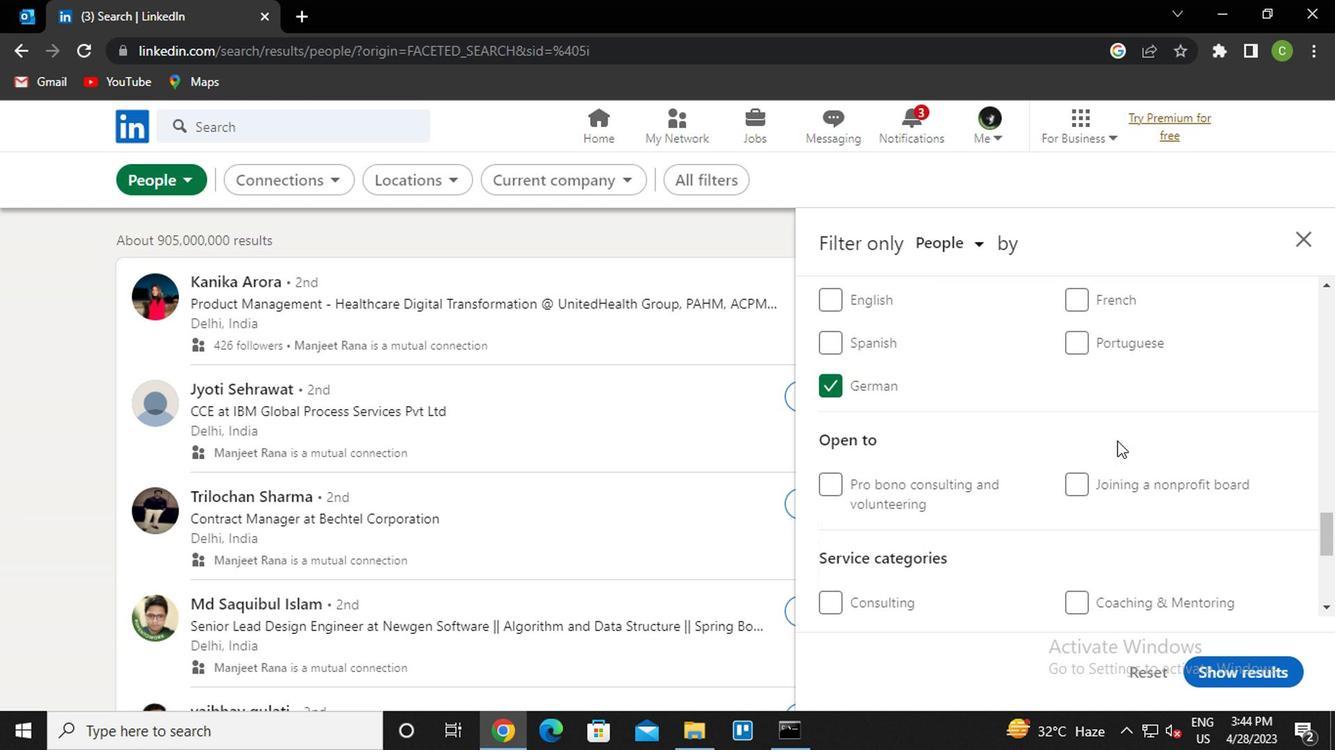 
Action: Mouse scrolled (1112, 438) with delta (0, 0)
Screenshot: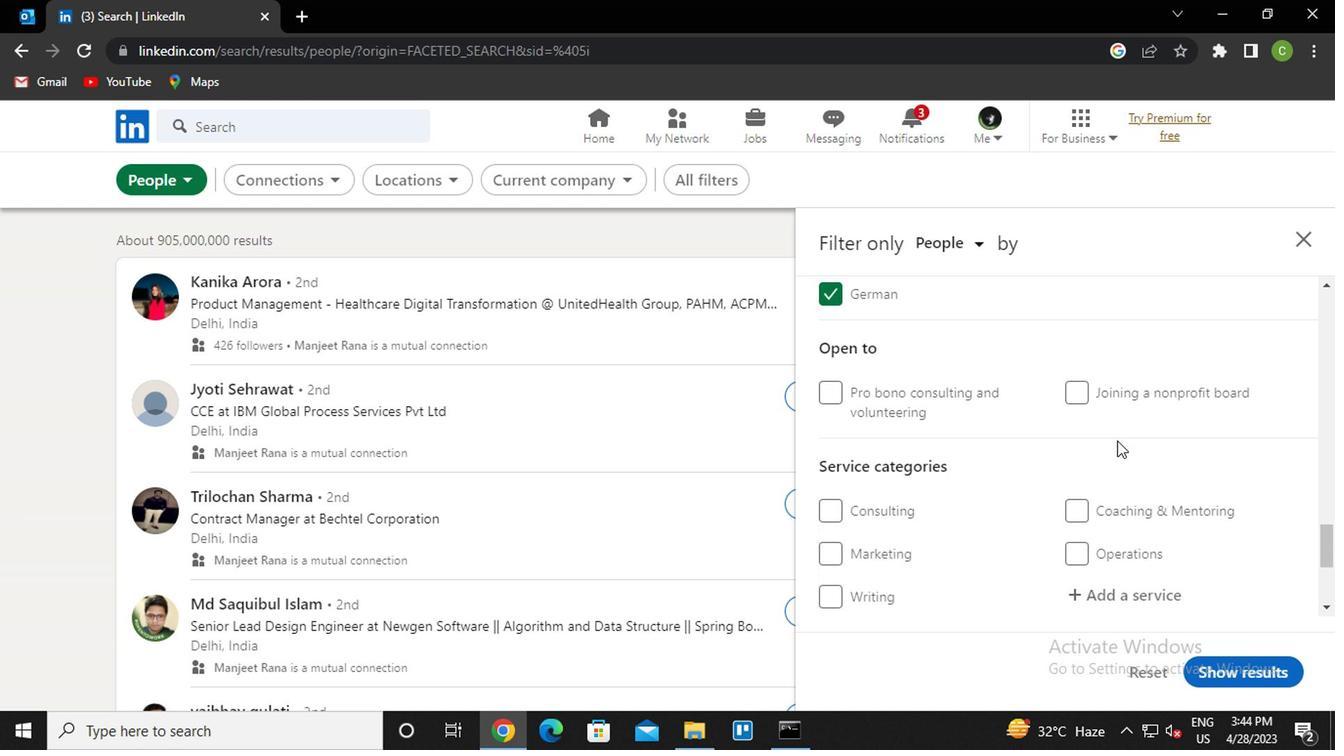 
Action: Mouse scrolled (1112, 438) with delta (0, 0)
Screenshot: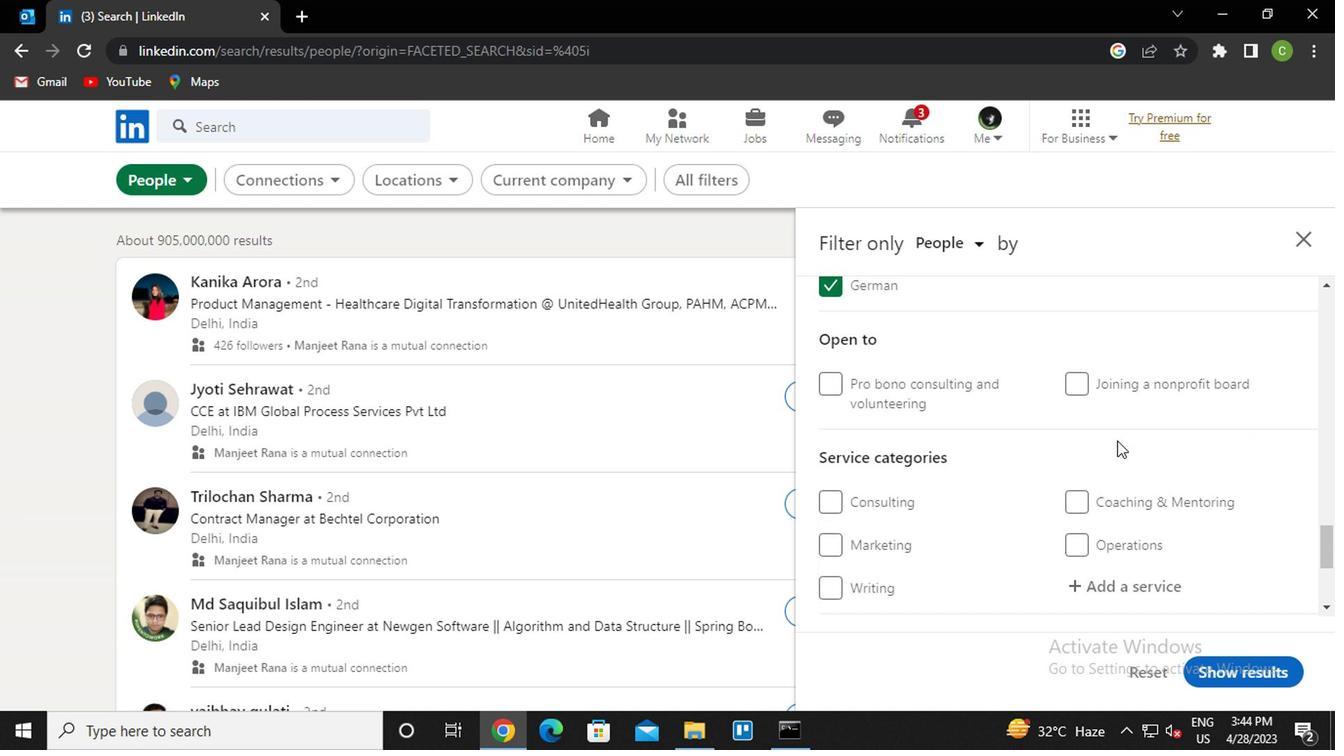 
Action: Mouse moved to (1129, 396)
Screenshot: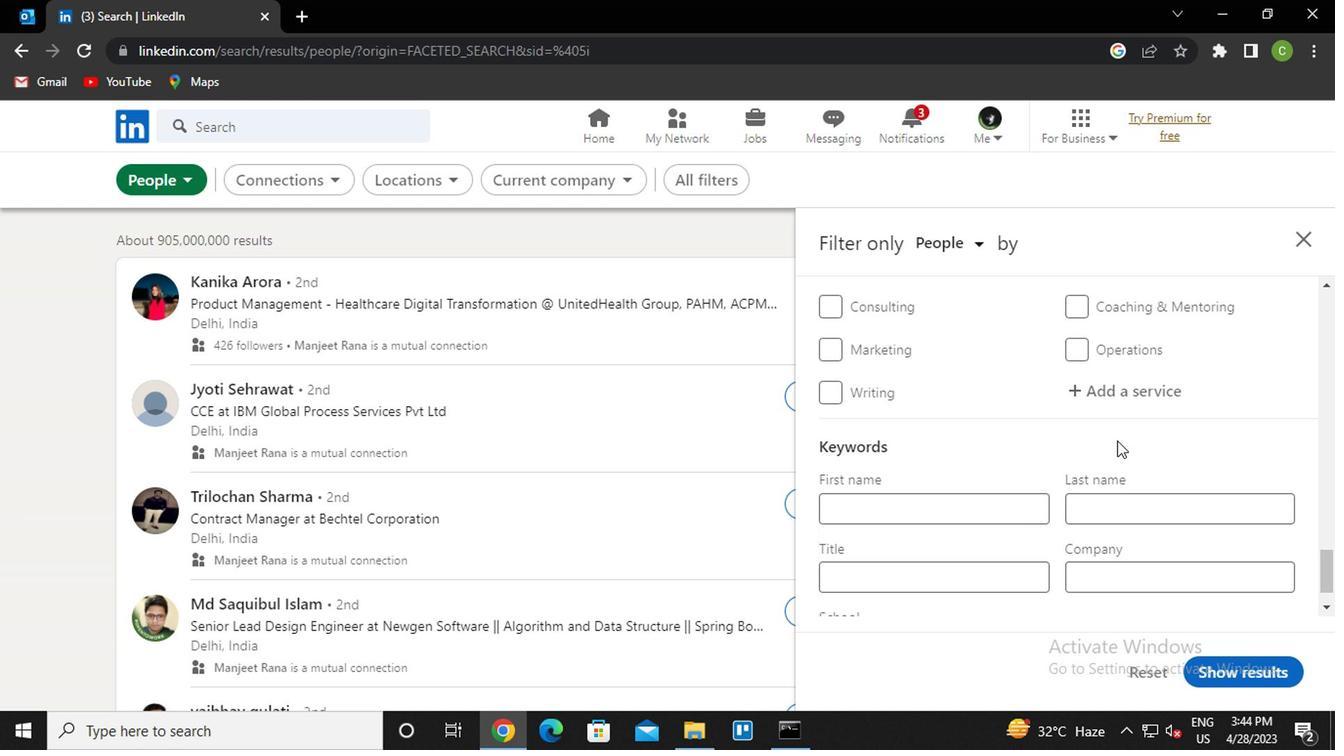 
Action: Mouse pressed left at (1129, 396)
Screenshot: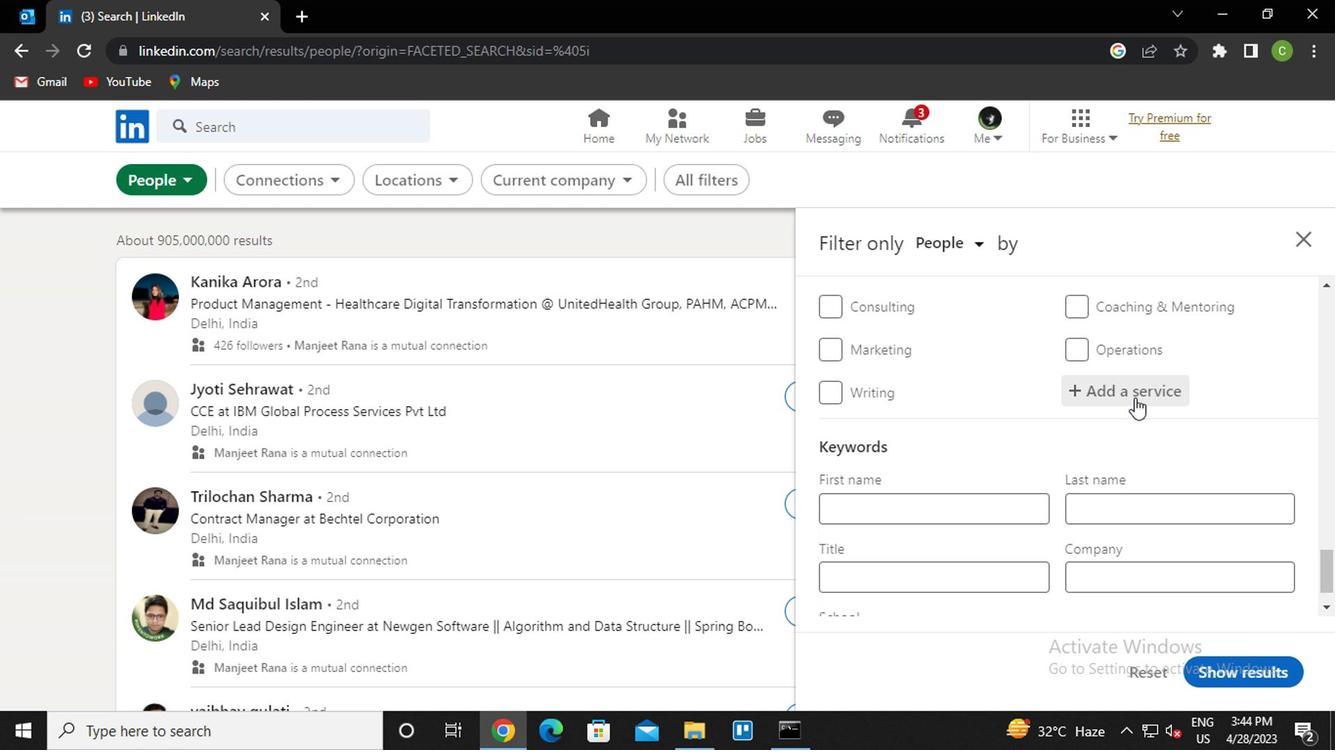 
Action: Key pressed <Key.caps_lock>r<Key.caps_lock>etirement<Key.down><Key.enter>
Screenshot: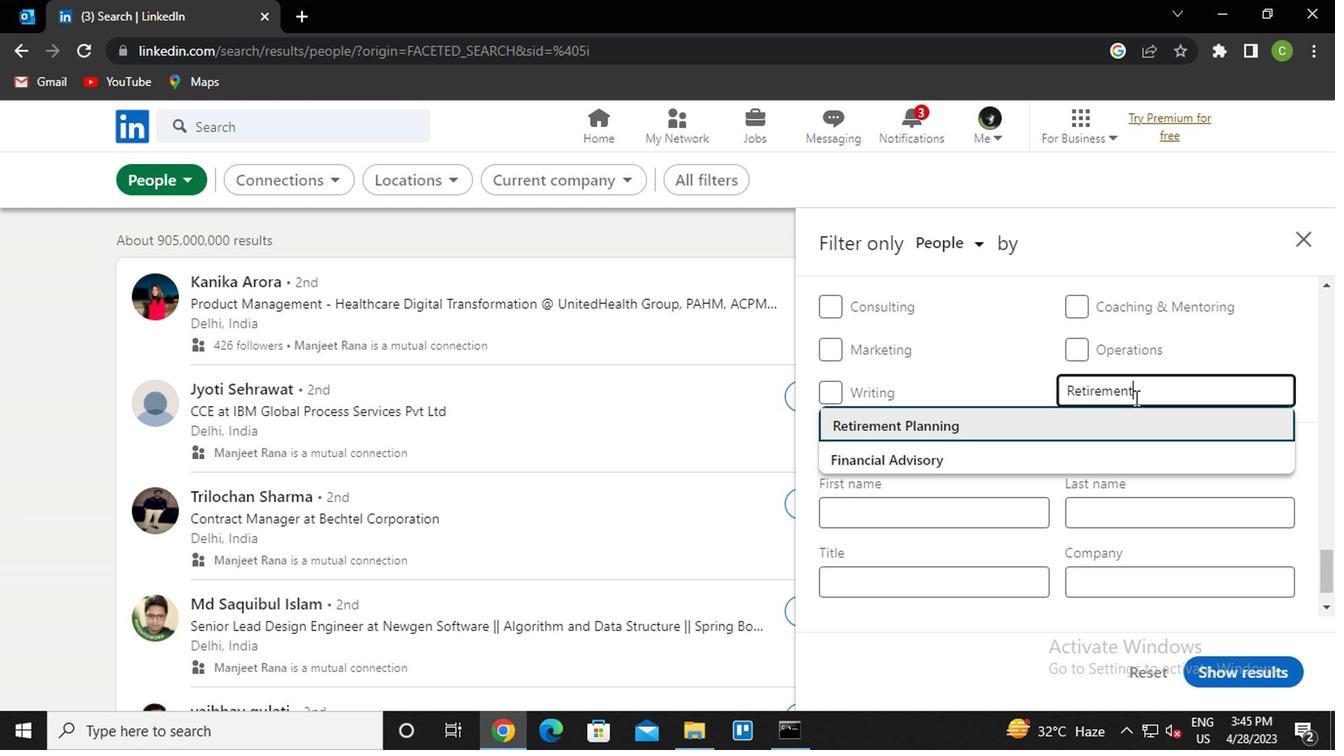 
Action: Mouse scrolled (1129, 395) with delta (0, 0)
Screenshot: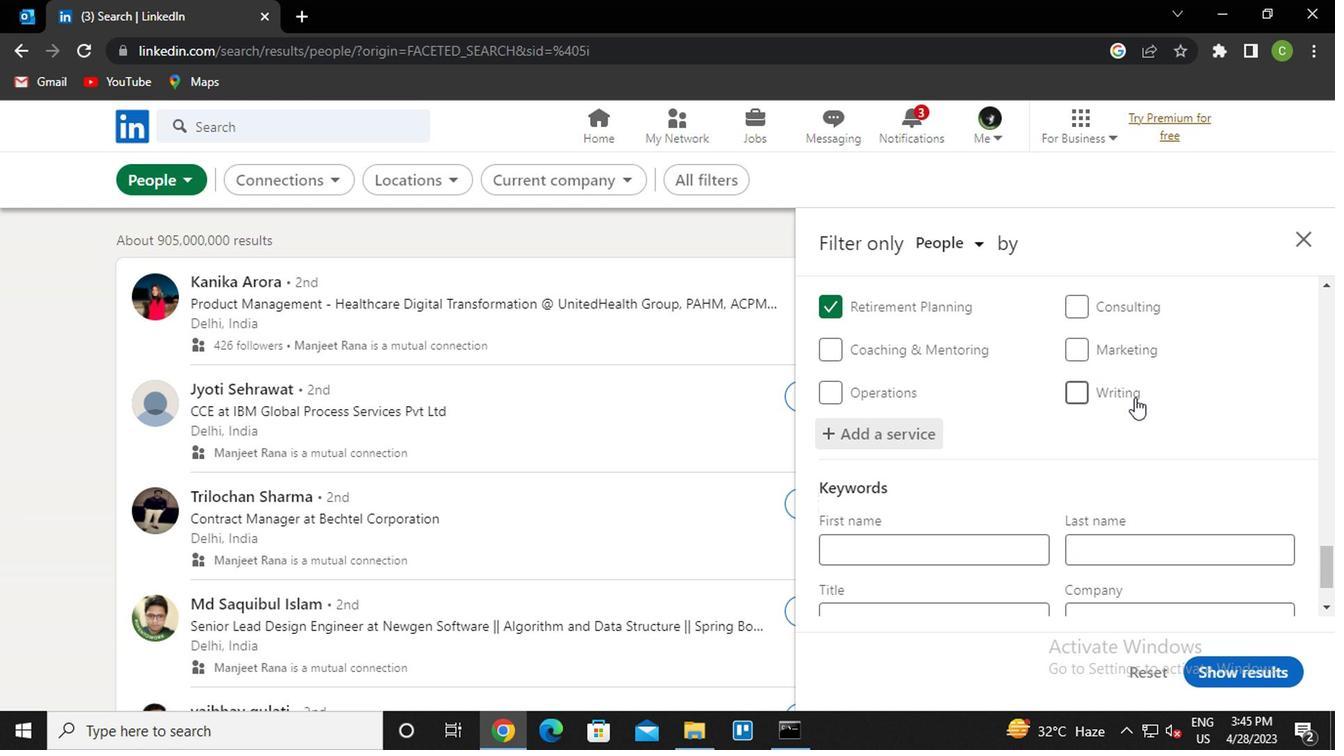 
Action: Mouse scrolled (1129, 395) with delta (0, 0)
Screenshot: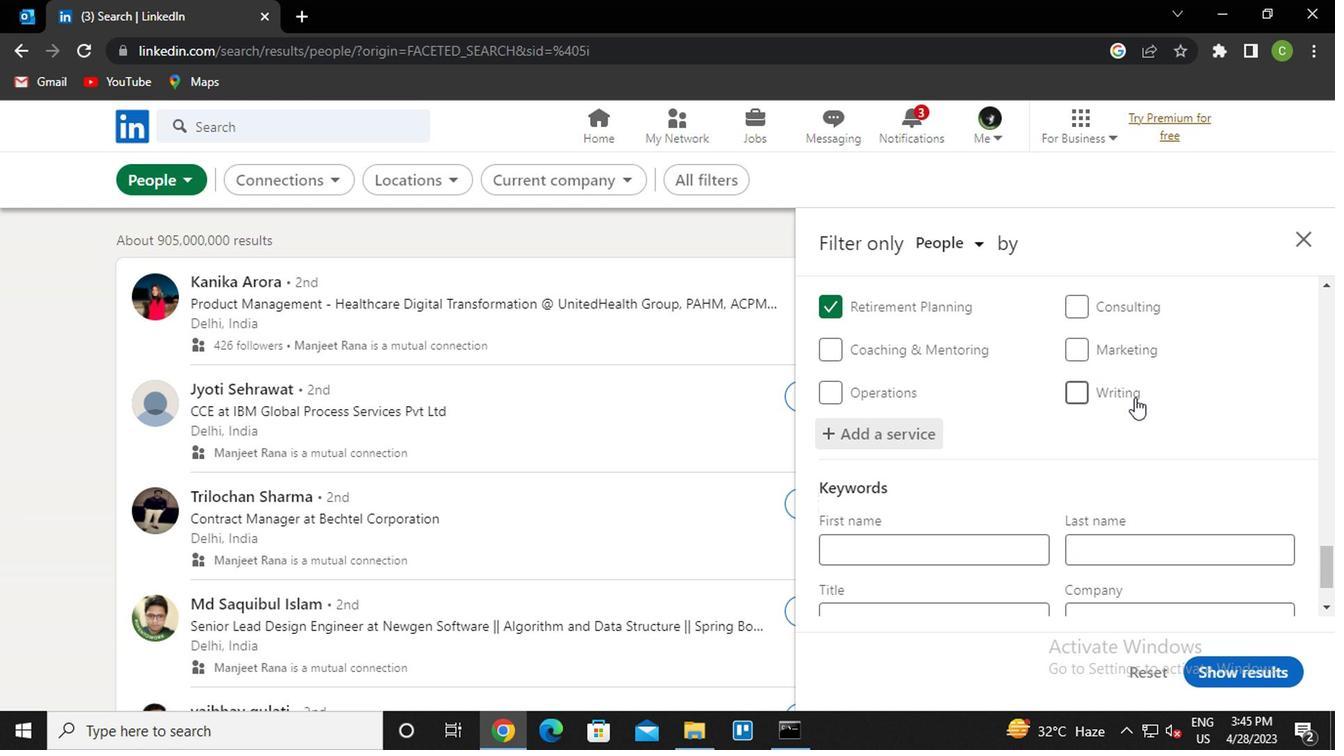 
Action: Mouse scrolled (1129, 395) with delta (0, 0)
Screenshot: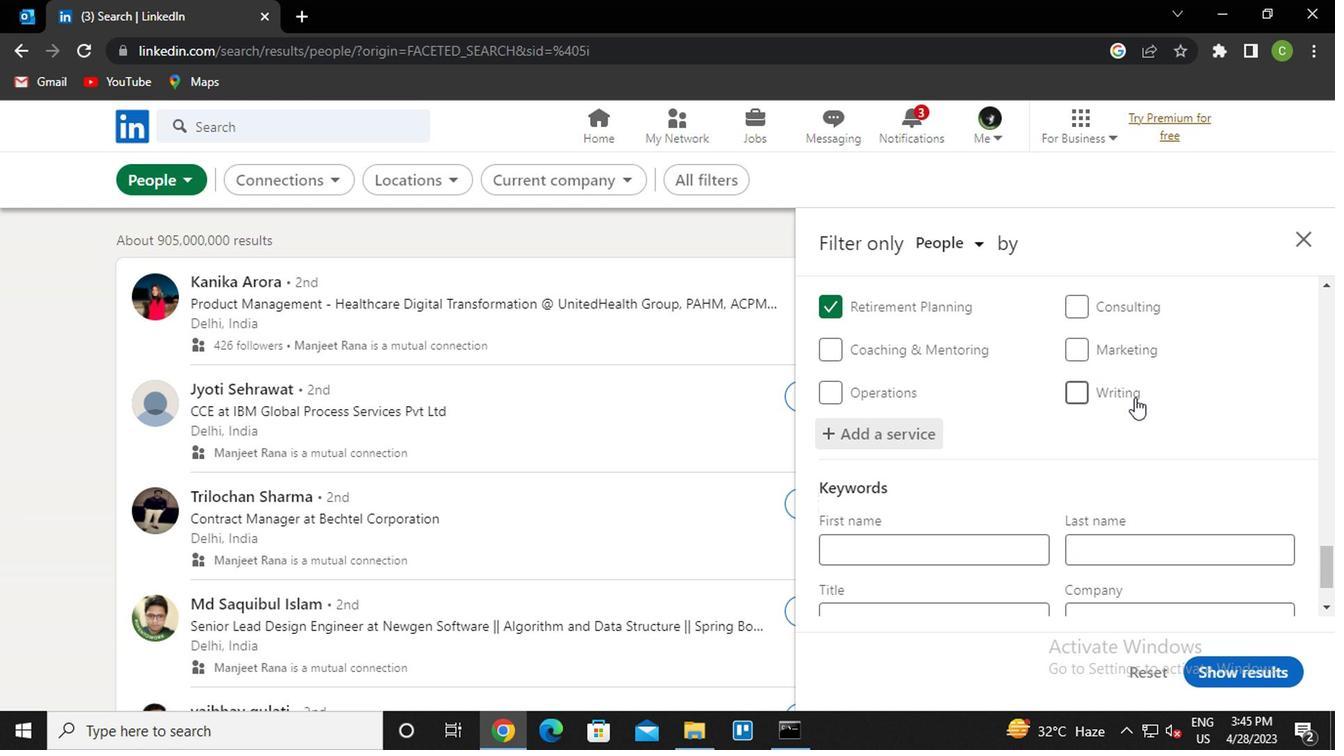 
Action: Mouse scrolled (1129, 395) with delta (0, 0)
Screenshot: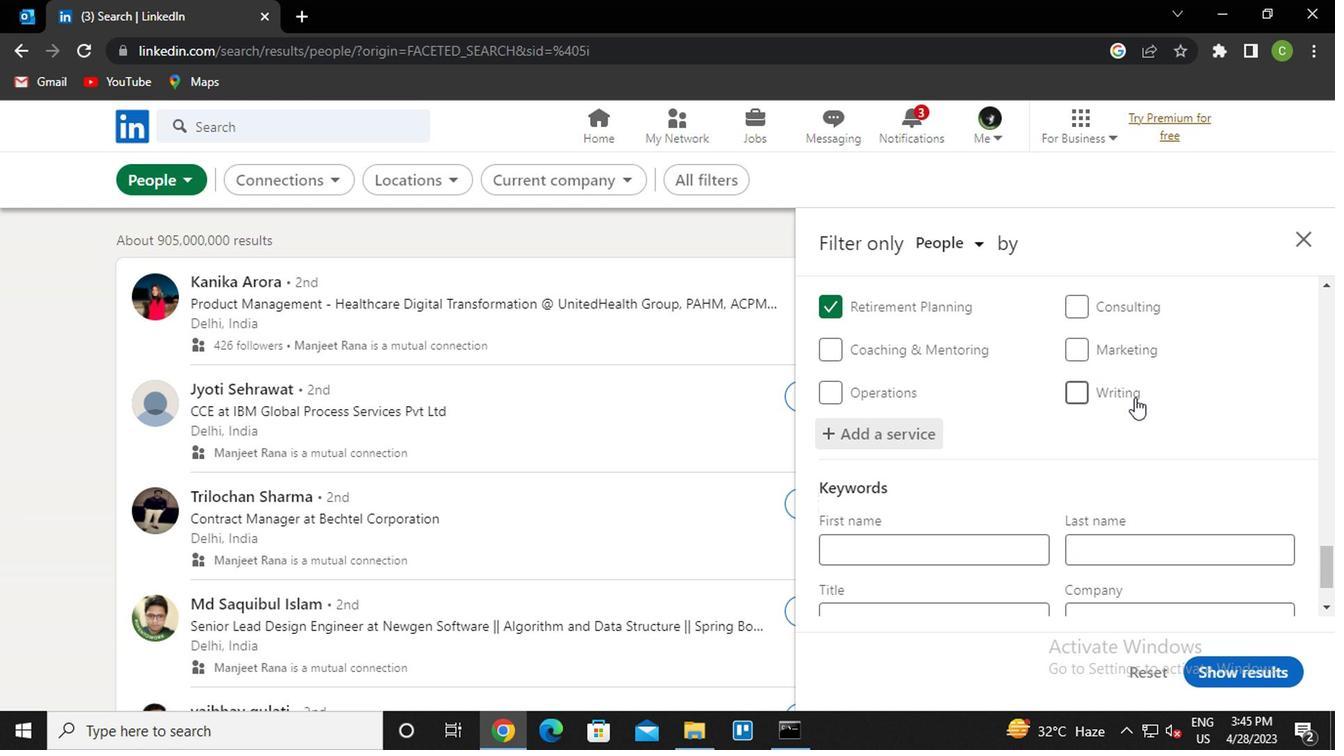 
Action: Mouse scrolled (1129, 395) with delta (0, 0)
Screenshot: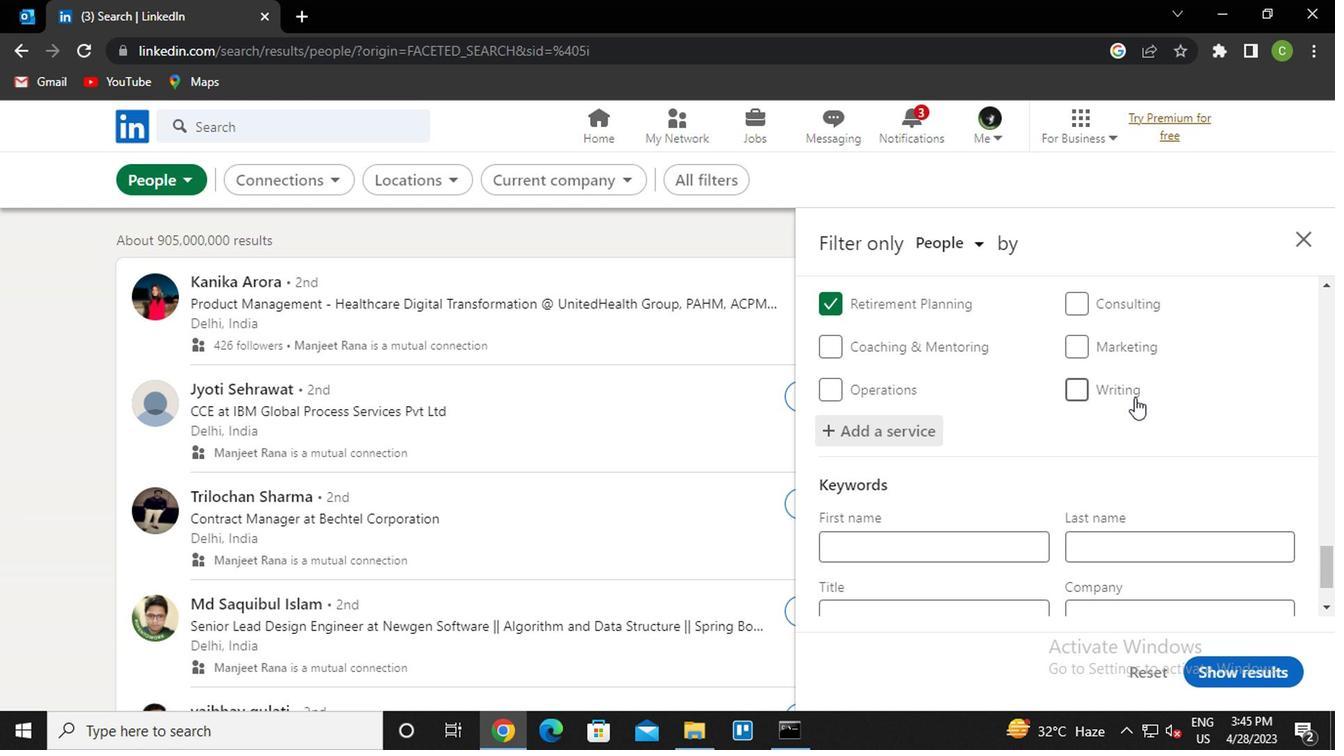 
Action: Mouse moved to (930, 531)
Screenshot: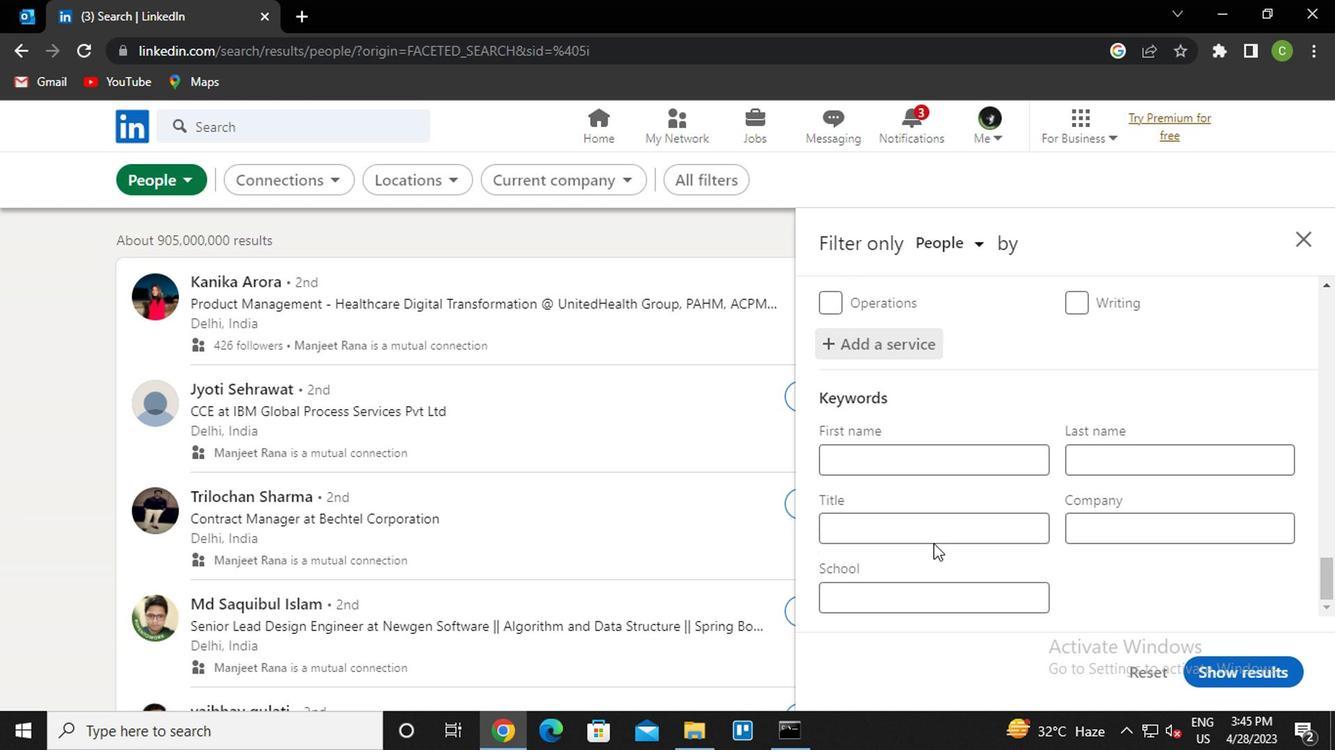 
Action: Mouse pressed left at (930, 531)
Screenshot: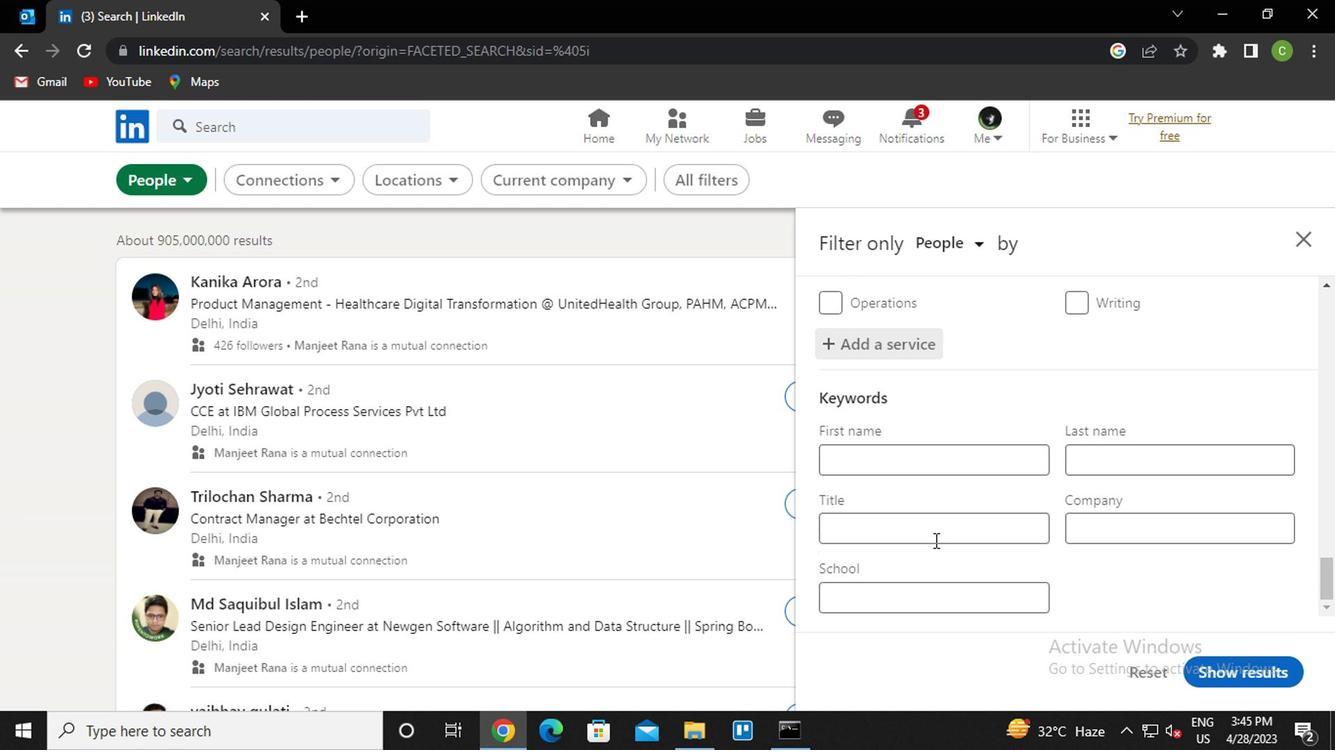 
Action: Key pressed <Key.caps_lock>a<Key.caps_lock>ctuary
Screenshot: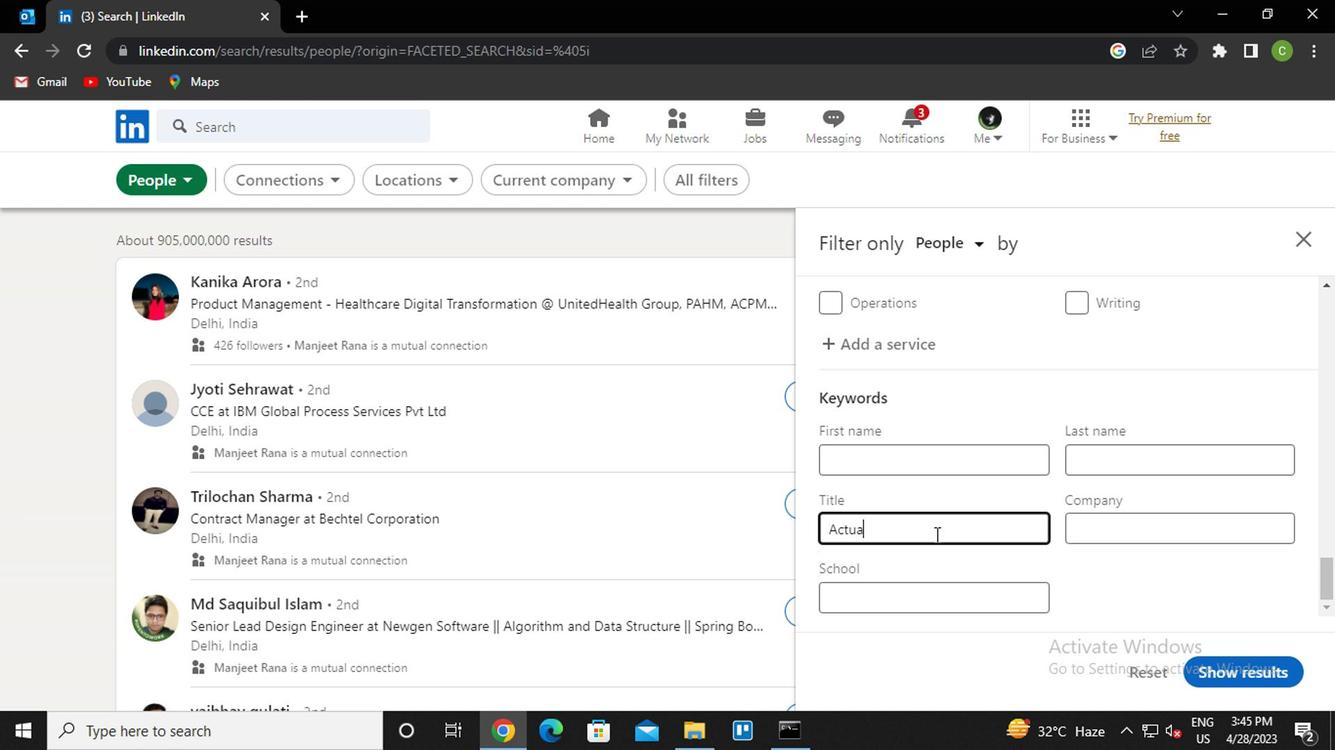 
Action: Mouse moved to (1267, 657)
Screenshot: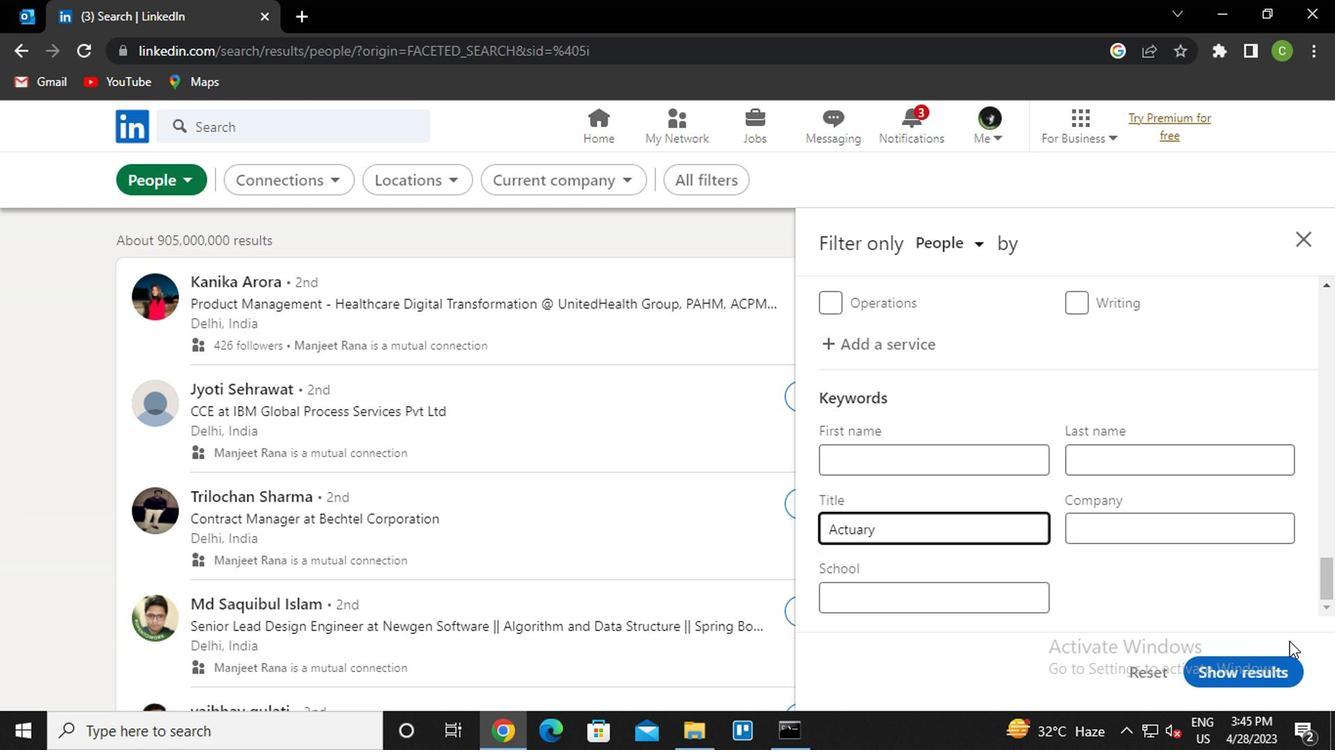 
Action: Mouse pressed left at (1267, 657)
Screenshot: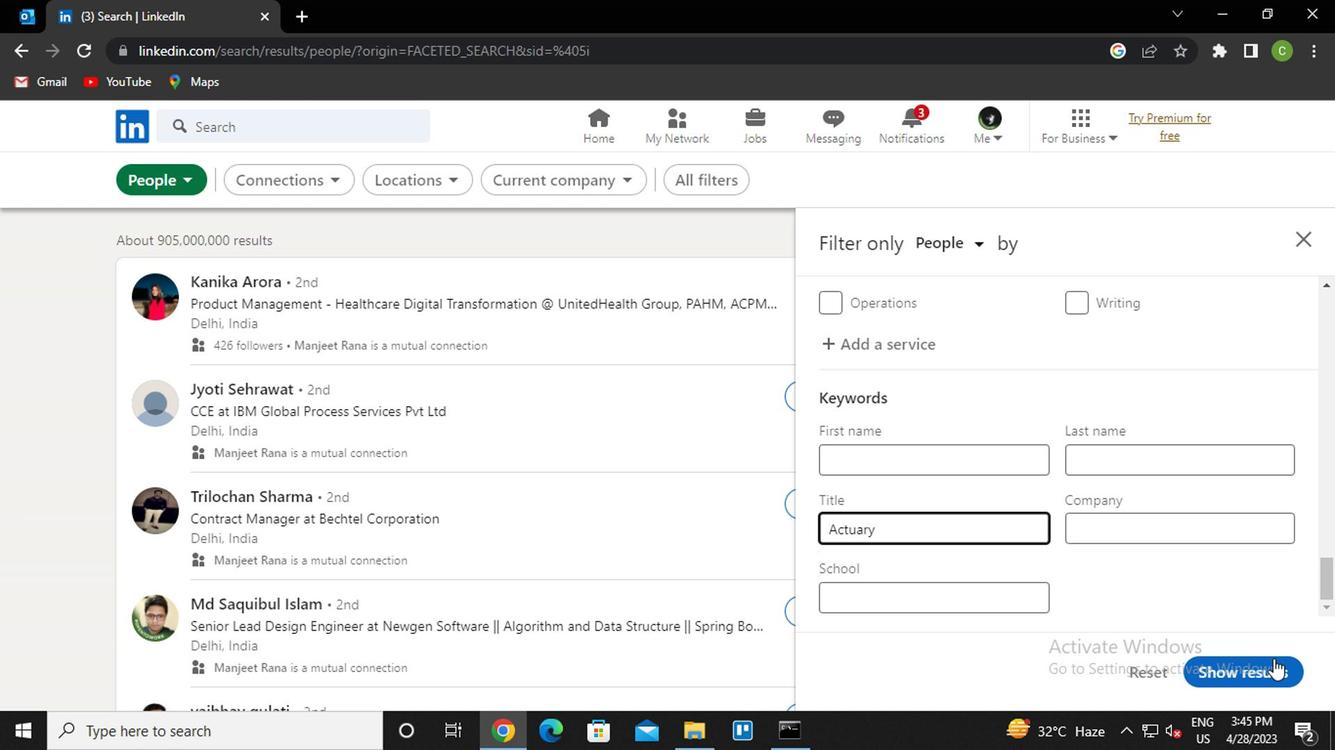 
Action: Mouse moved to (715, 621)
Screenshot: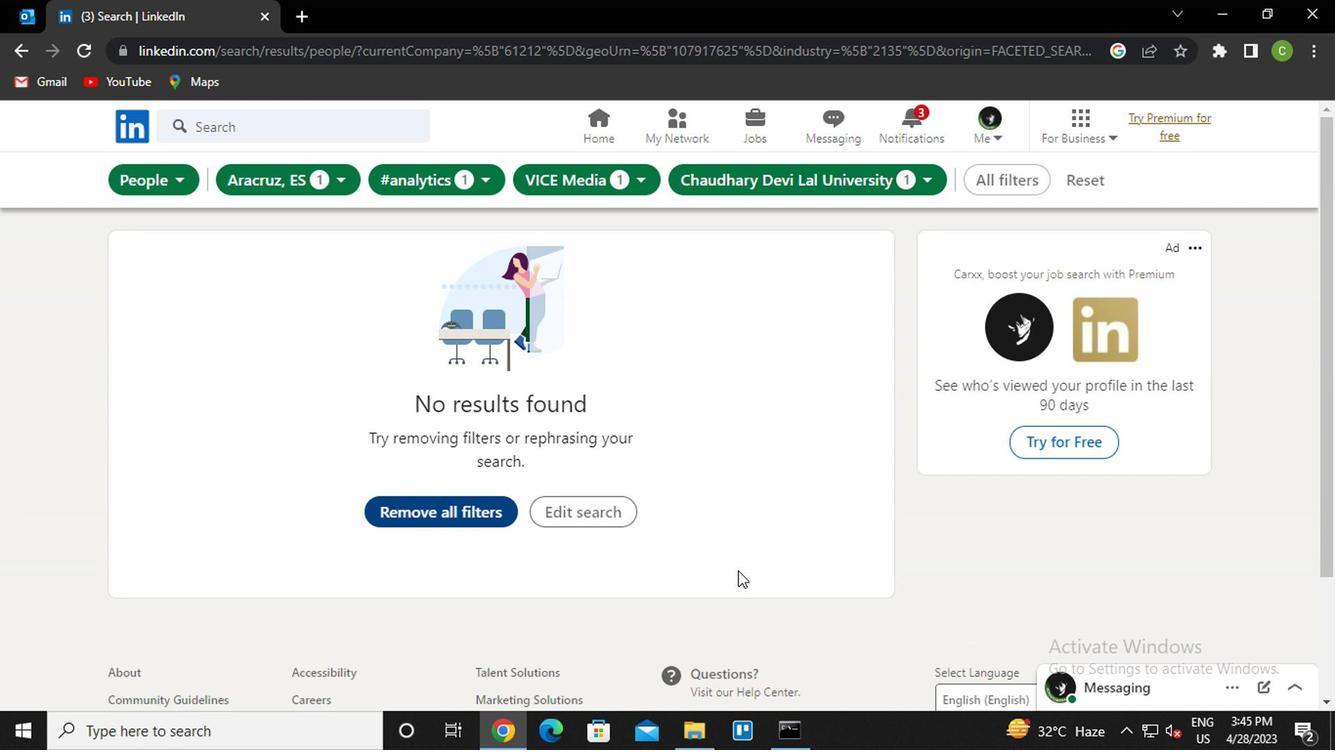 
